Task: Look for space in Uvarovo, Russia from 9th July, 2023 to 16th July, 2023 for 2 adults, 1 child in price range Rs.8000 to Rs.16000. Place can be entire place with 2 bedrooms having 2 beds and 1 bathroom. Property type can be house, flat, guest house. Booking option can be shelf check-in. Required host language is English.
Action: Mouse moved to (568, 473)
Screenshot: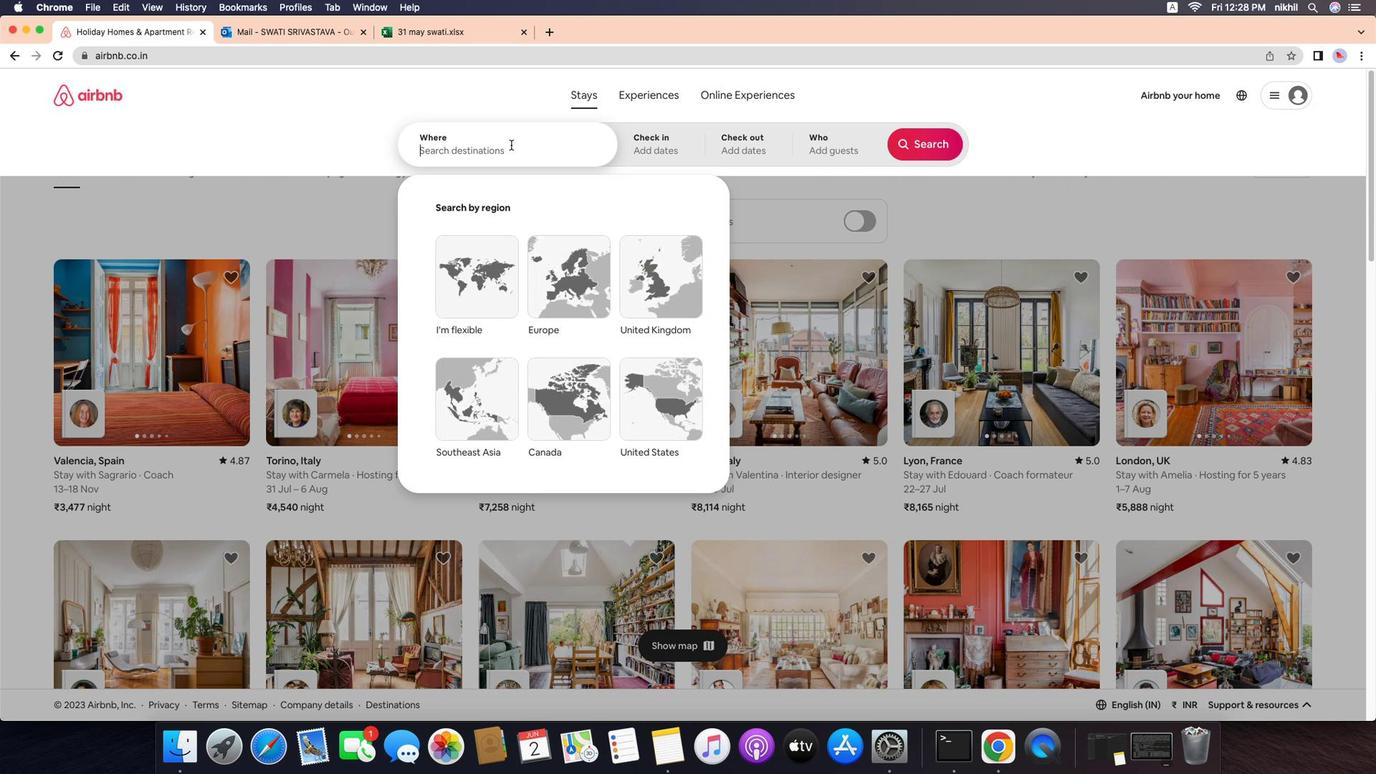 
Action: Mouse pressed left at (568, 473)
Screenshot: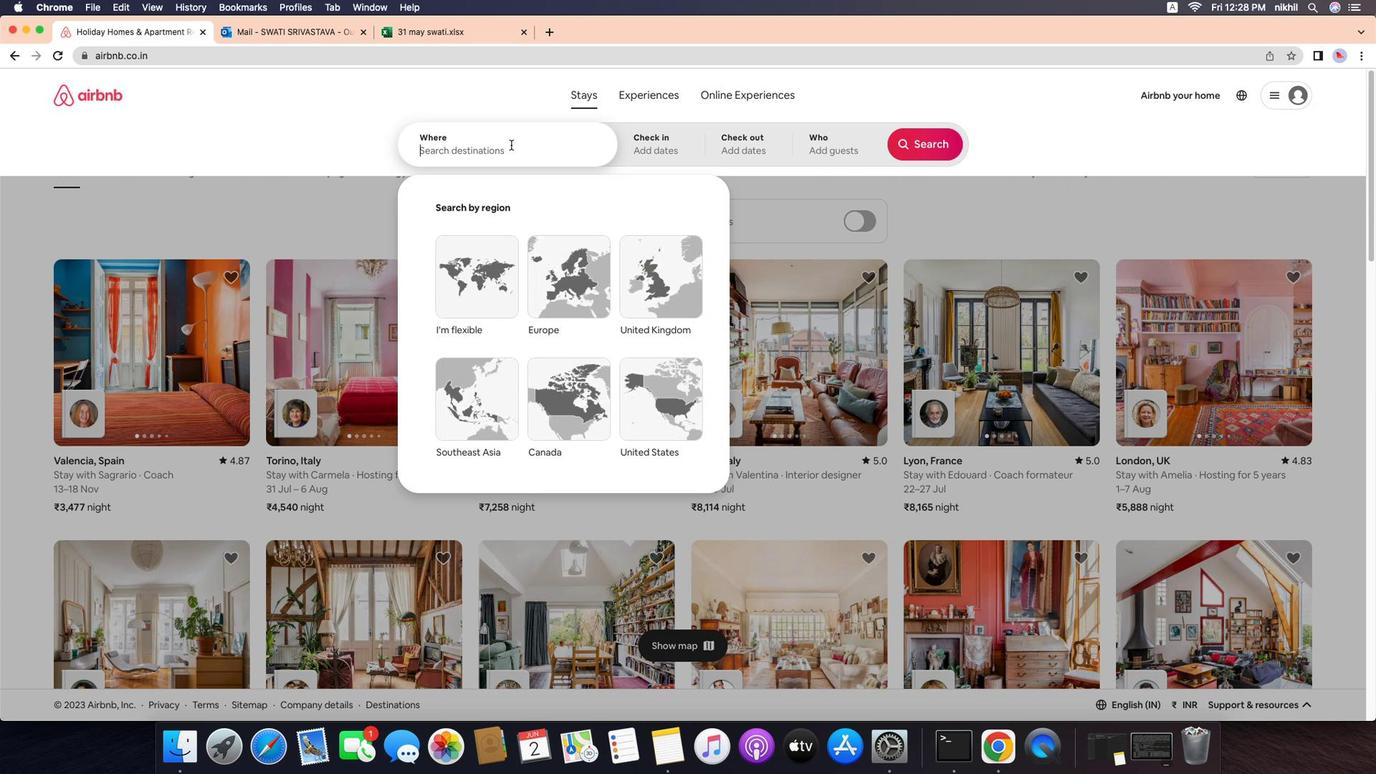 
Action: Mouse moved to (569, 473)
Screenshot: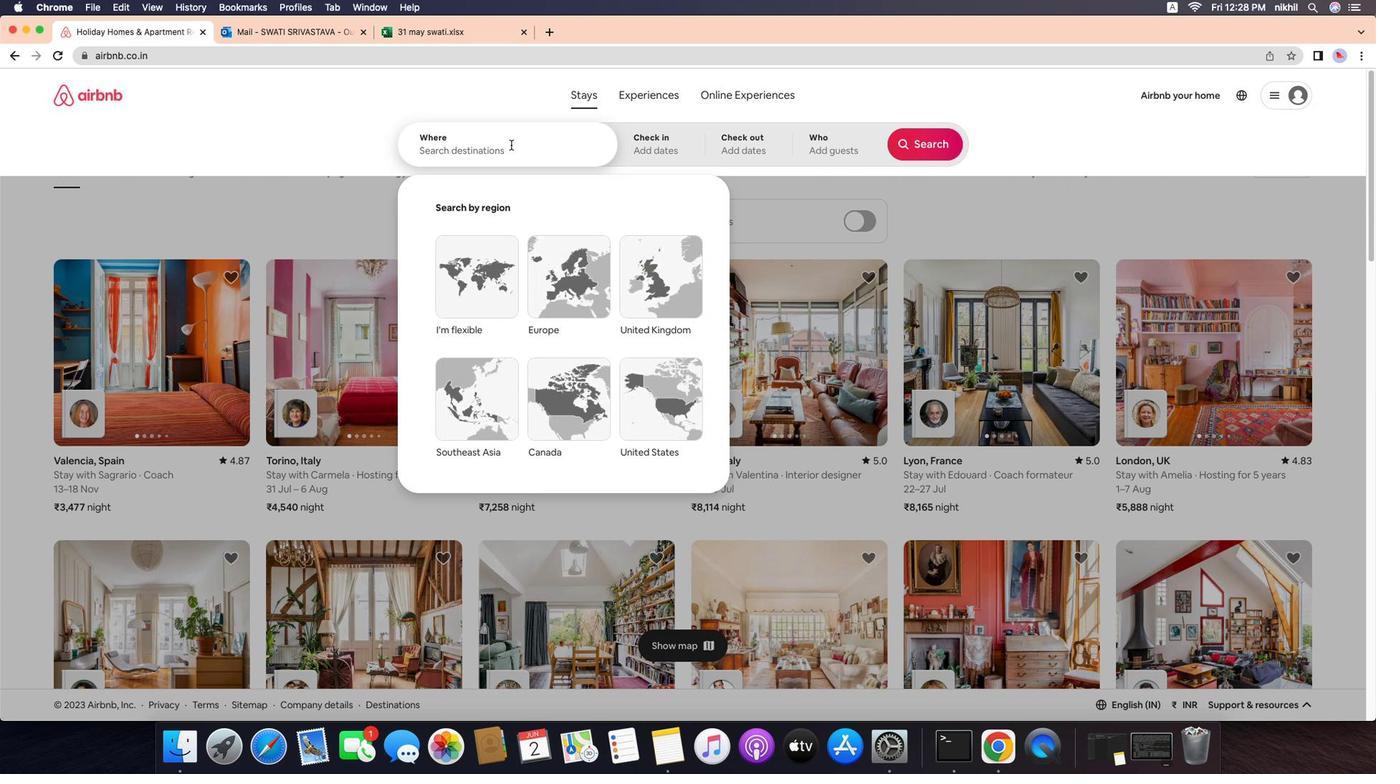 
Action: Mouse pressed left at (569, 473)
Screenshot: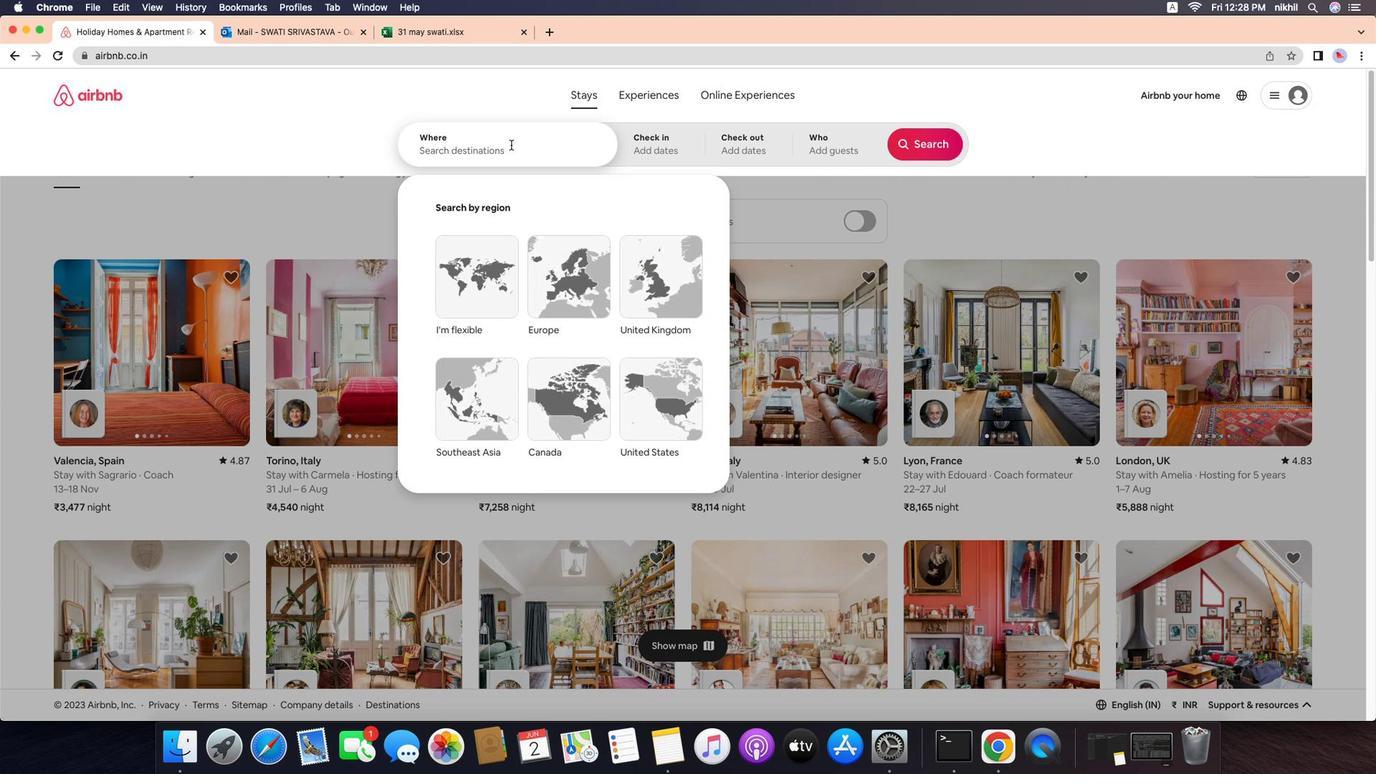 
Action: Mouse moved to (564, 473)
Screenshot: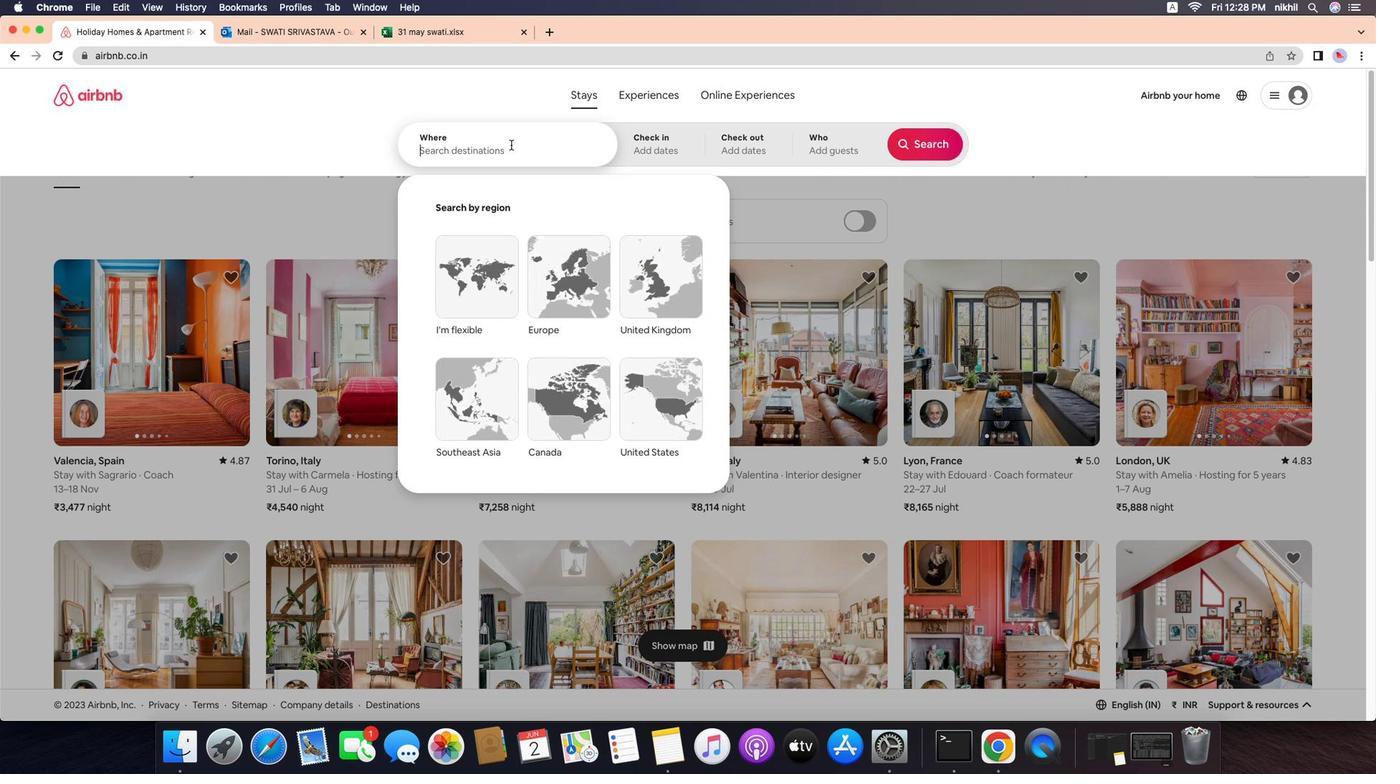 
Action: Mouse pressed left at (564, 473)
Screenshot: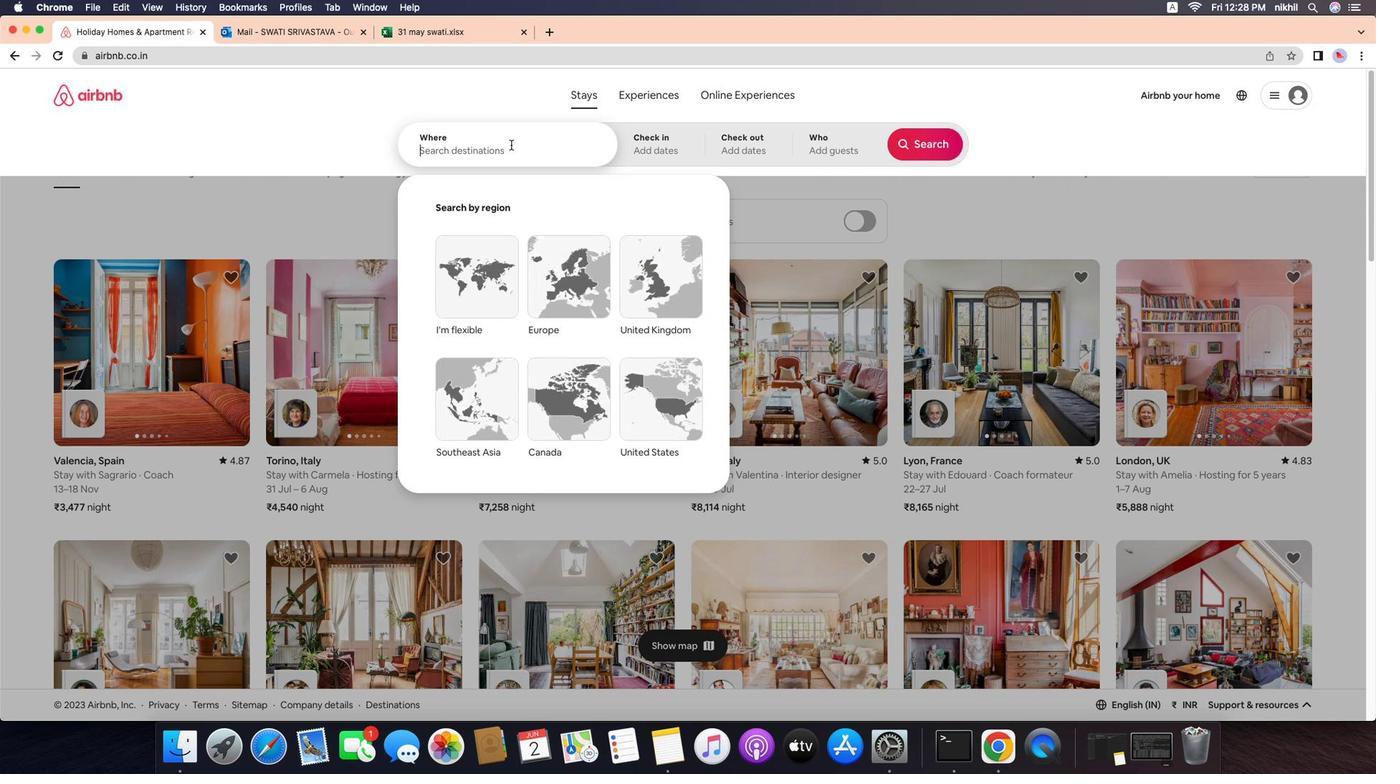 
Action: Mouse moved to (564, 473)
Screenshot: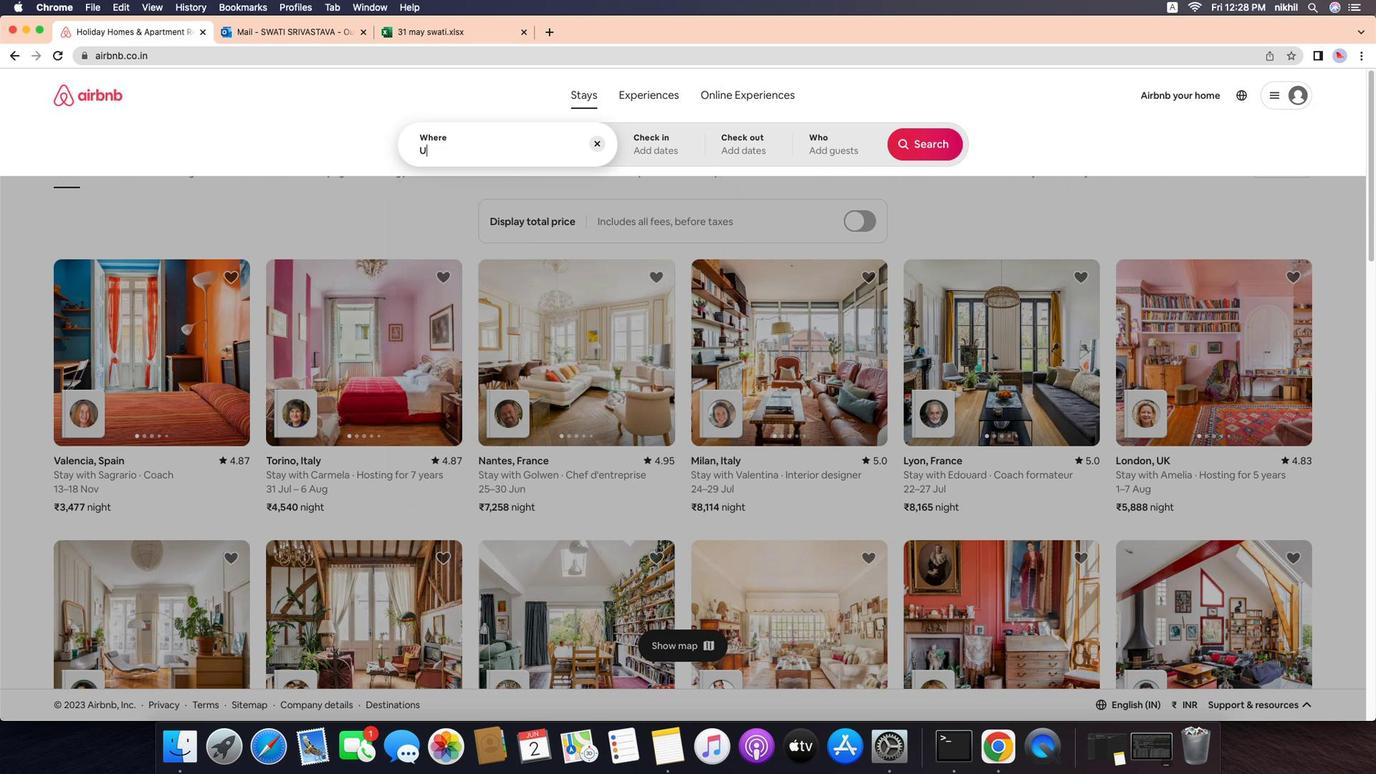 
Action: Key pressed Key.caps_lock'U'Key.caps_lock'v''a''r''o''v''o'','Key.spaceKey.caps_lock'R'Key.caps_lock'u''s''s''i''a'Key.enter
Screenshot: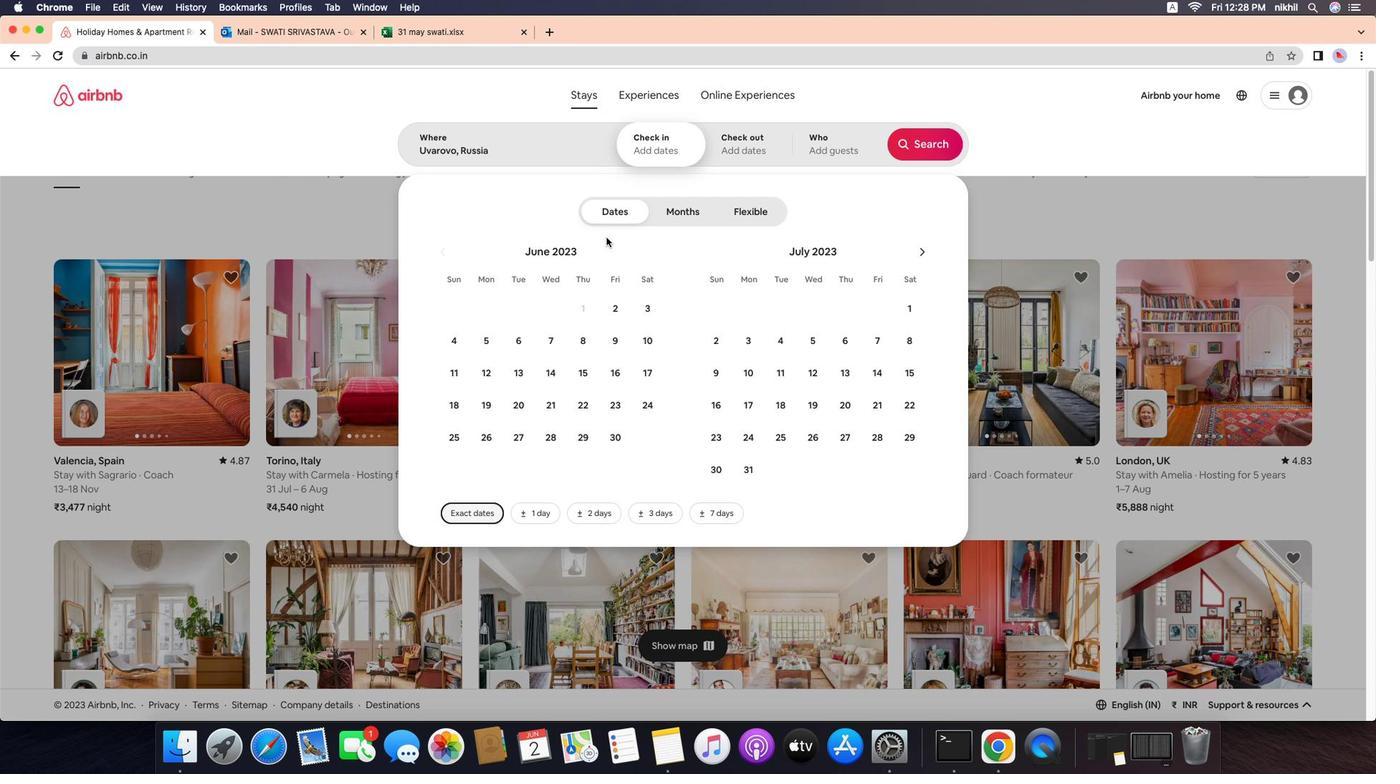 
Action: Mouse moved to (574, 478)
Screenshot: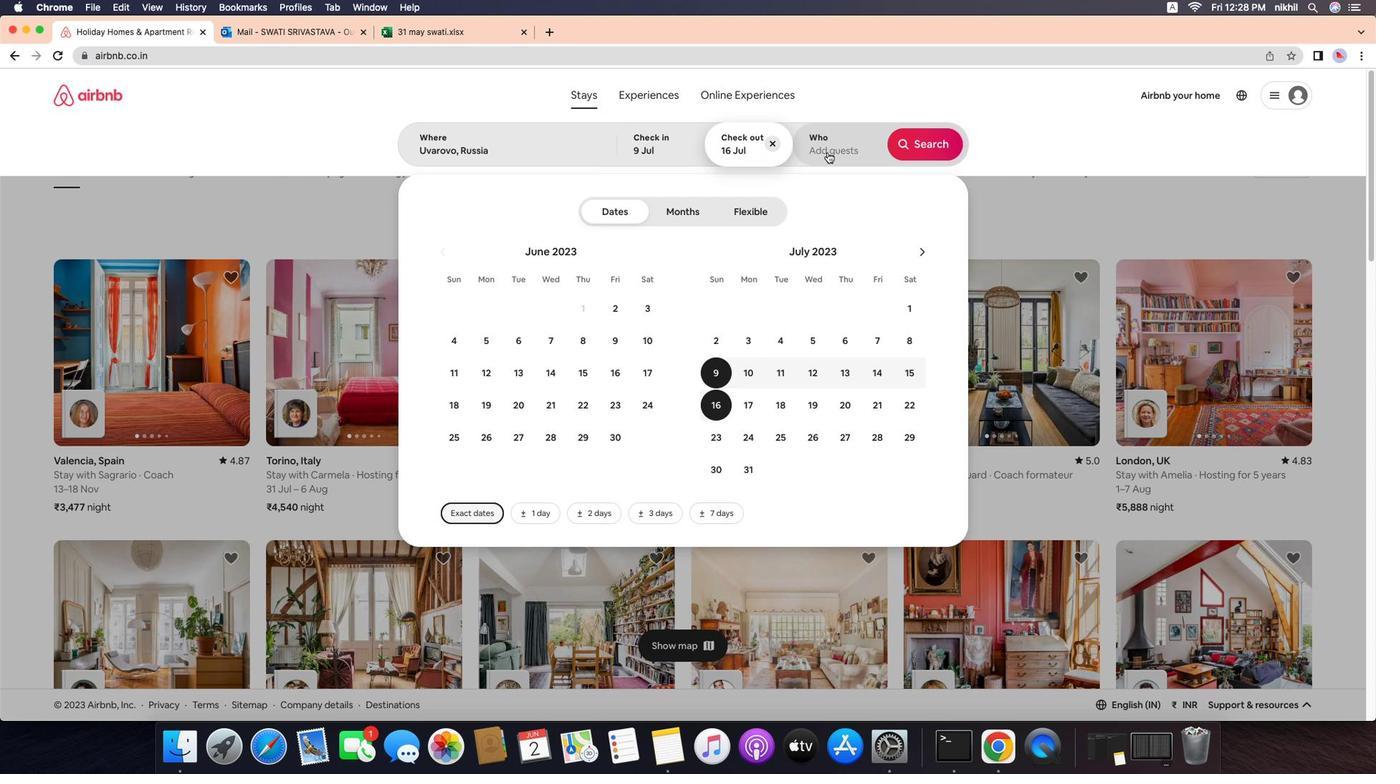 
Action: Mouse pressed left at (574, 478)
Screenshot: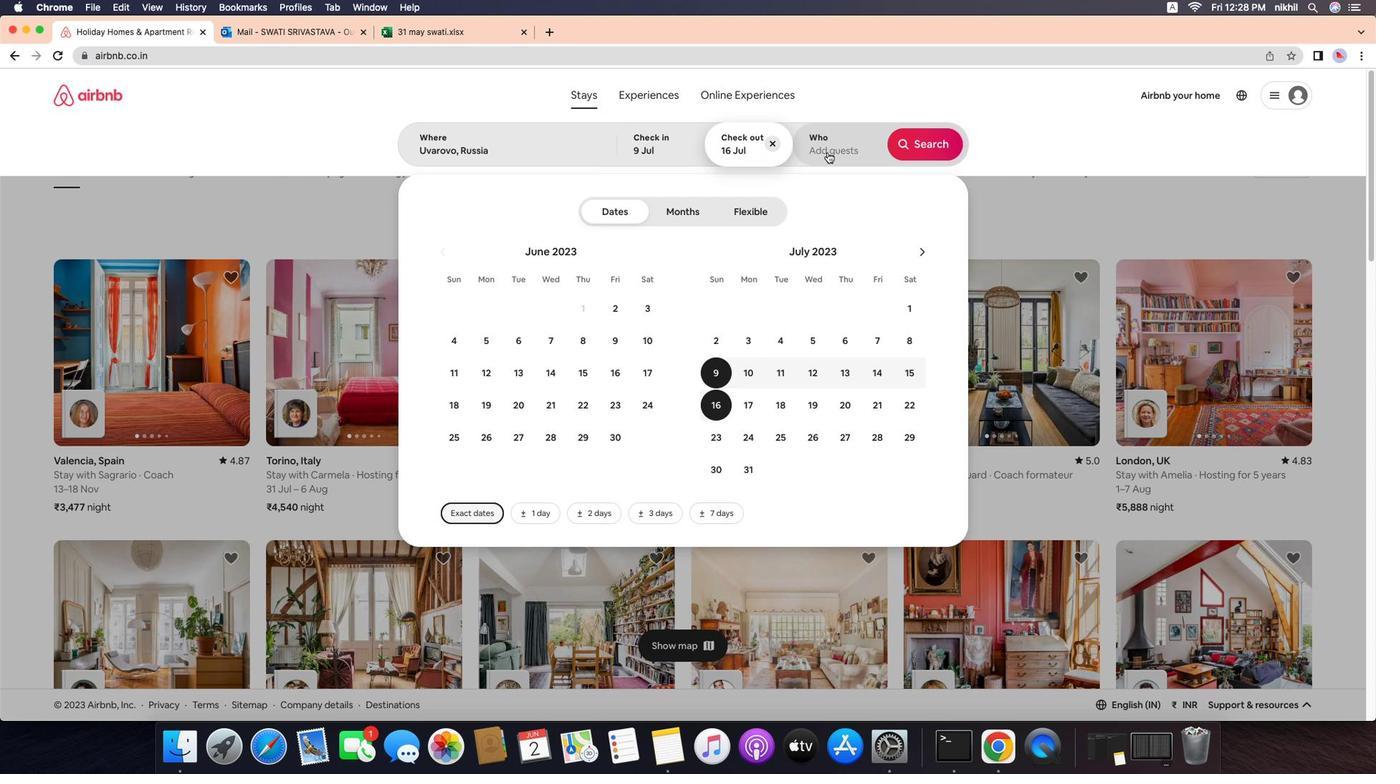 
Action: Mouse moved to (574, 479)
Screenshot: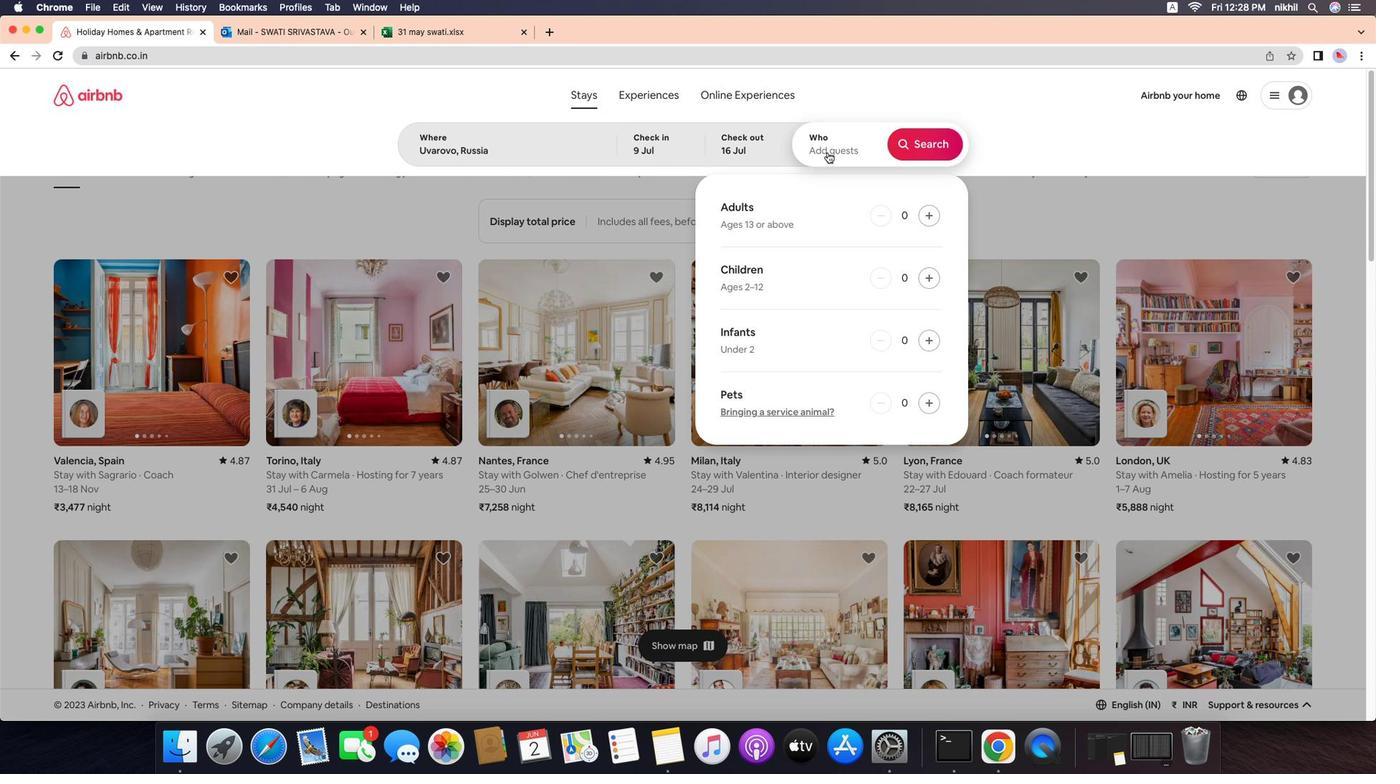 
Action: Mouse pressed left at (574, 479)
Screenshot: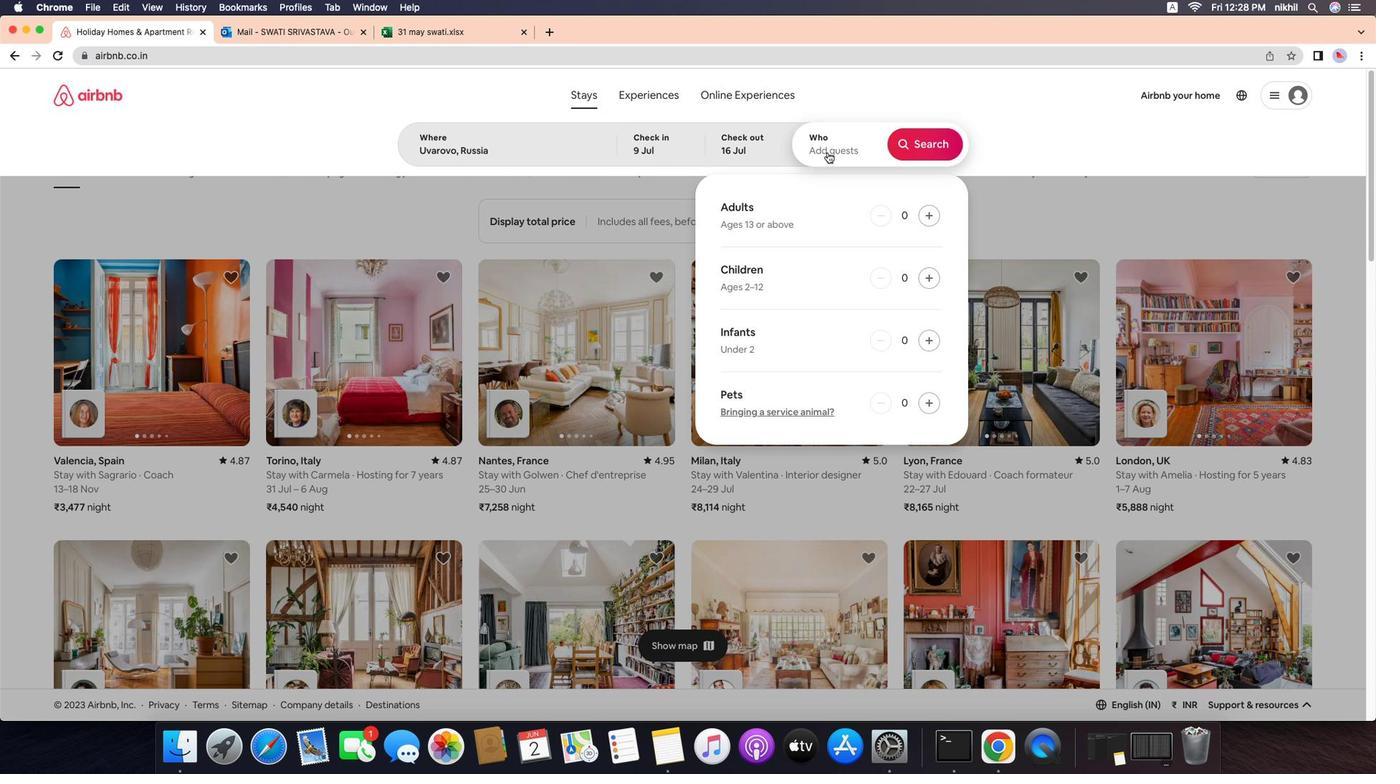 
Action: Mouse moved to (580, 474)
Screenshot: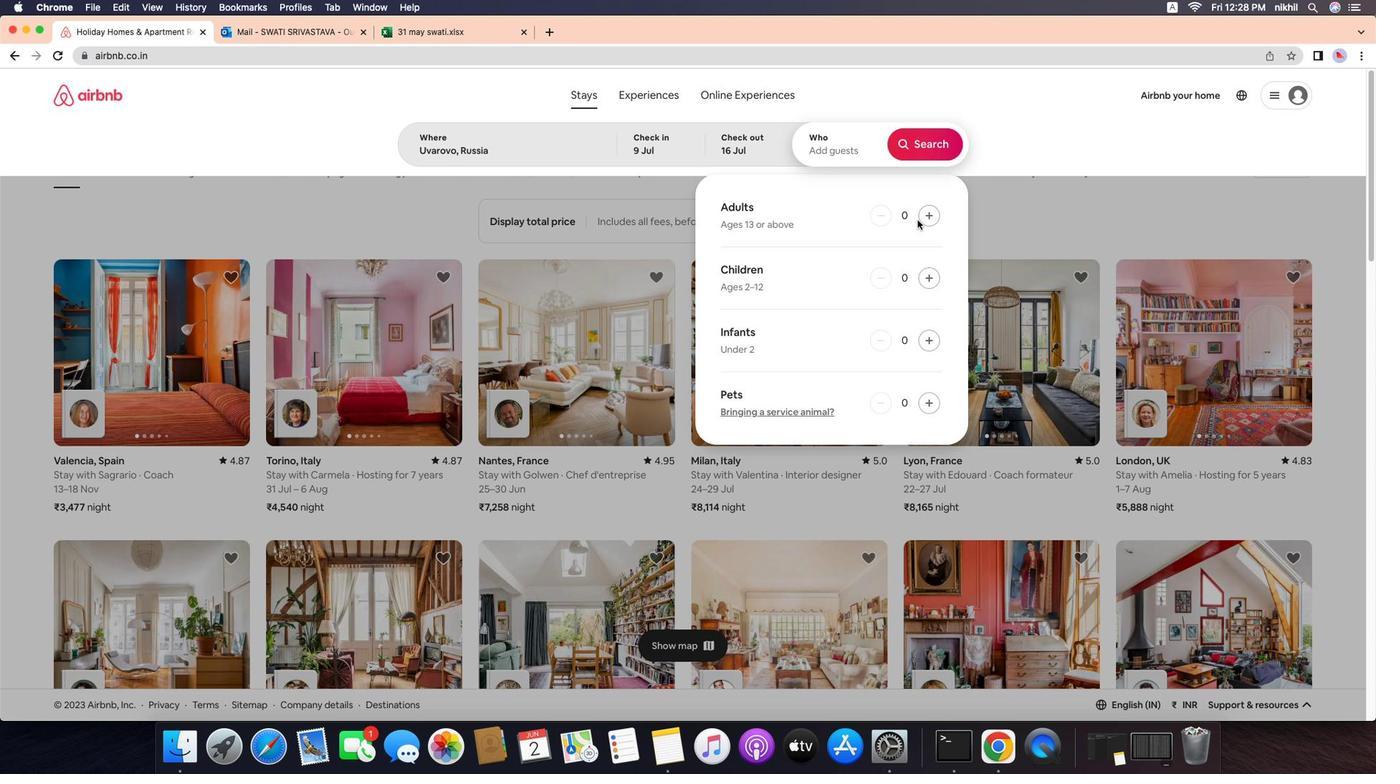 
Action: Mouse pressed left at (580, 474)
Screenshot: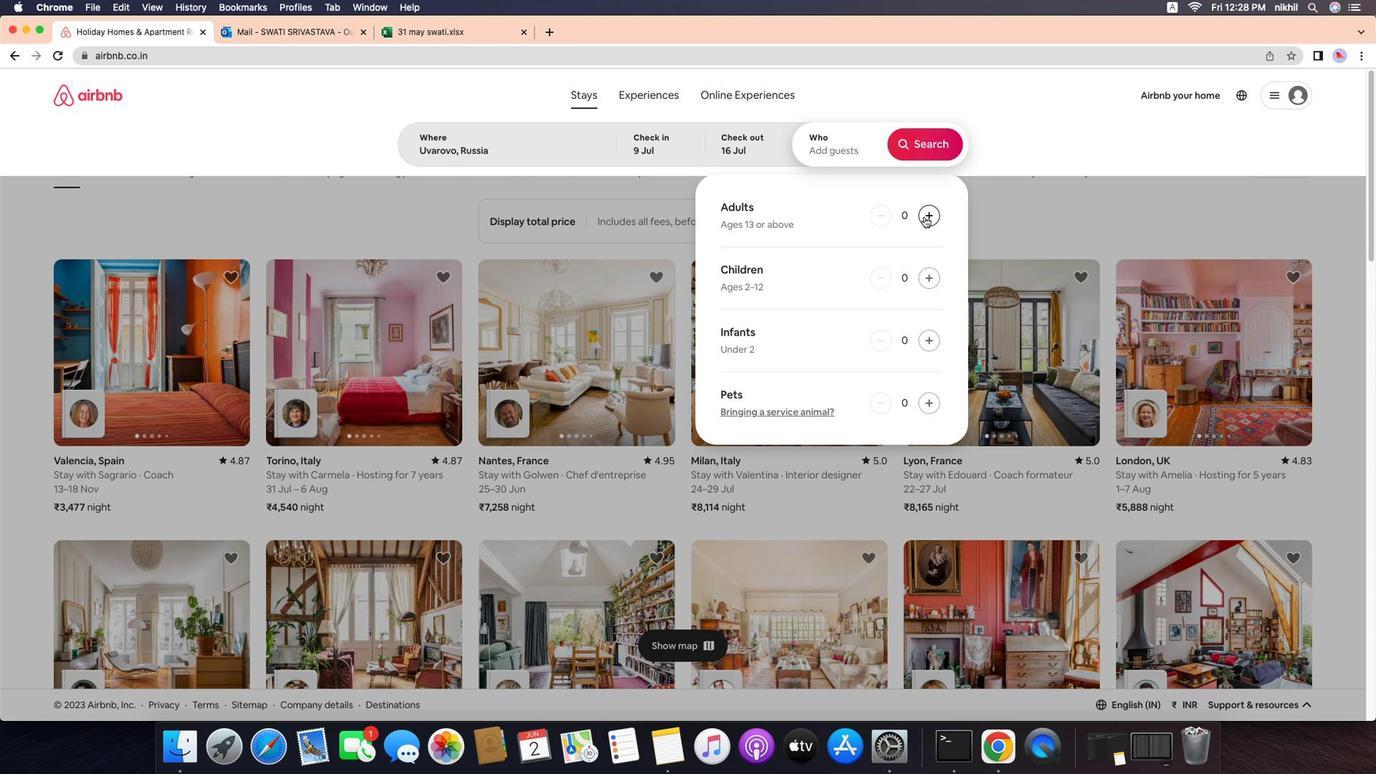 
Action: Mouse moved to (585, 475)
Screenshot: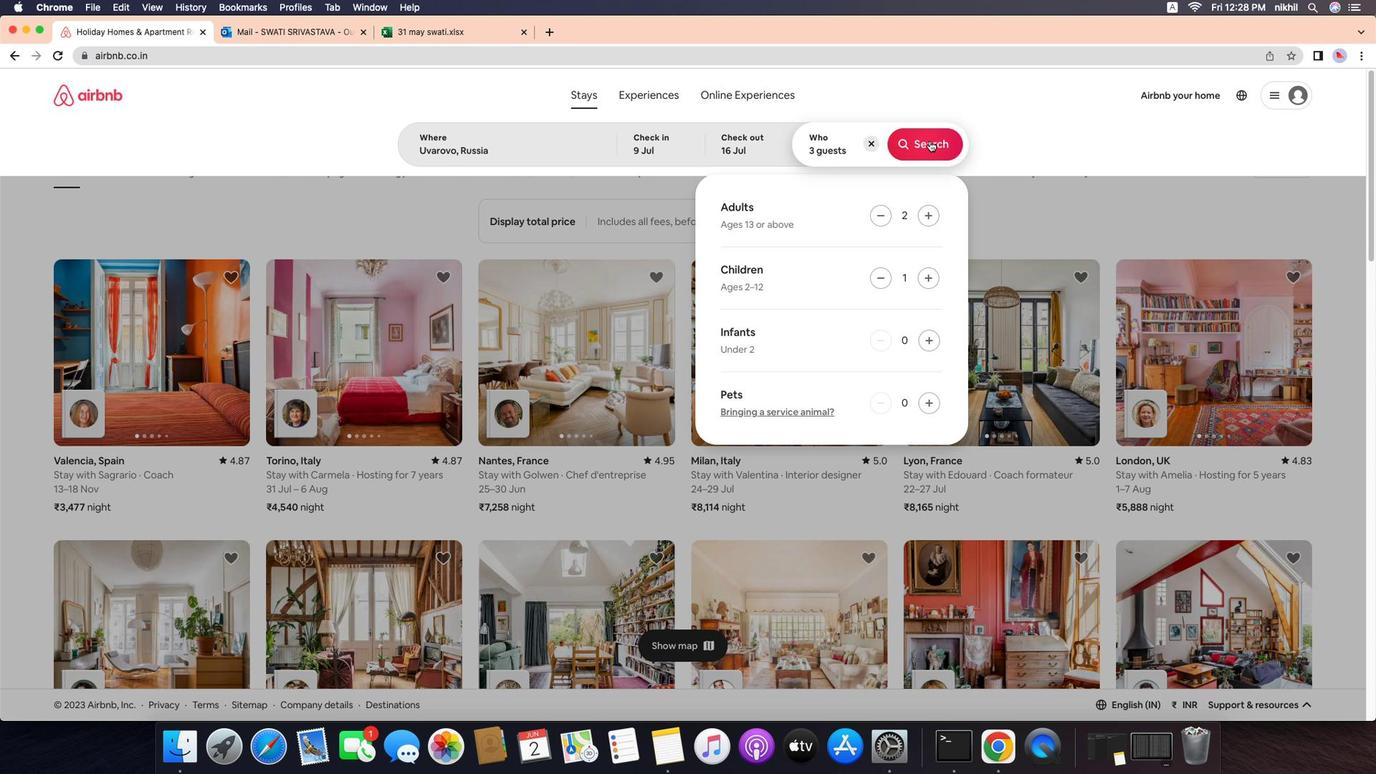 
Action: Mouse pressed left at (585, 475)
Screenshot: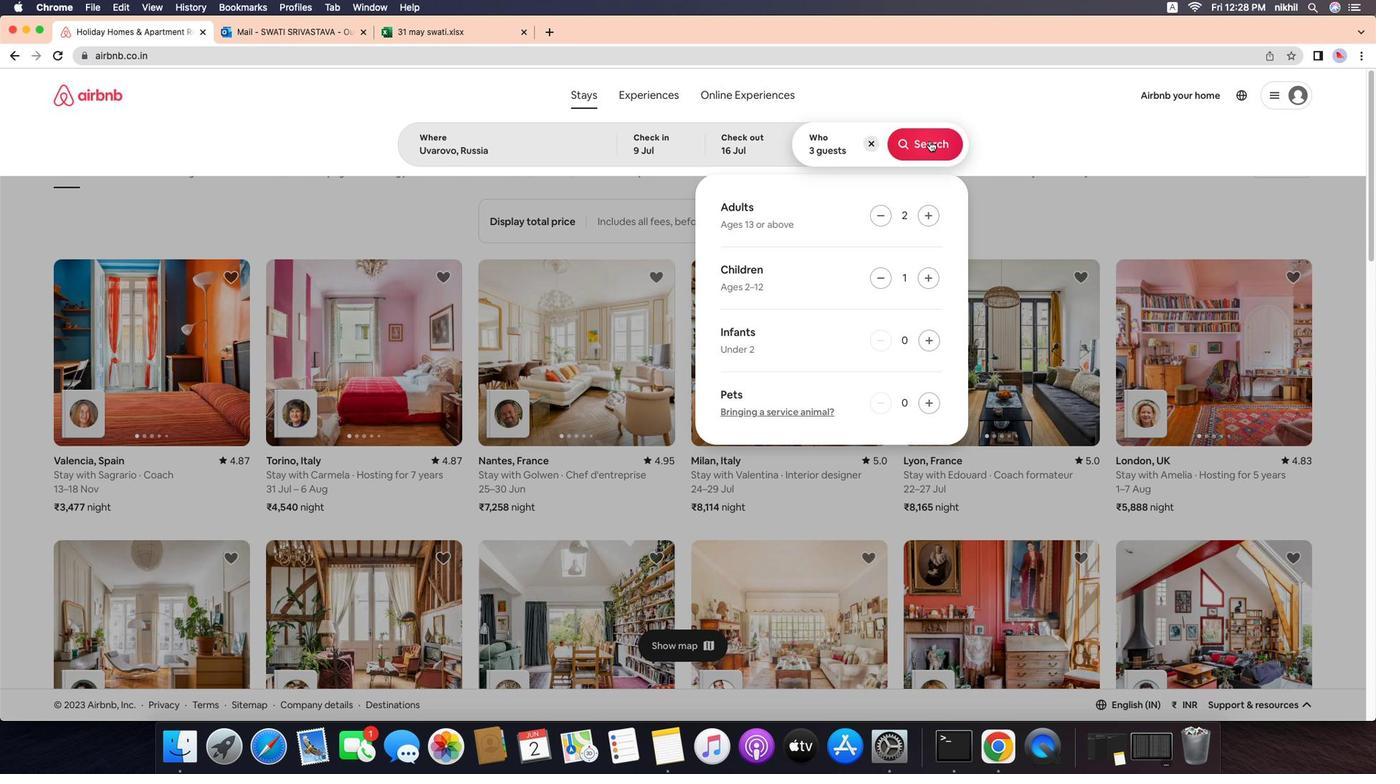 
Action: Mouse pressed left at (585, 475)
Screenshot: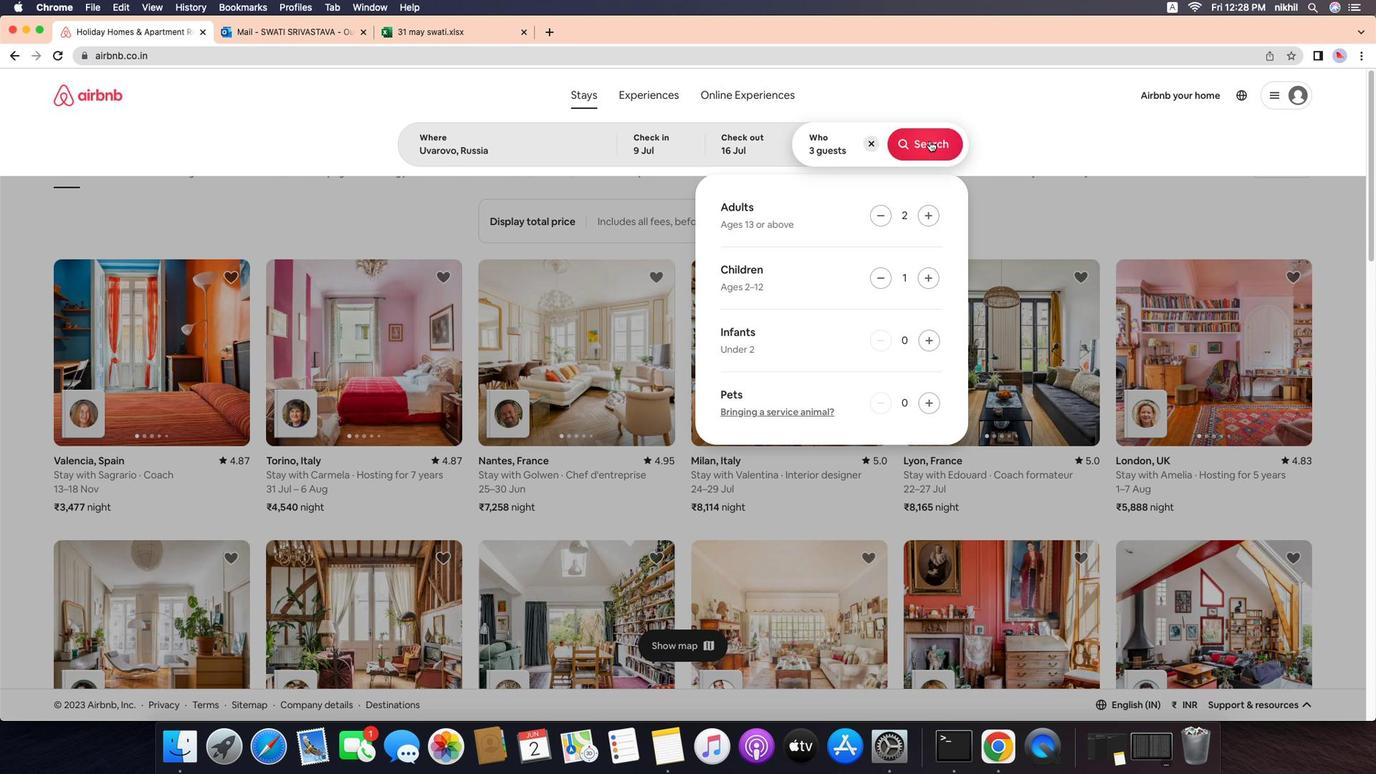 
Action: Mouse moved to (585, 476)
Screenshot: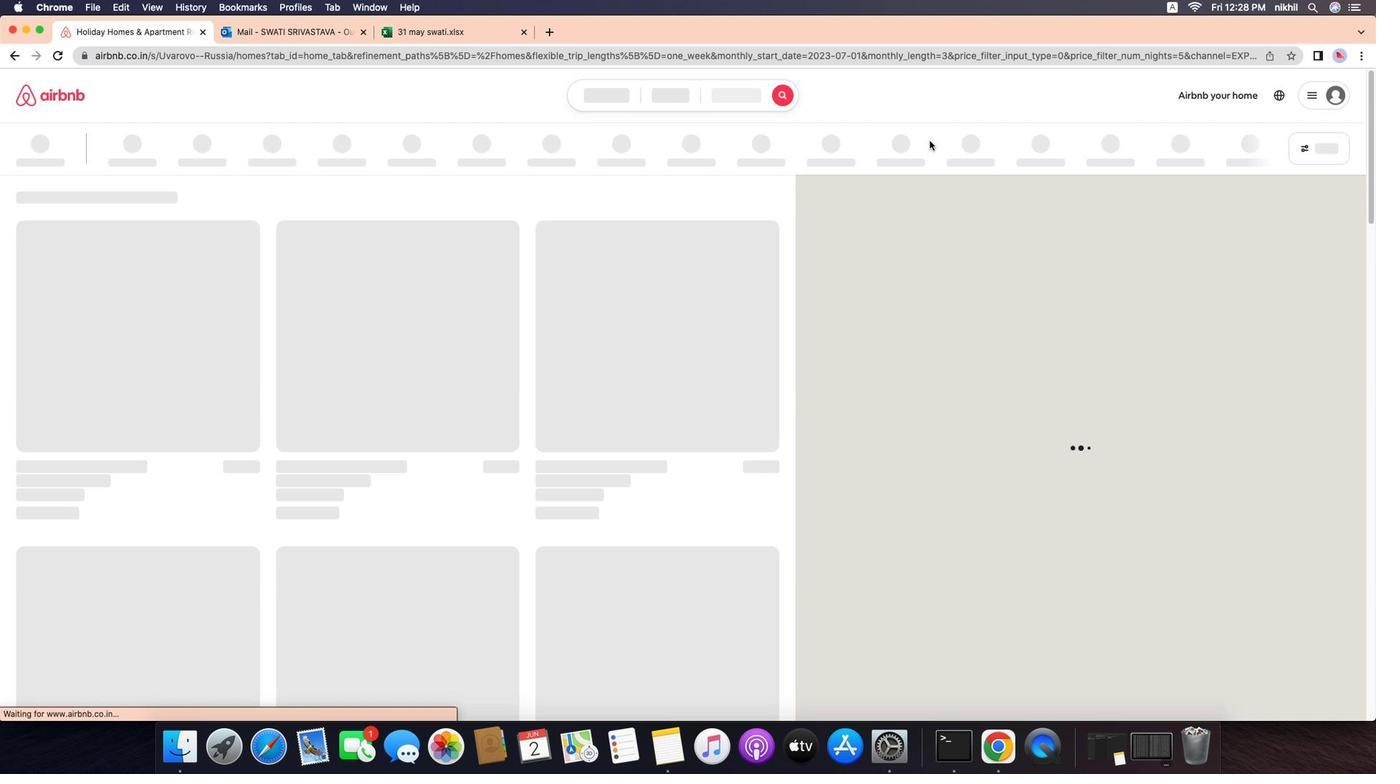 
Action: Mouse pressed left at (585, 476)
Screenshot: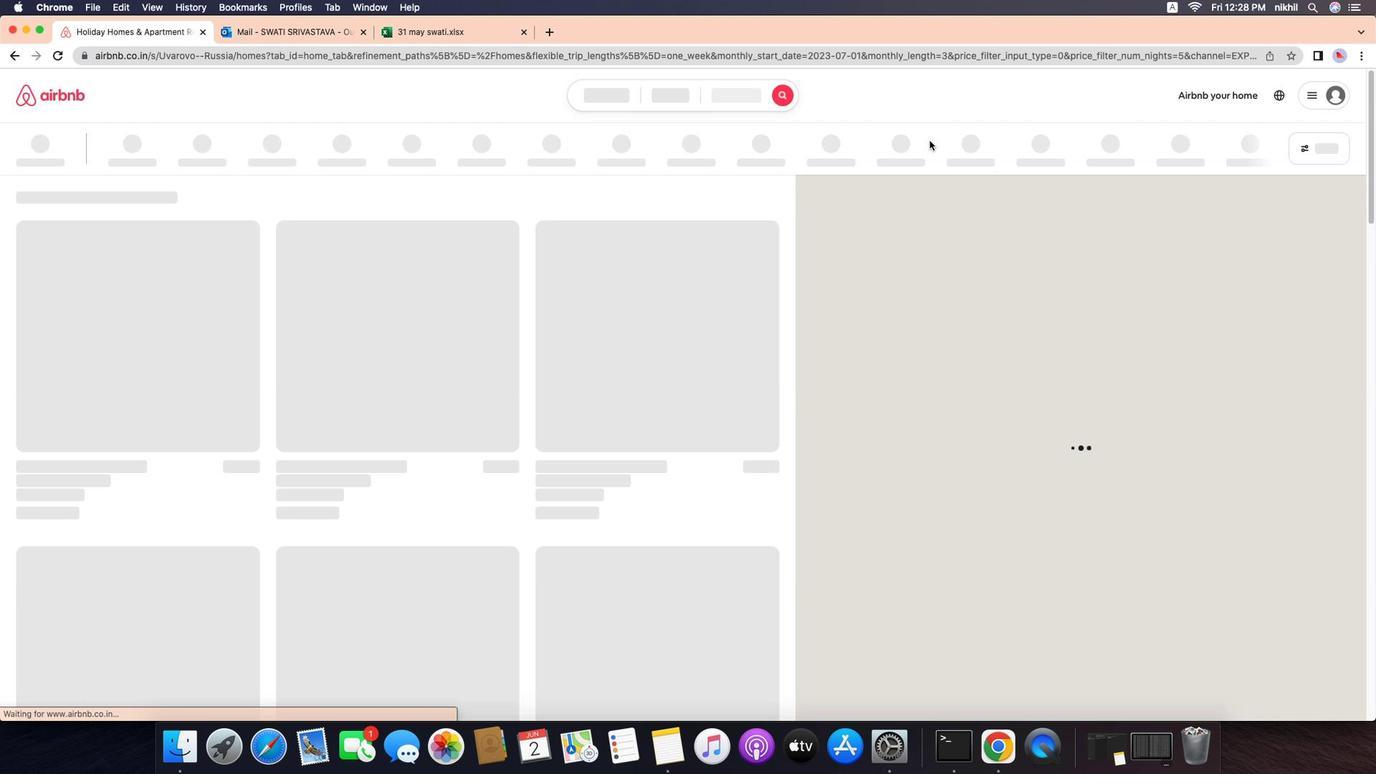 
Action: Mouse moved to (585, 473)
Screenshot: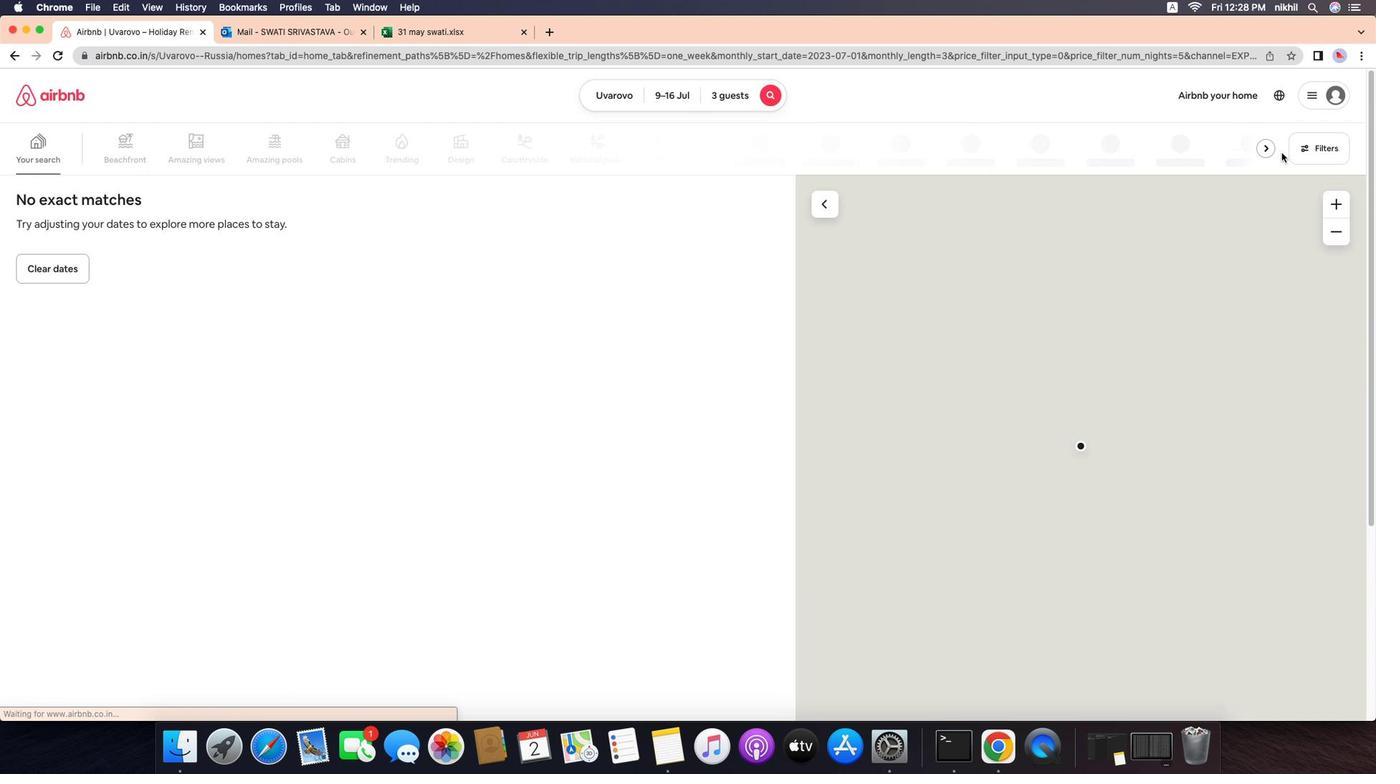 
Action: Mouse pressed left at (585, 473)
Screenshot: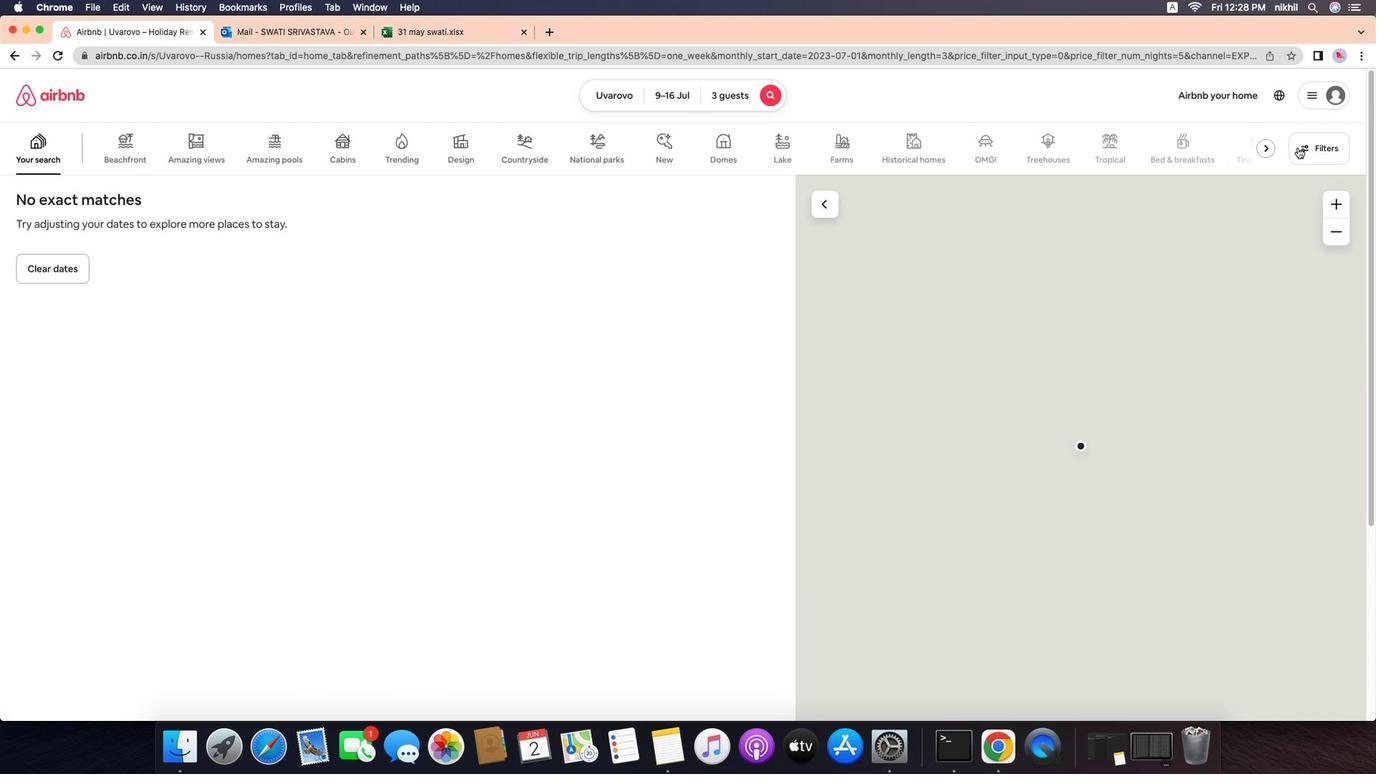 
Action: Mouse moved to (602, 473)
Screenshot: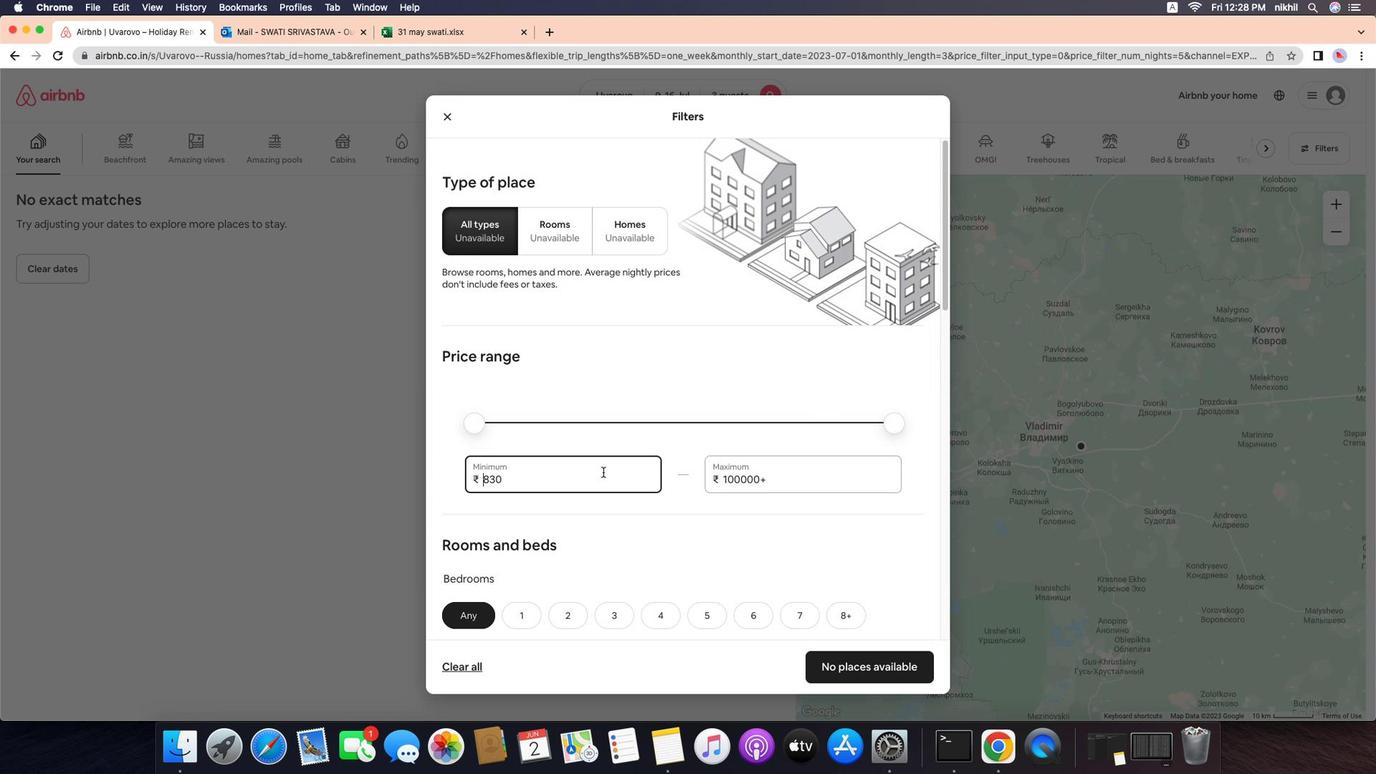
Action: Mouse pressed left at (602, 473)
Screenshot: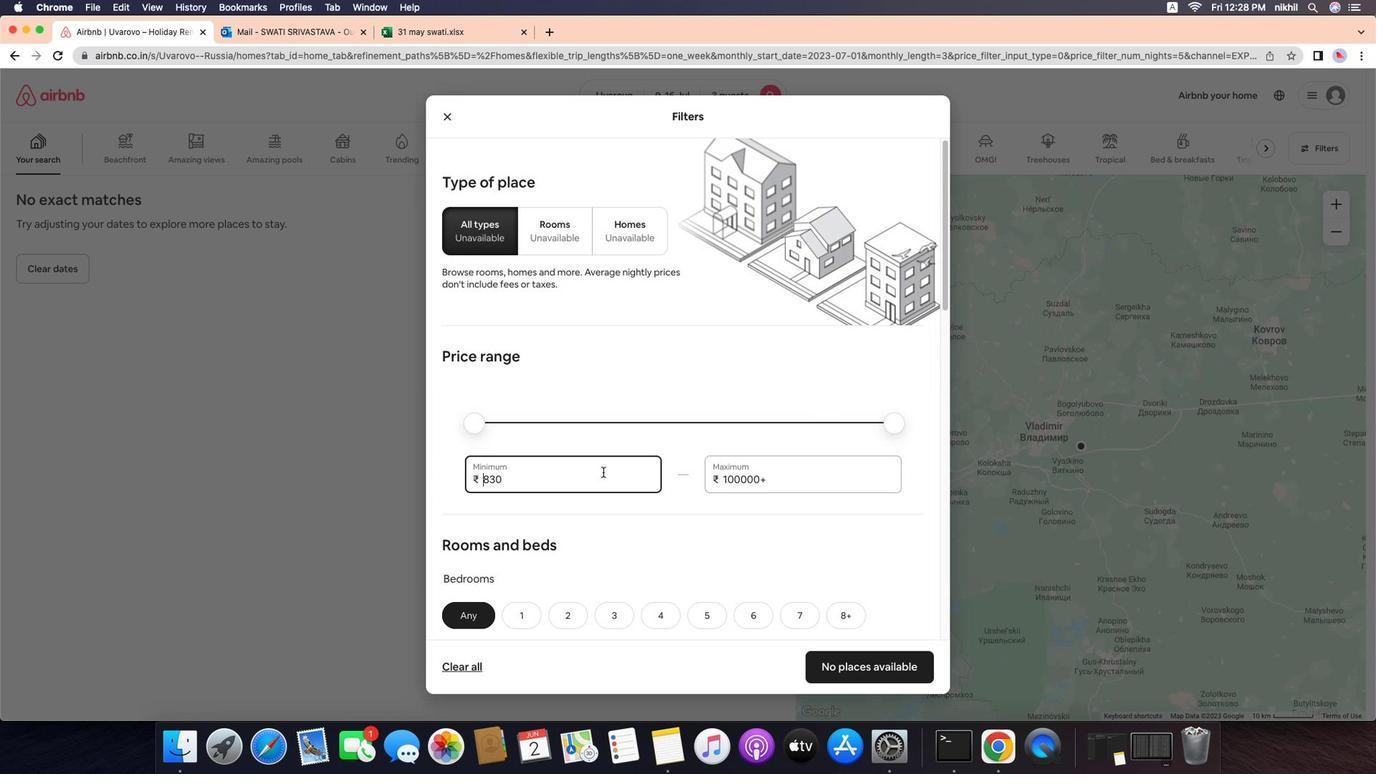 
Action: Mouse moved to (569, 481)
Screenshot: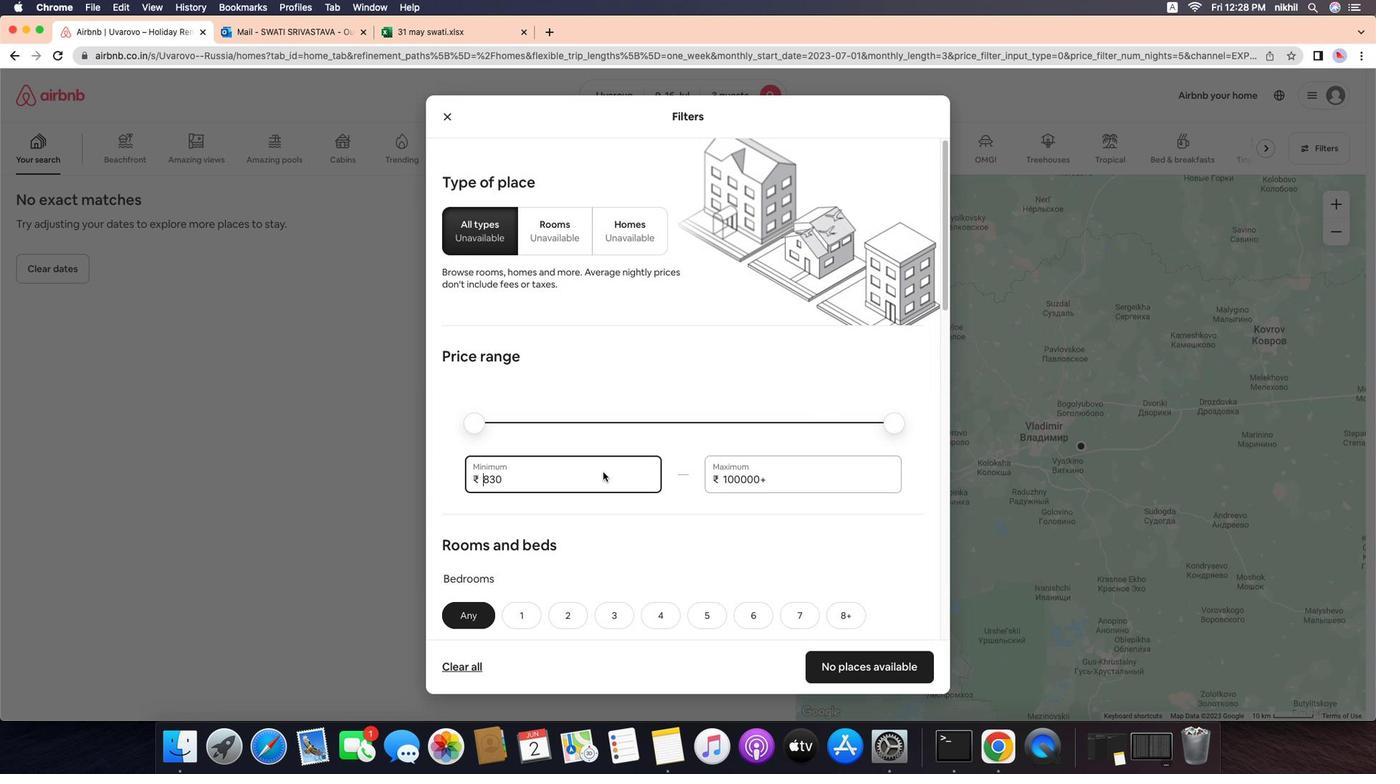 
Action: Mouse pressed left at (569, 481)
Screenshot: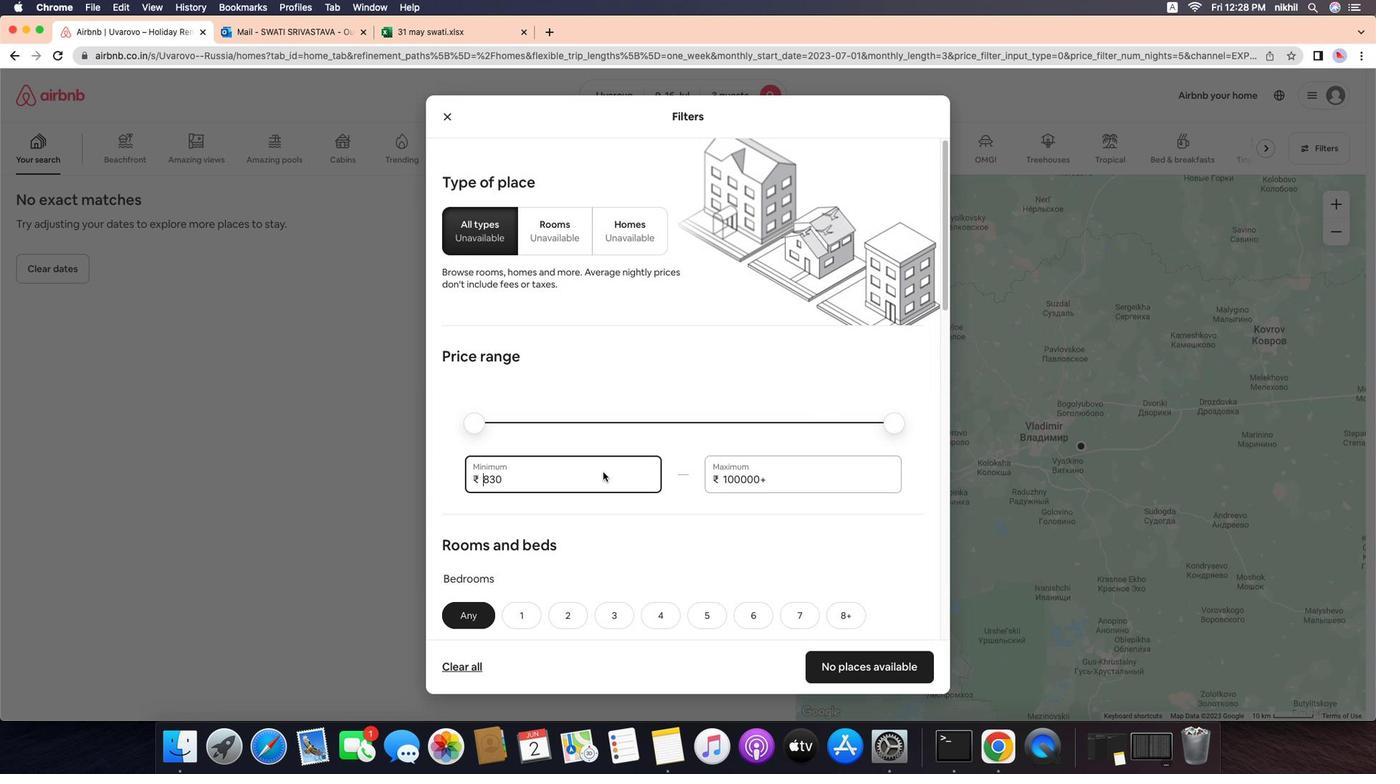 
Action: Mouse moved to (569, 481)
Screenshot: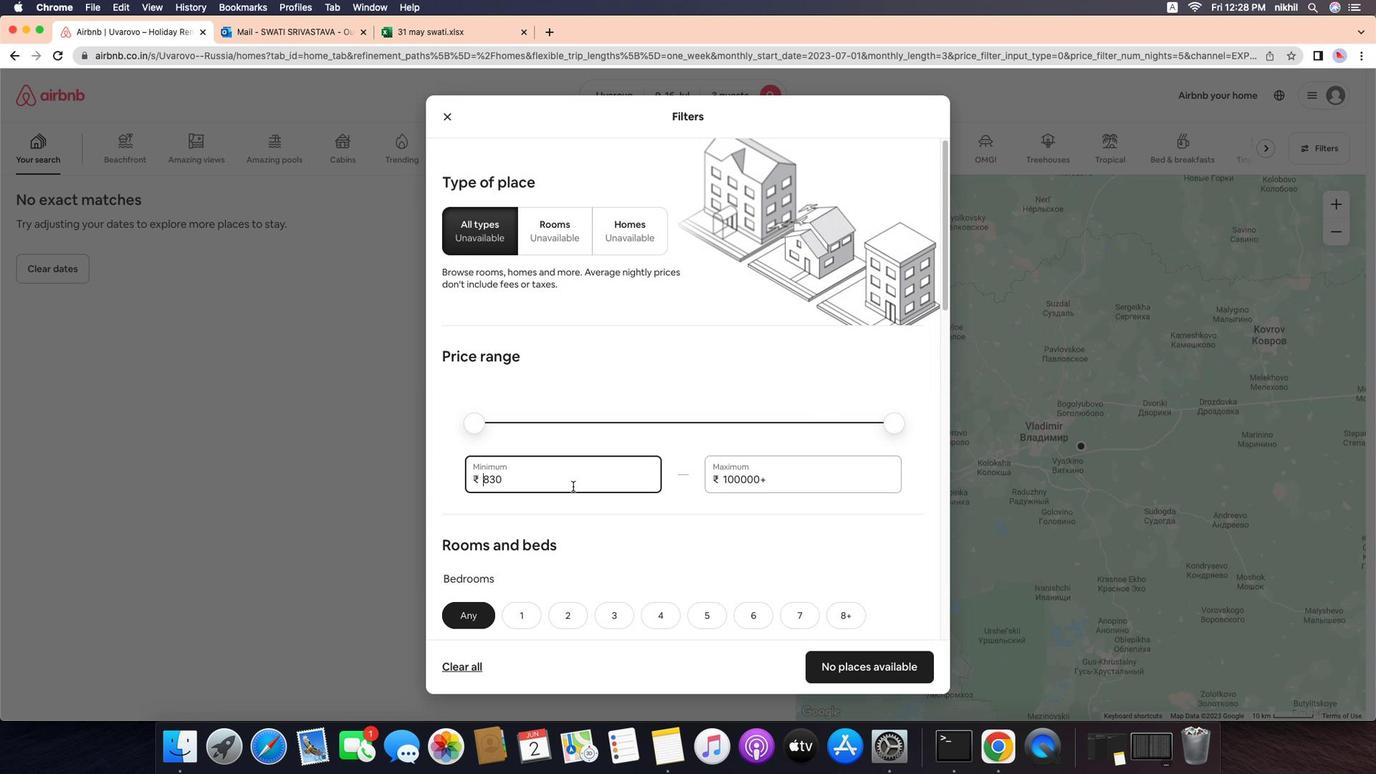 
Action: Mouse pressed left at (569, 481)
Screenshot: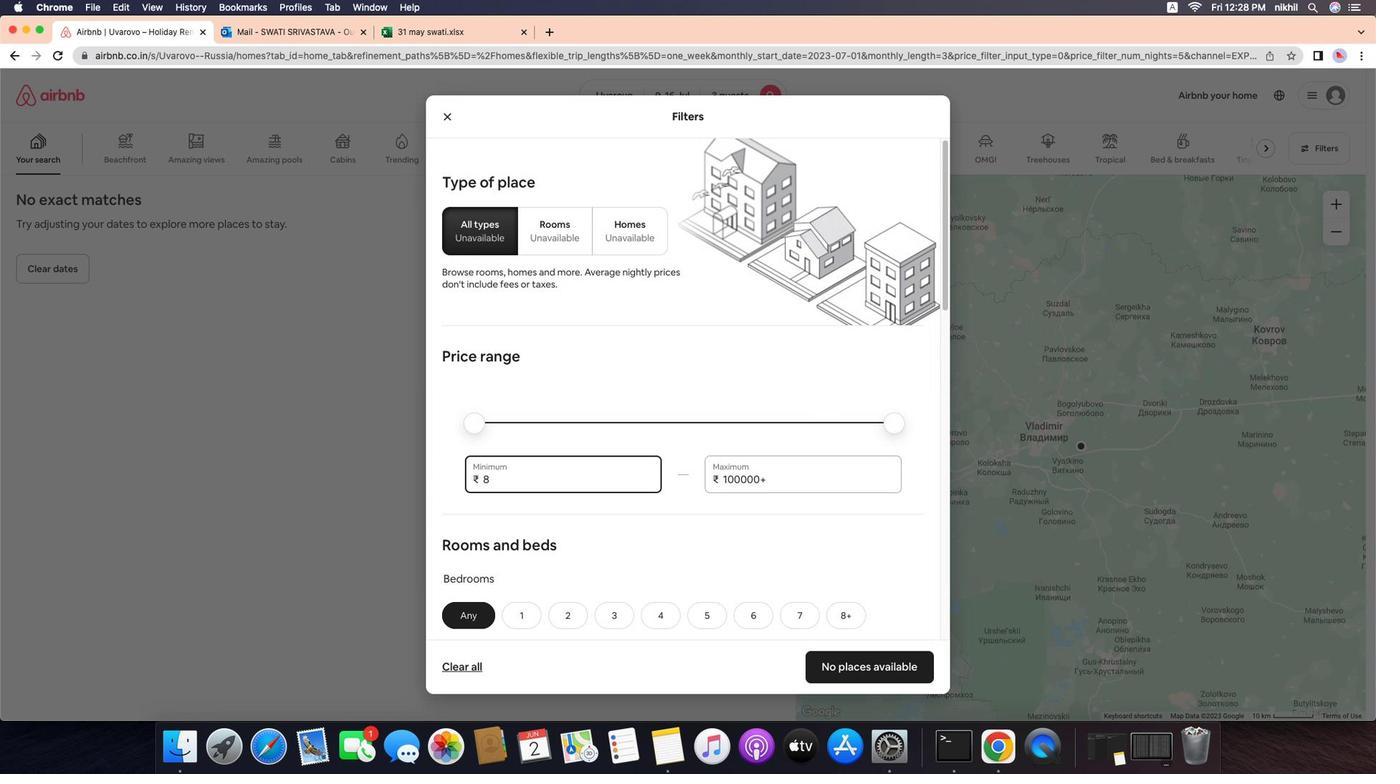 
Action: Mouse moved to (567, 481)
Screenshot: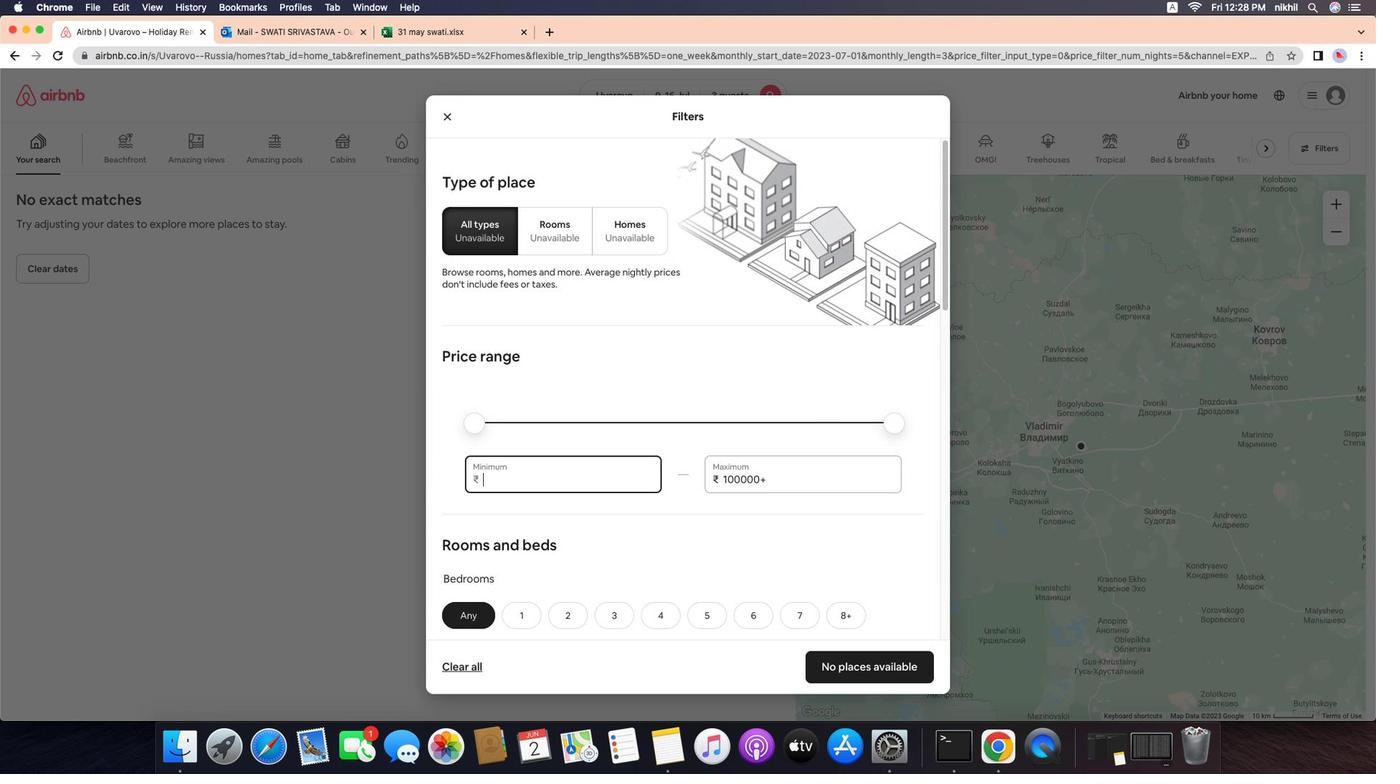 
Action: Mouse pressed left at (567, 481)
Screenshot: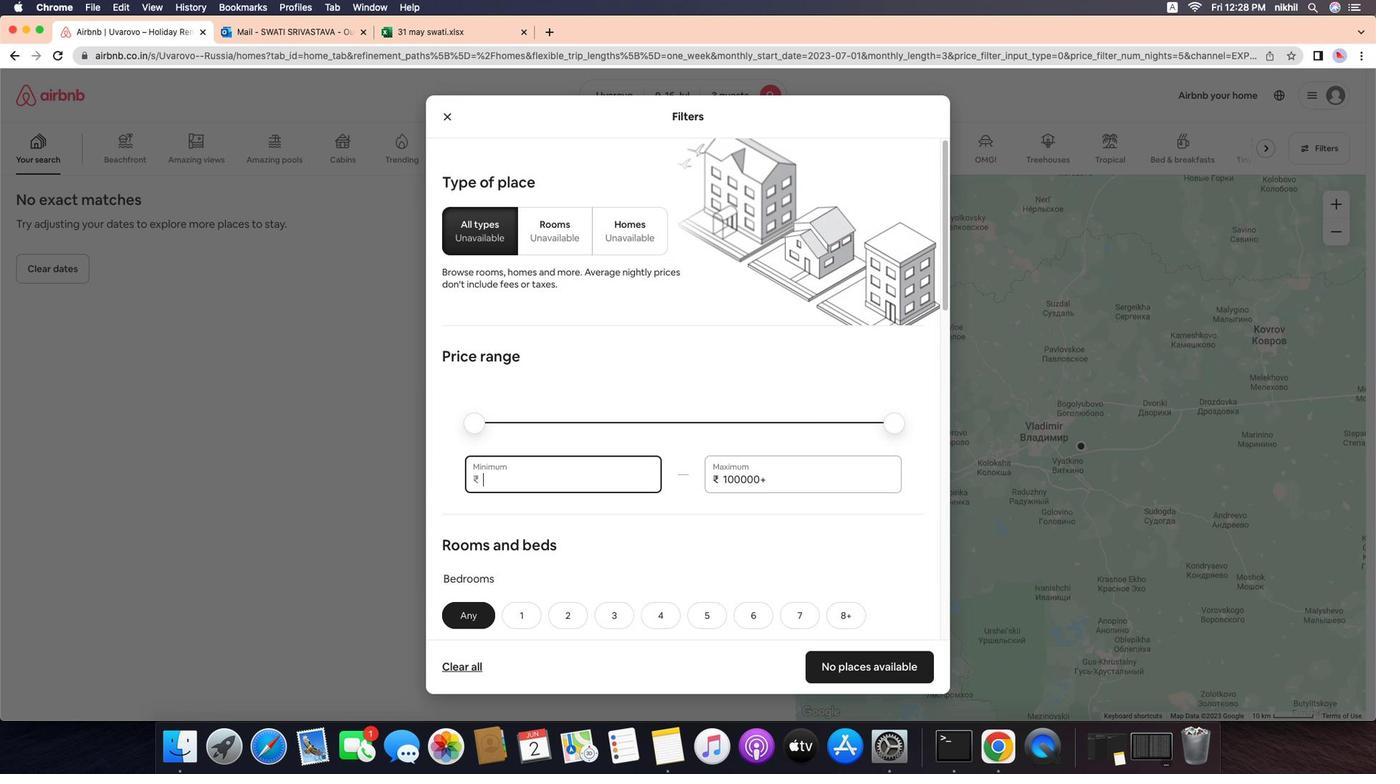 
Action: Key pressed Key.backspaceKey.backspaceKey.backspaceKey.backspace'8''0''0''0'
Screenshot: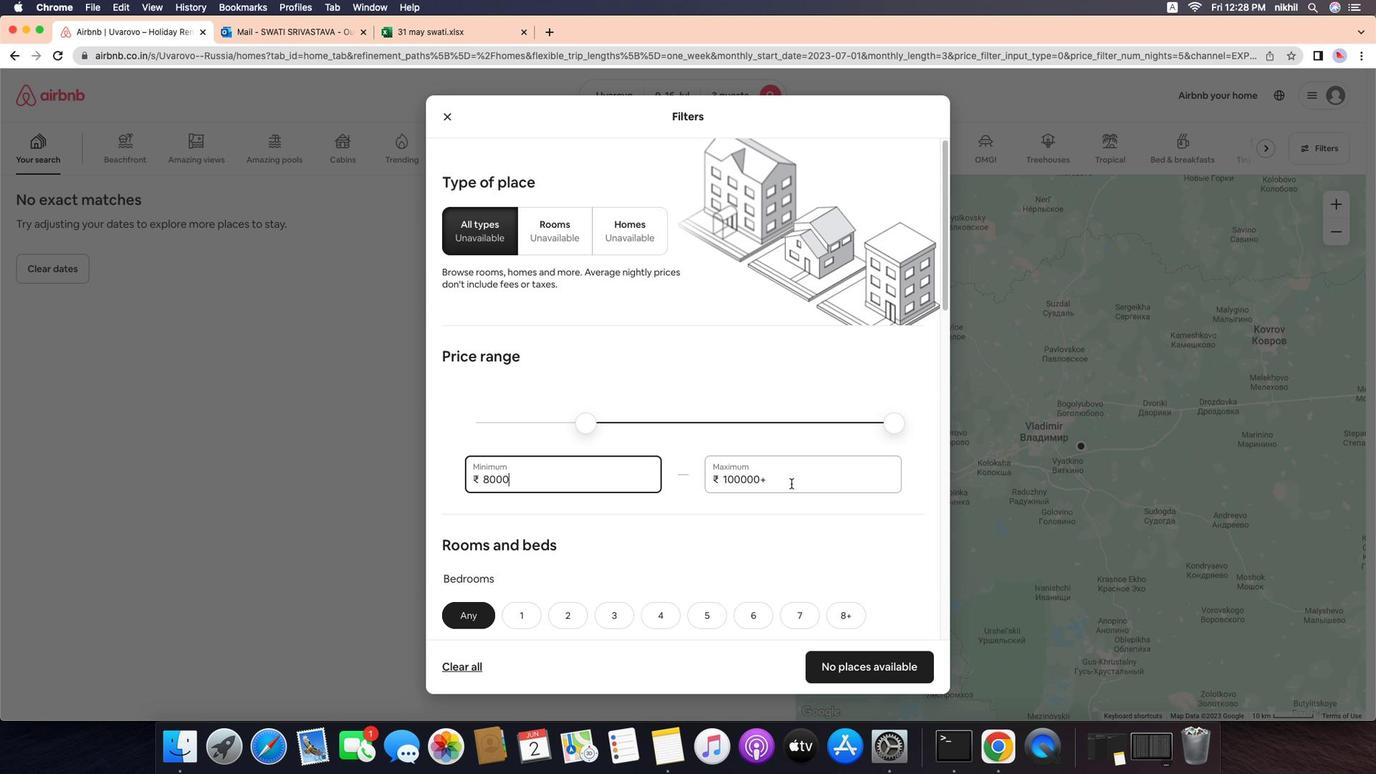 
Action: Mouse moved to (578, 481)
Screenshot: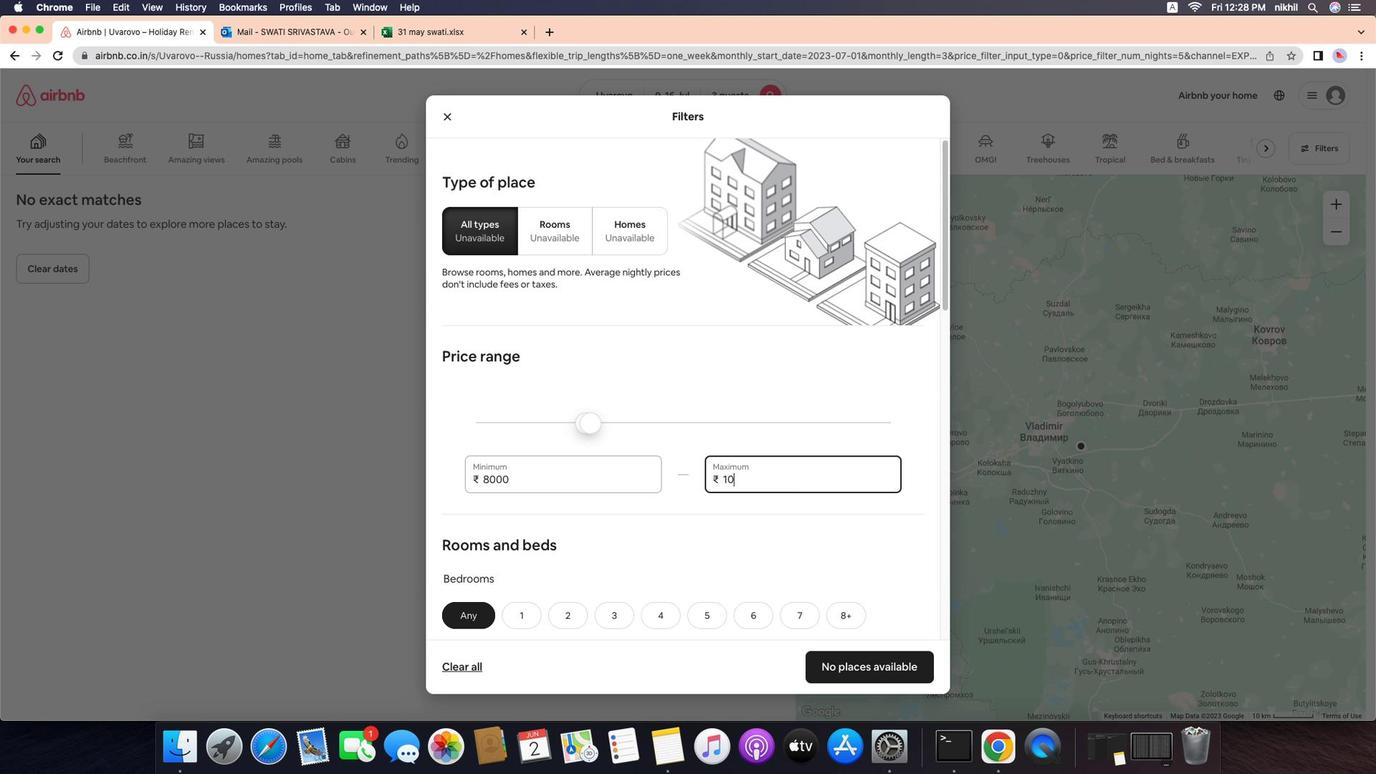 
Action: Mouse pressed left at (578, 481)
Screenshot: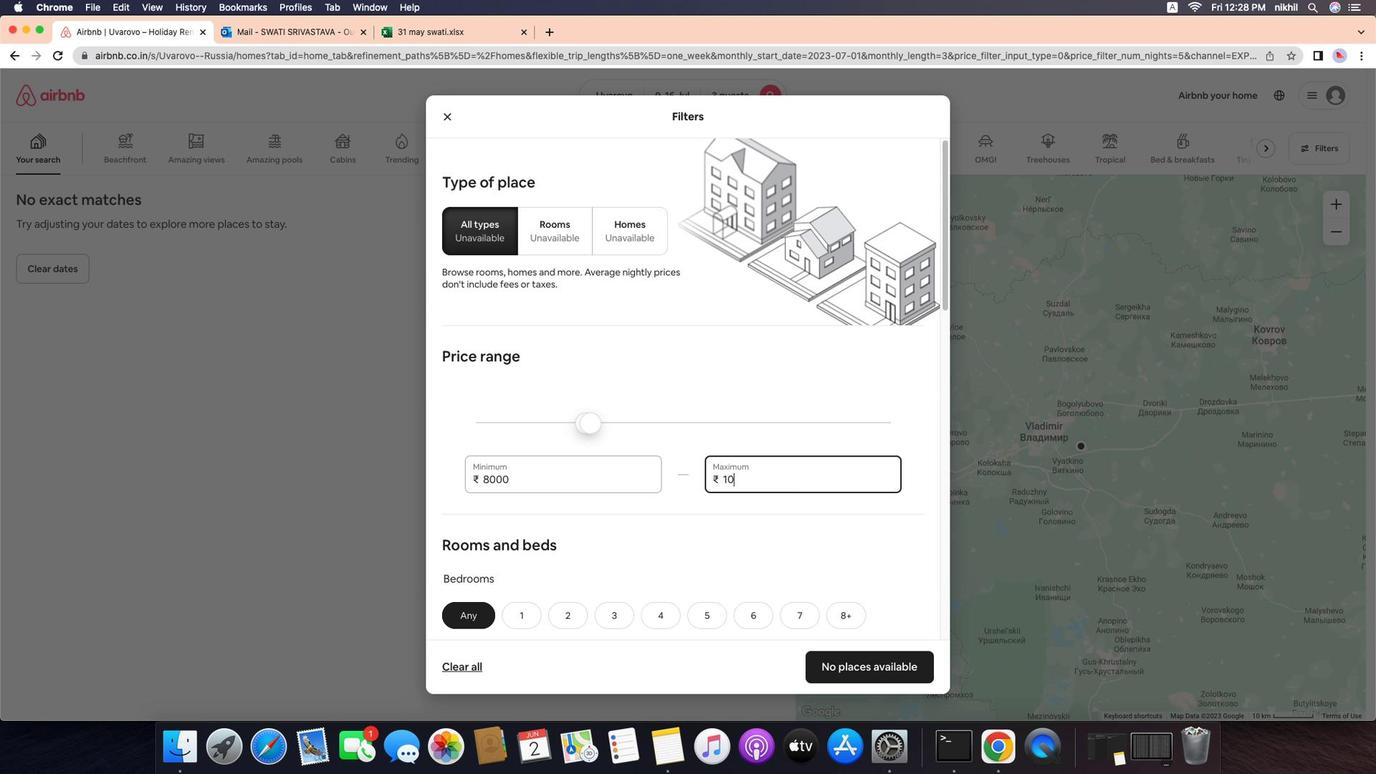 
Action: Mouse moved to (578, 481)
Screenshot: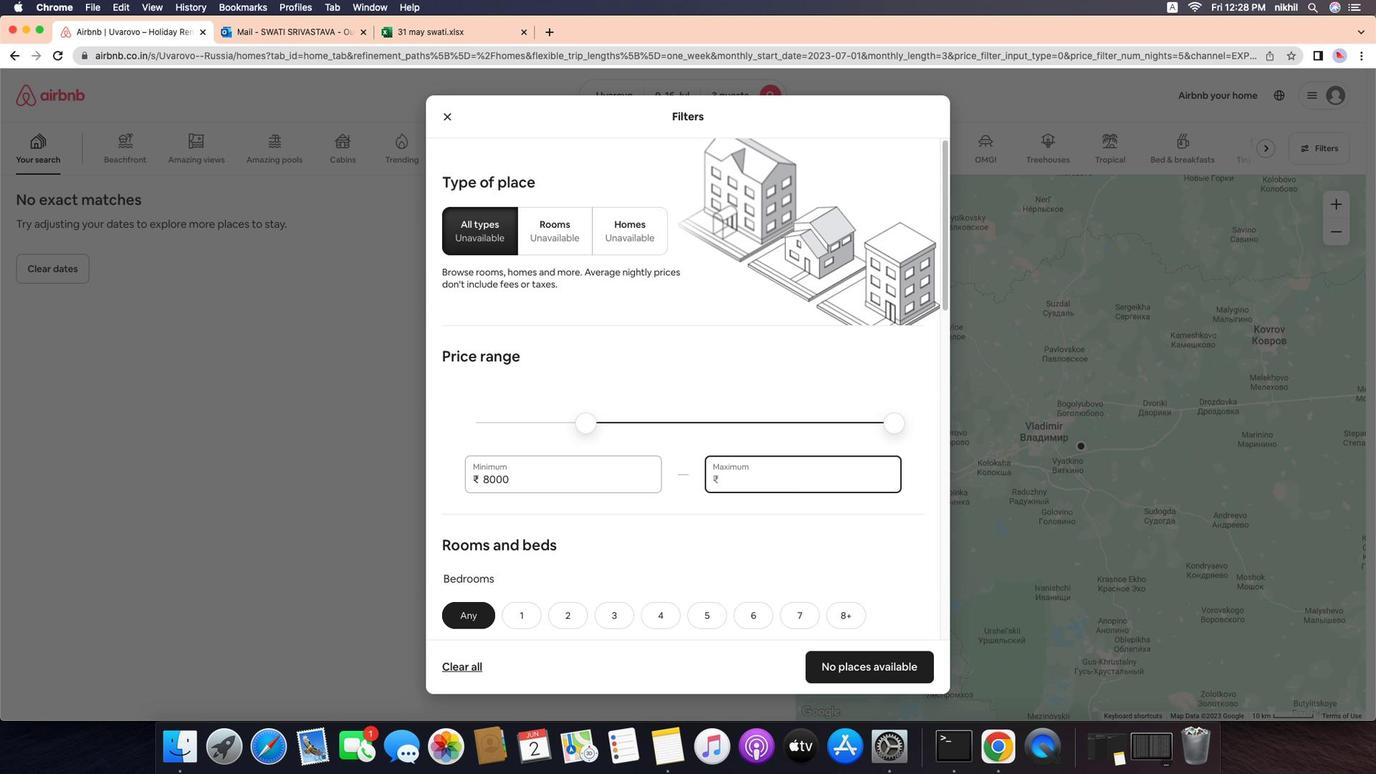
Action: Key pressed Key.backspaceKey.backspaceKey.backspaceKey.backspaceKey.backspaceKey.backspaceKey.backspace'1''6''0''0''0'
Screenshot: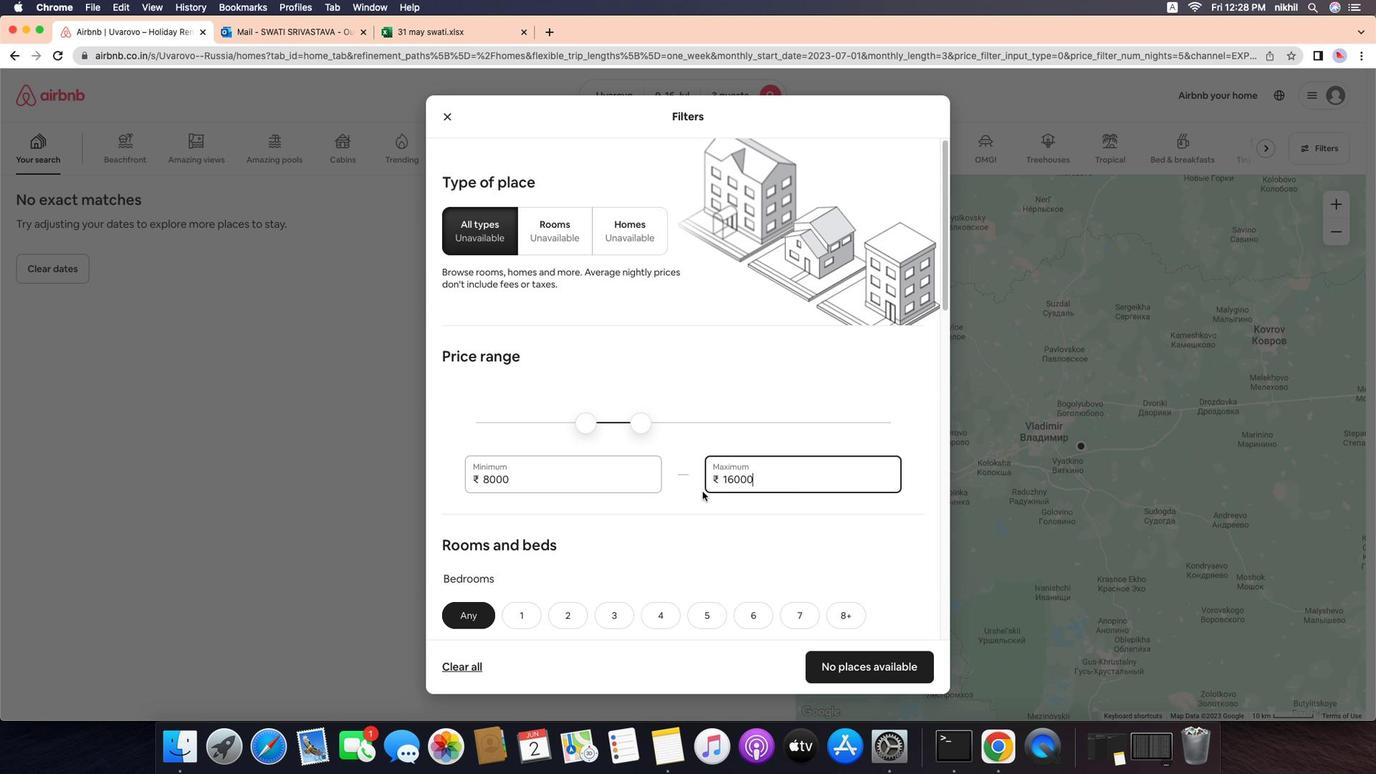 
Action: Mouse moved to (574, 482)
Screenshot: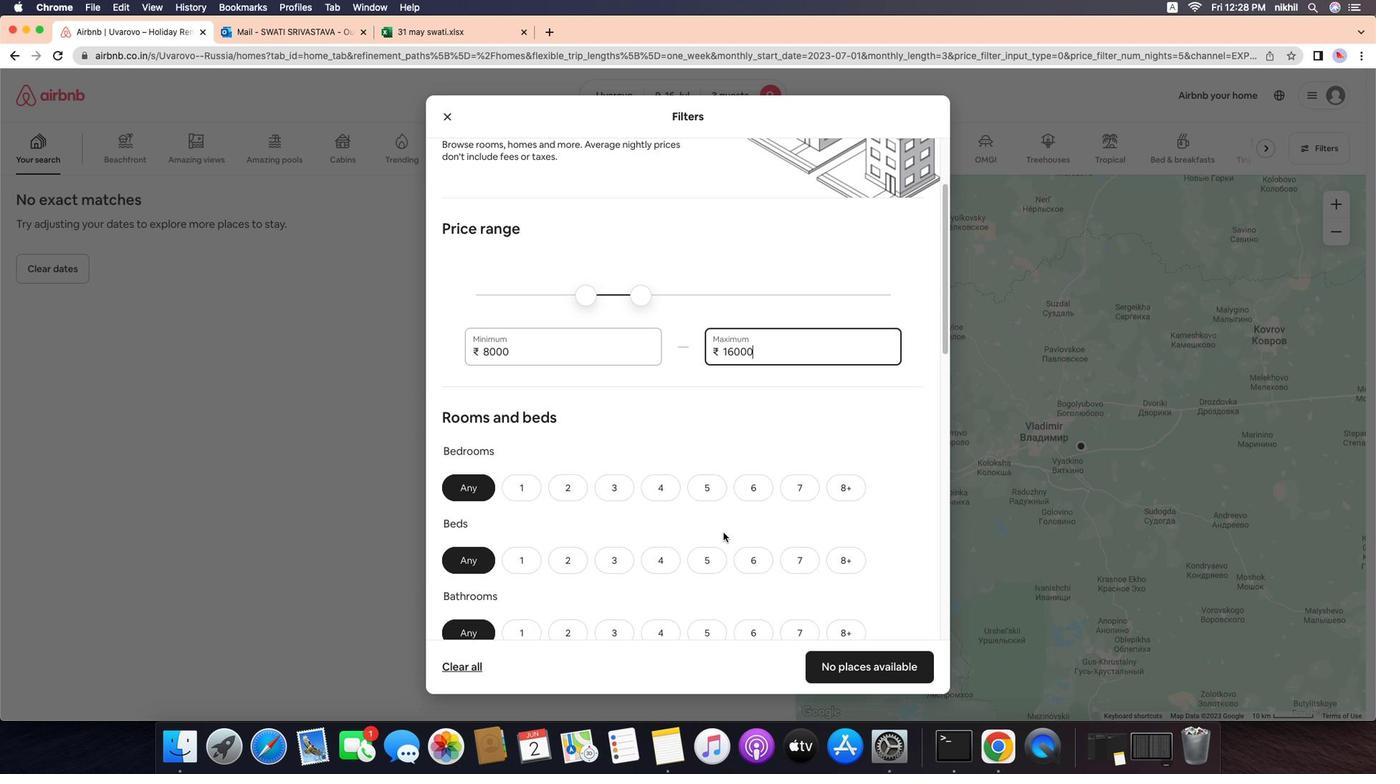 
Action: Mouse scrolled (574, 482) with delta (539, 471)
Screenshot: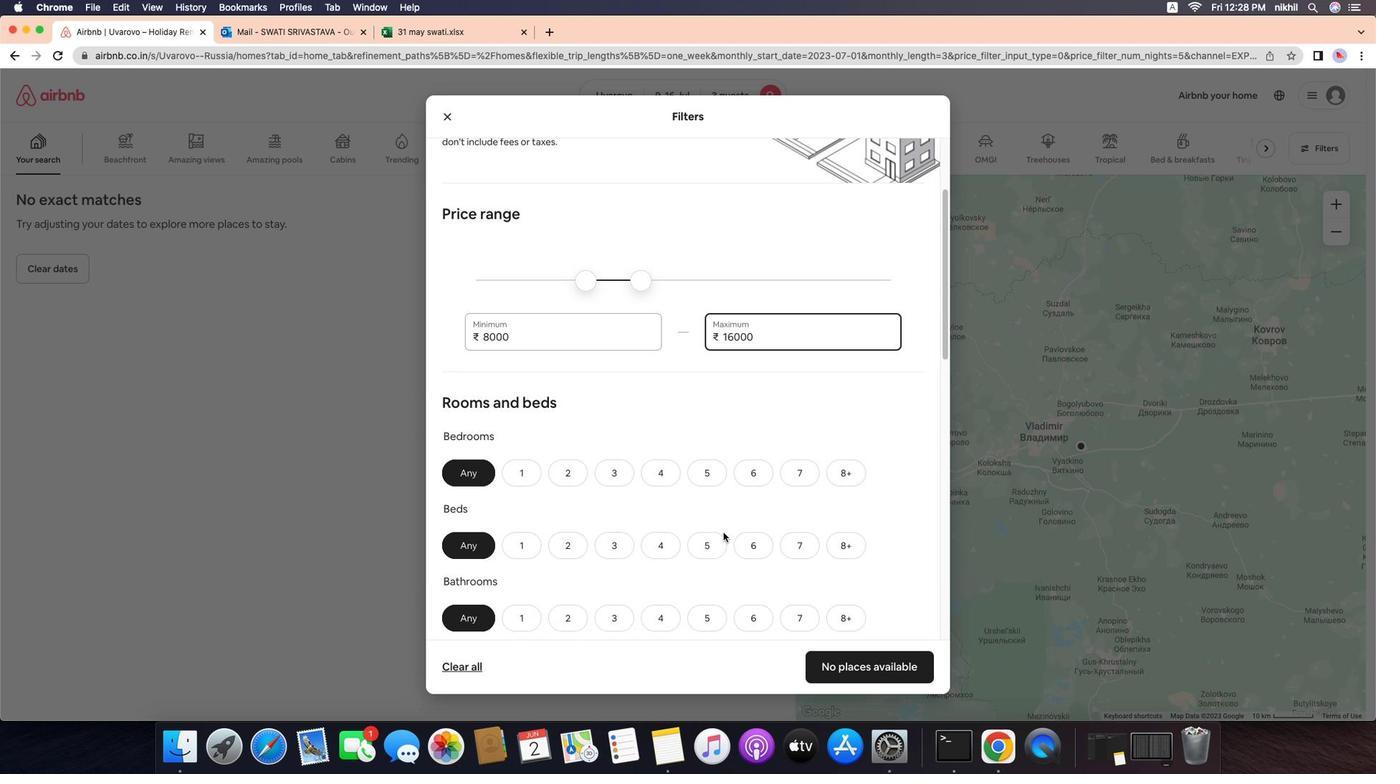 
Action: Mouse scrolled (574, 482) with delta (539, 471)
Screenshot: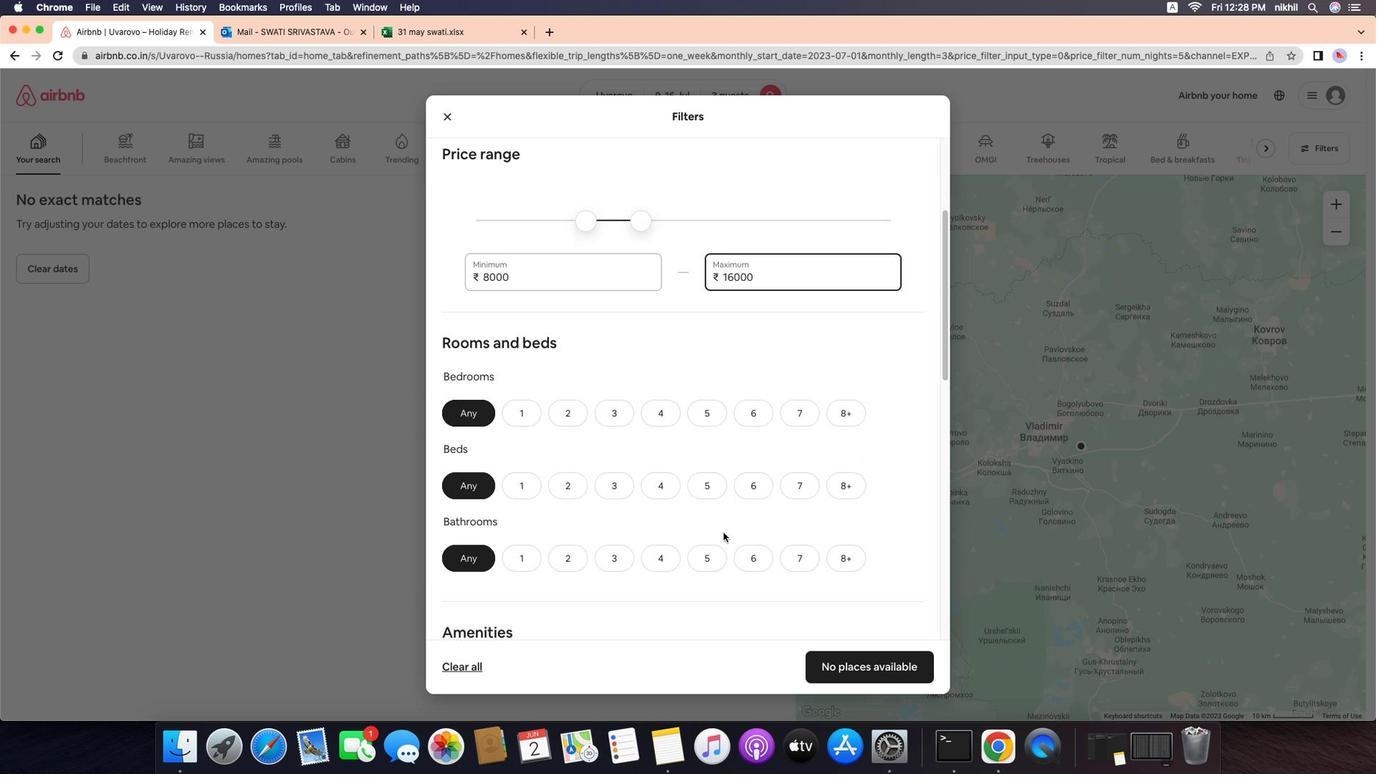 
Action: Mouse scrolled (574, 482) with delta (539, 471)
Screenshot: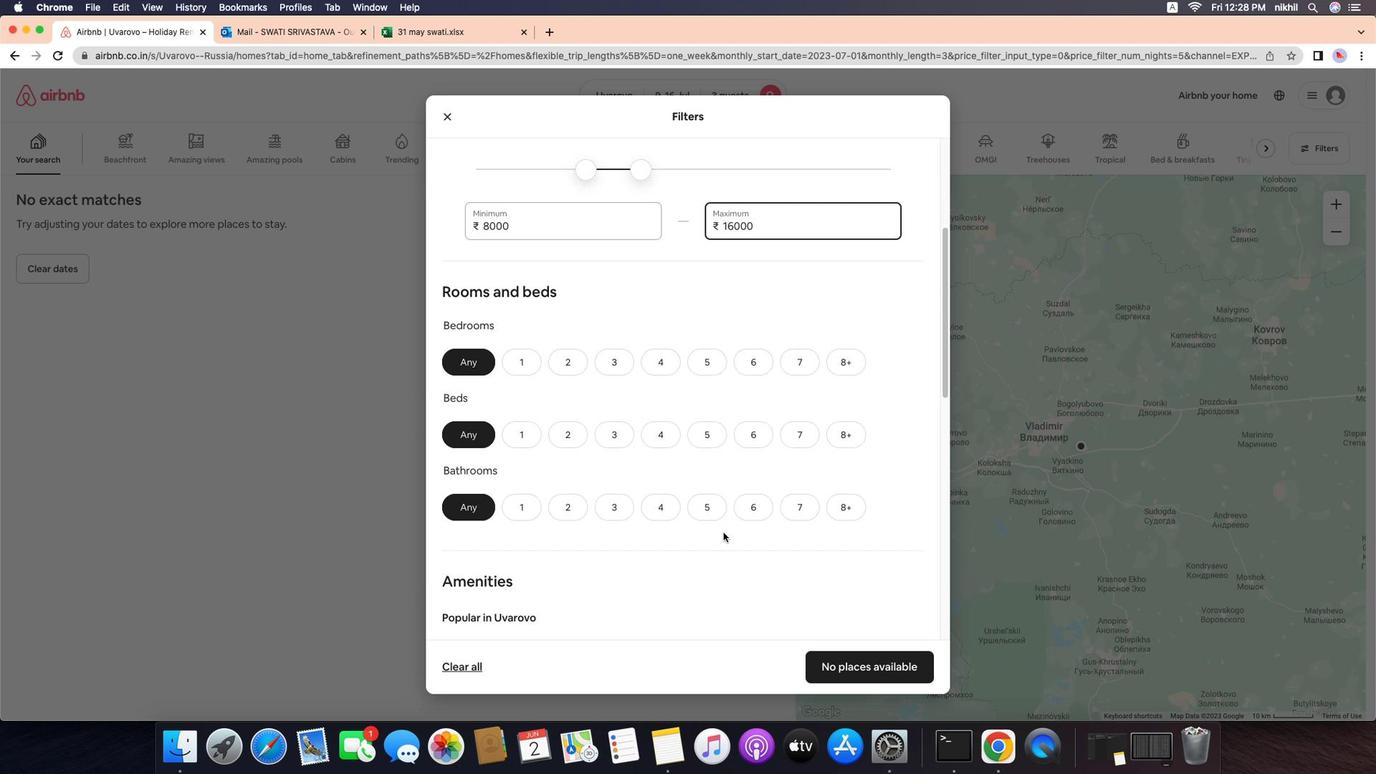 
Action: Mouse scrolled (574, 482) with delta (539, 471)
Screenshot: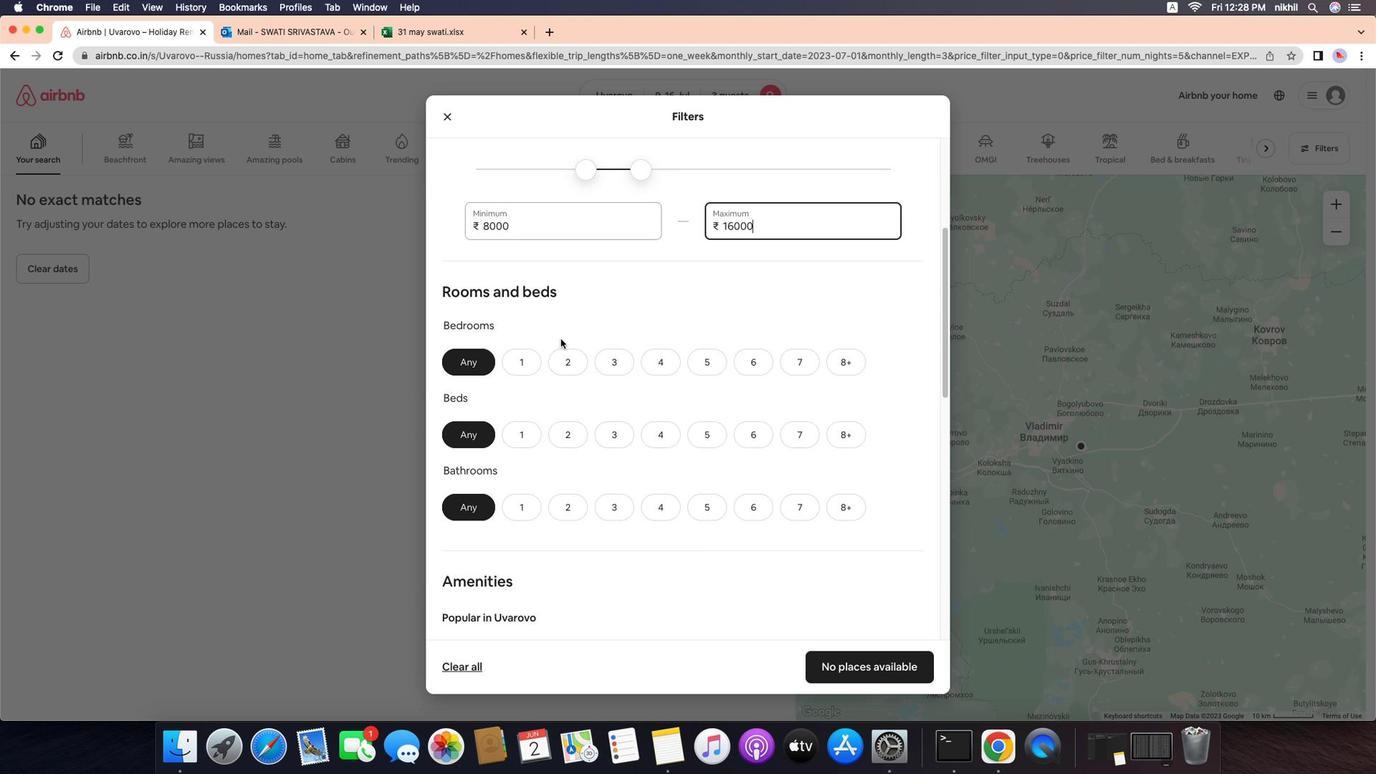 
Action: Mouse scrolled (574, 482) with delta (539, 471)
Screenshot: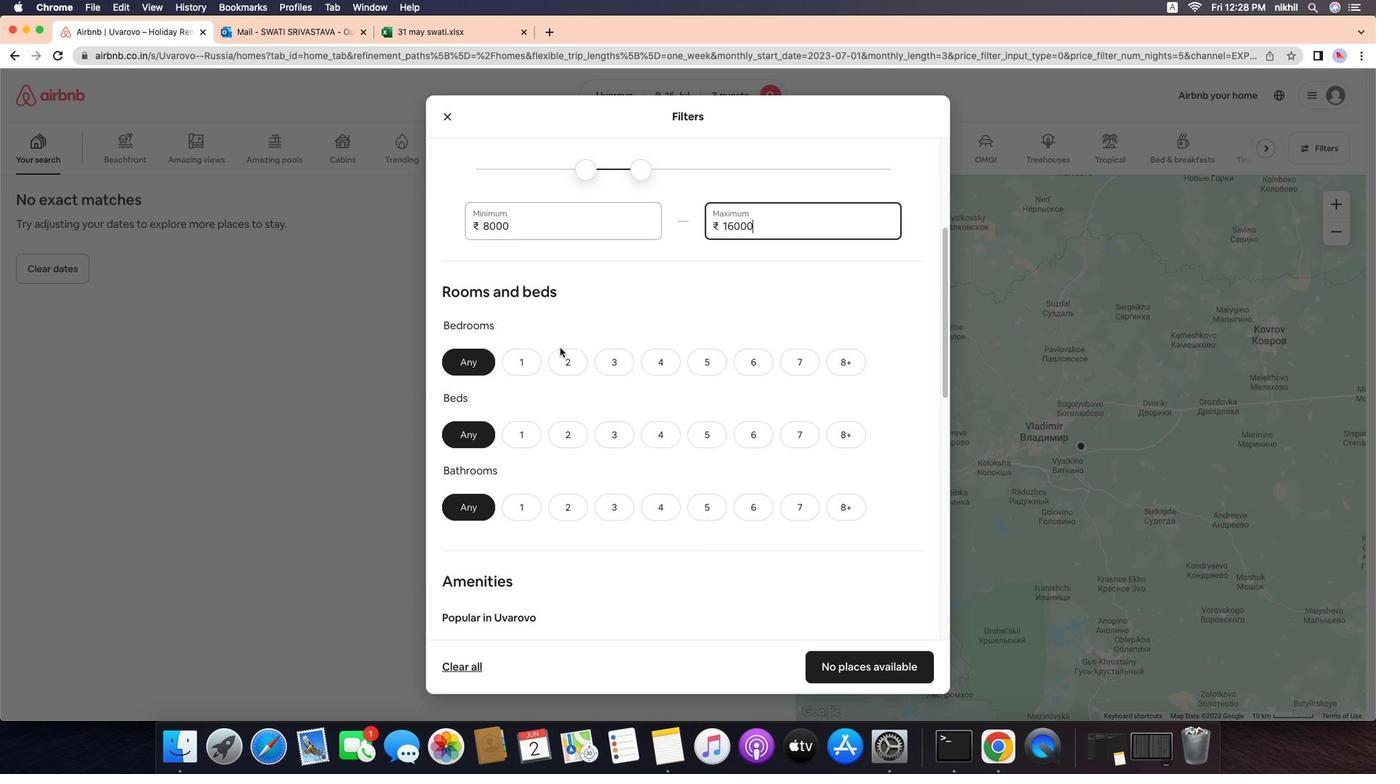 
Action: Mouse scrolled (574, 482) with delta (539, 471)
Screenshot: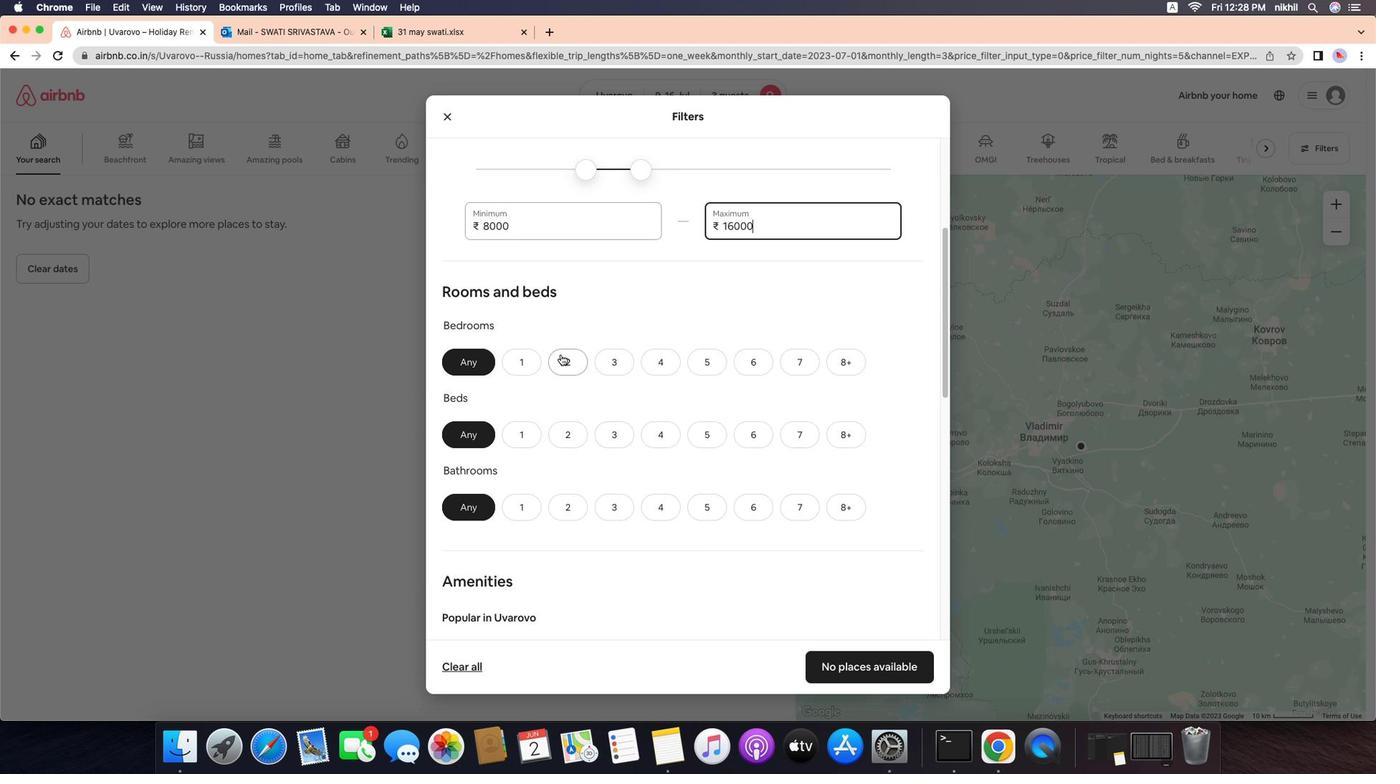 
Action: Mouse scrolled (574, 482) with delta (539, 471)
Screenshot: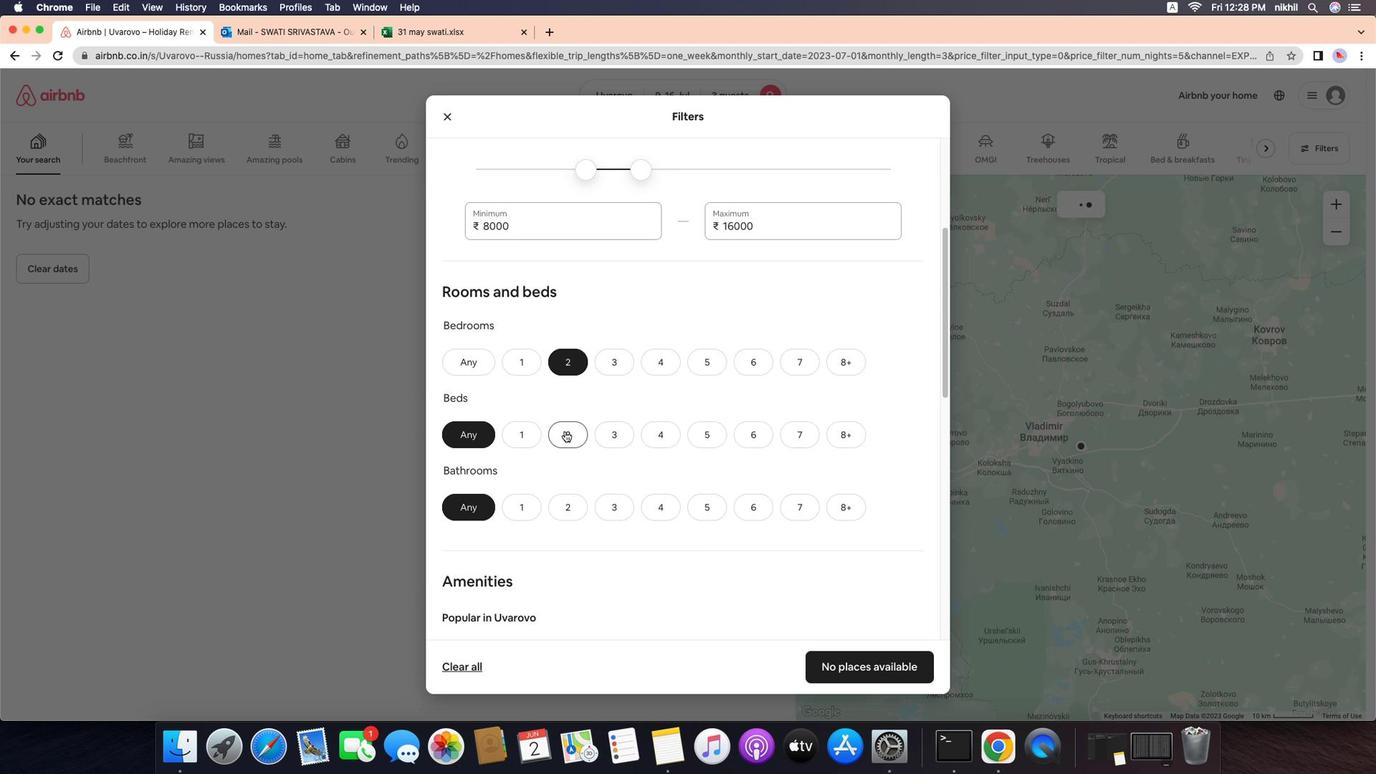 
Action: Mouse scrolled (574, 482) with delta (539, 471)
Screenshot: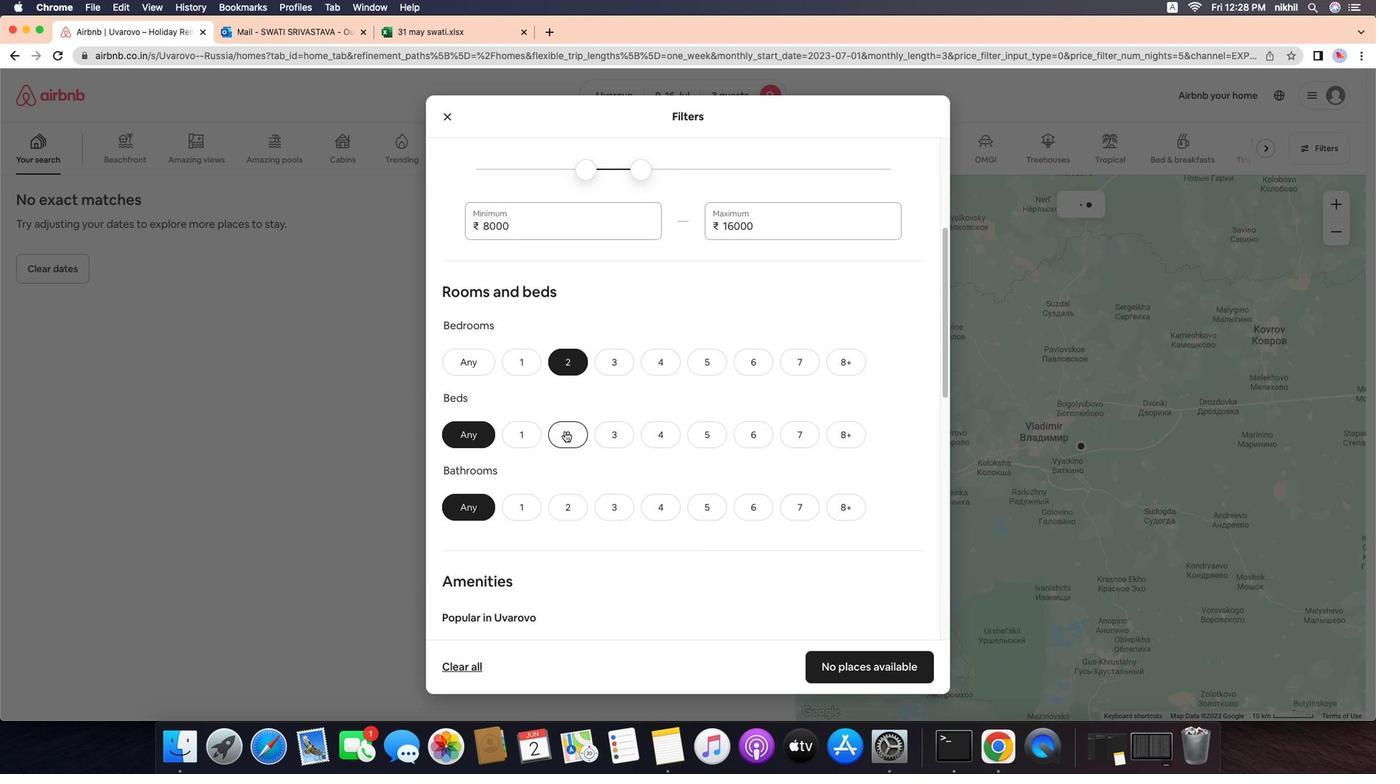 
Action: Mouse scrolled (574, 482) with delta (539, 471)
Screenshot: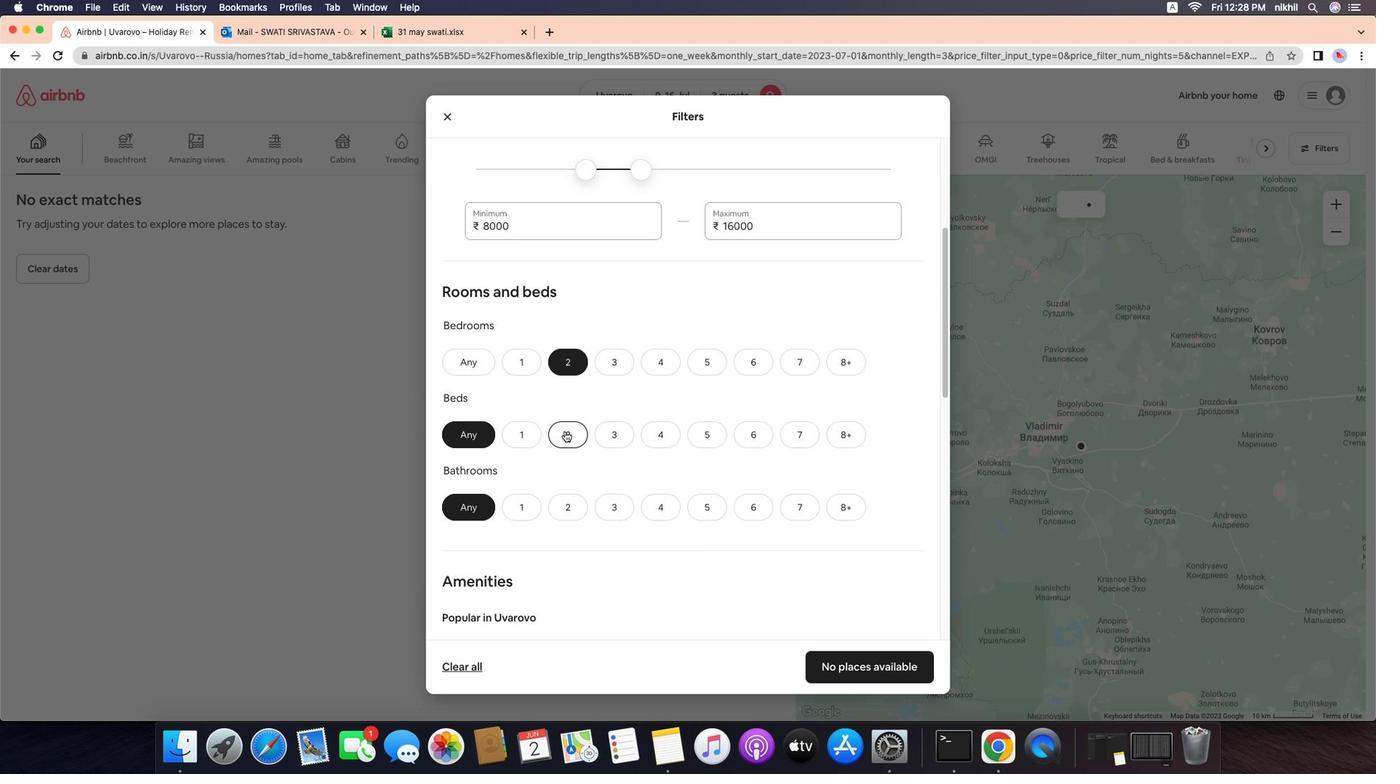 
Action: Mouse moved to (567, 478)
Screenshot: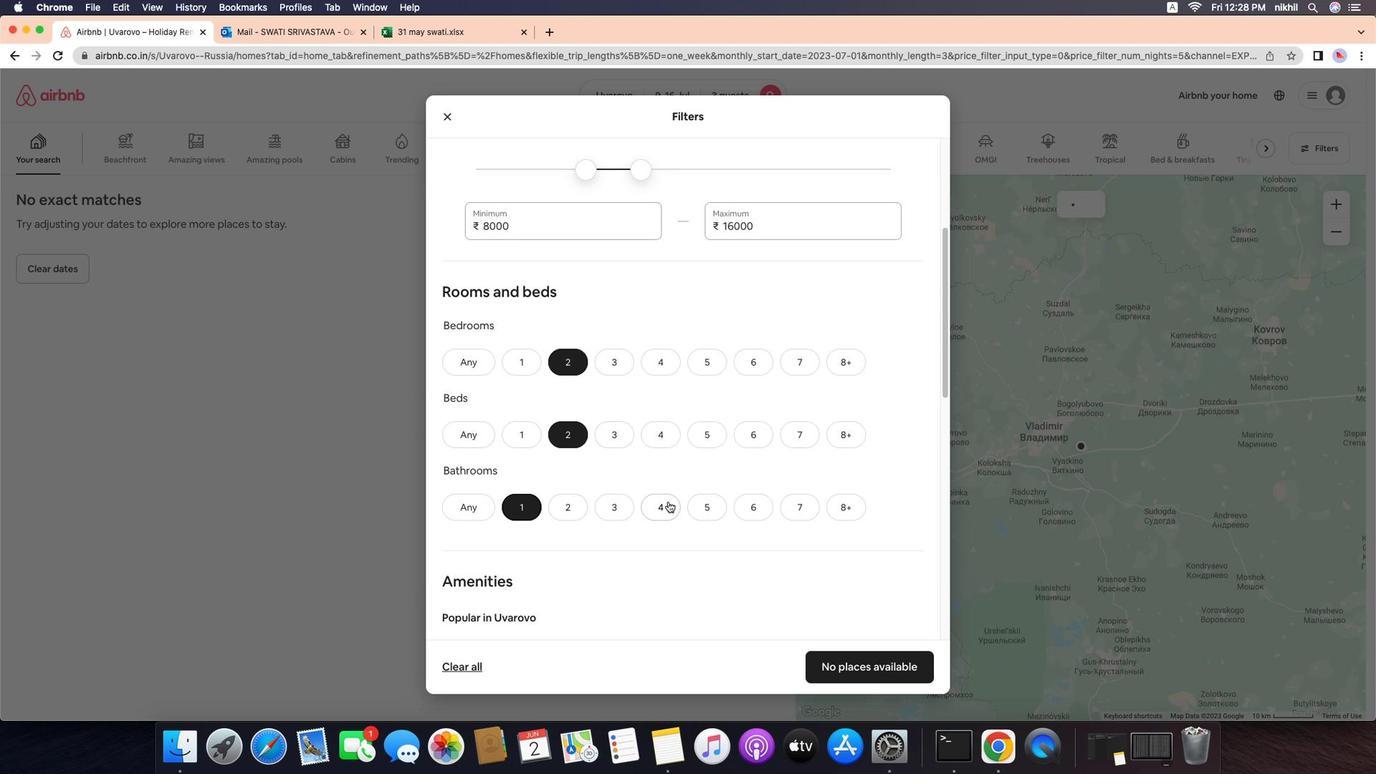 
Action: Mouse pressed left at (567, 478)
Screenshot: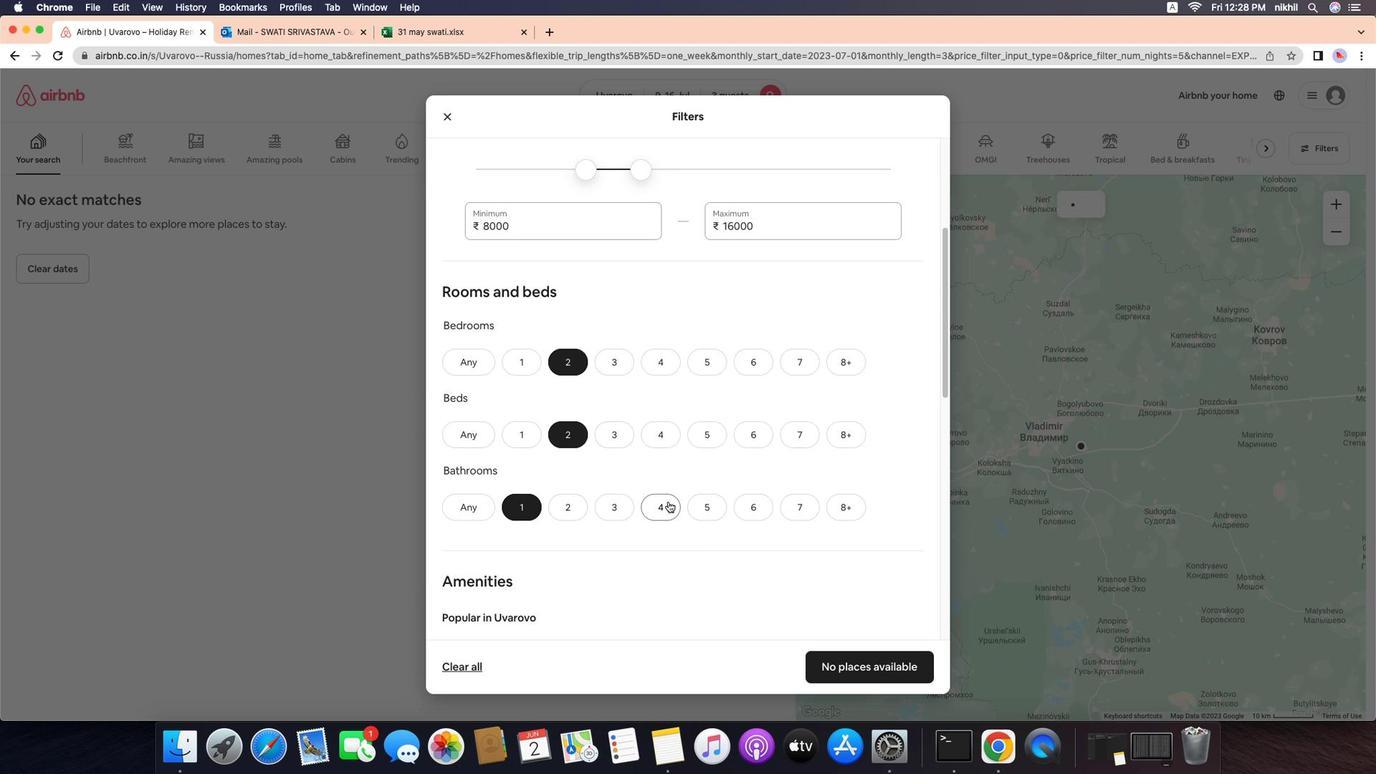 
Action: Mouse moved to (567, 480)
Screenshot: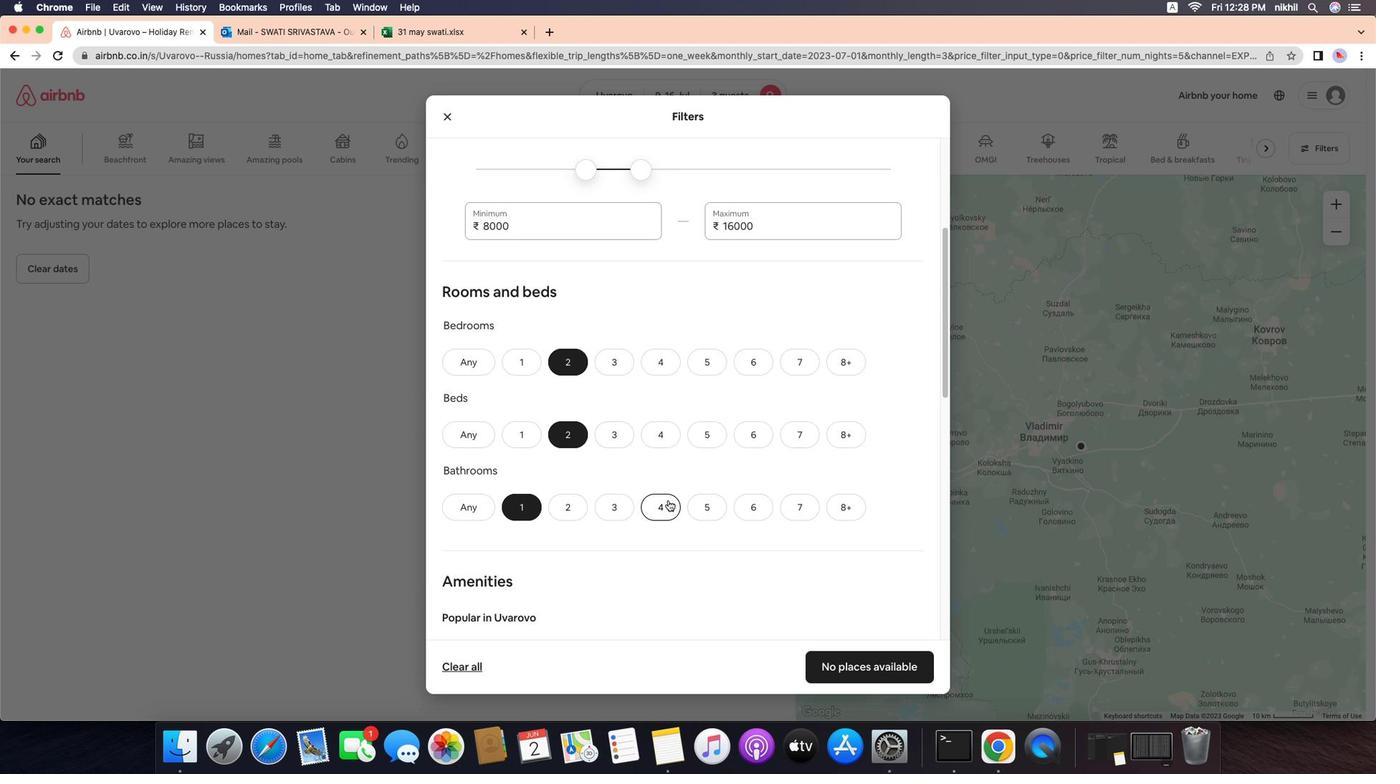 
Action: Mouse pressed left at (567, 480)
Screenshot: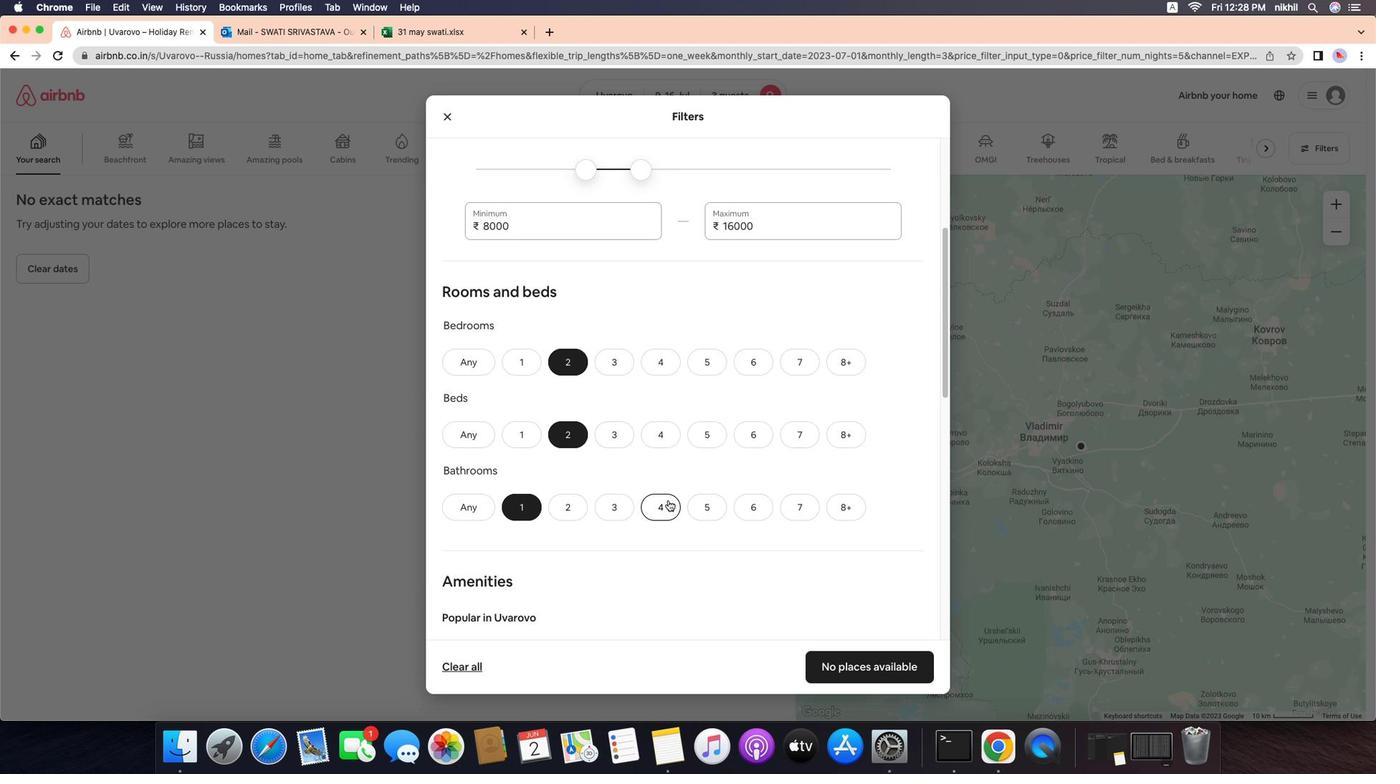 
Action: Mouse moved to (564, 481)
Screenshot: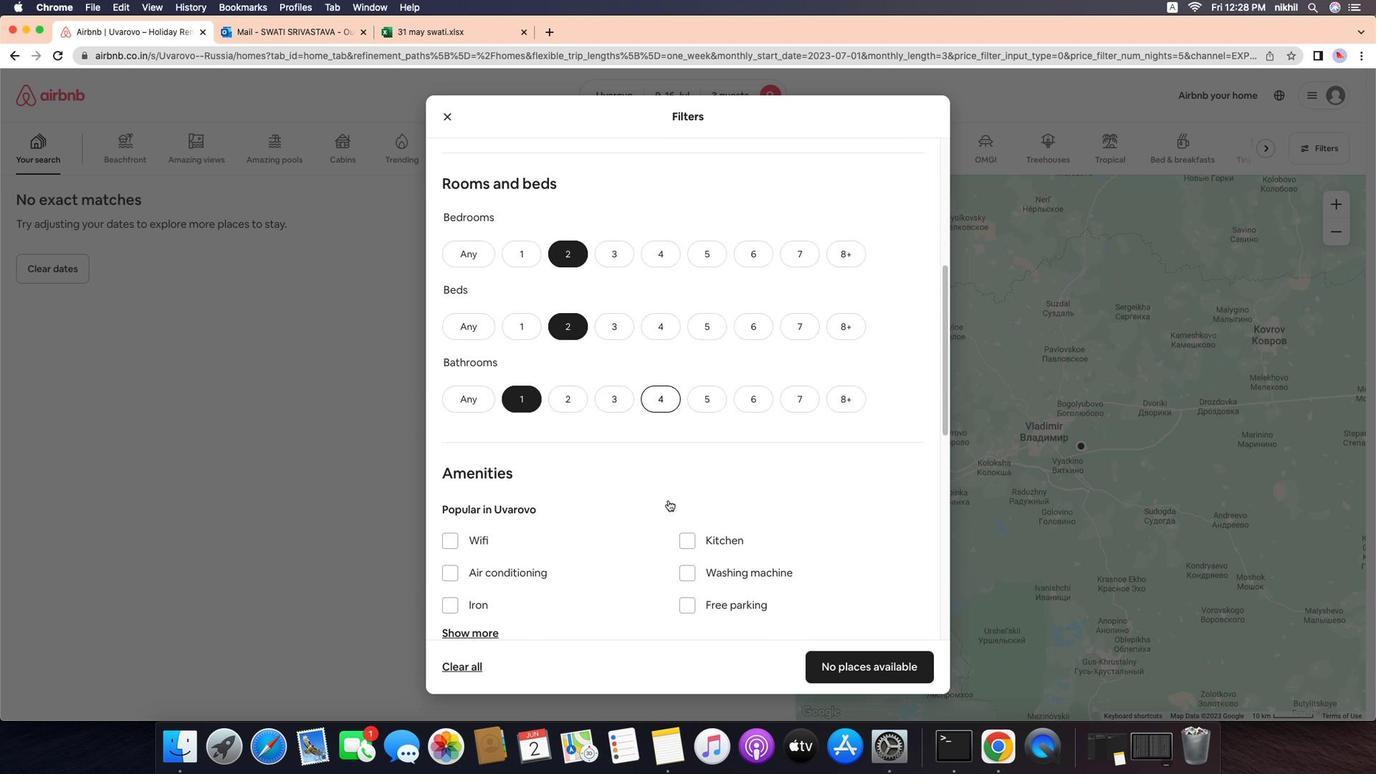 
Action: Mouse pressed left at (564, 481)
Screenshot: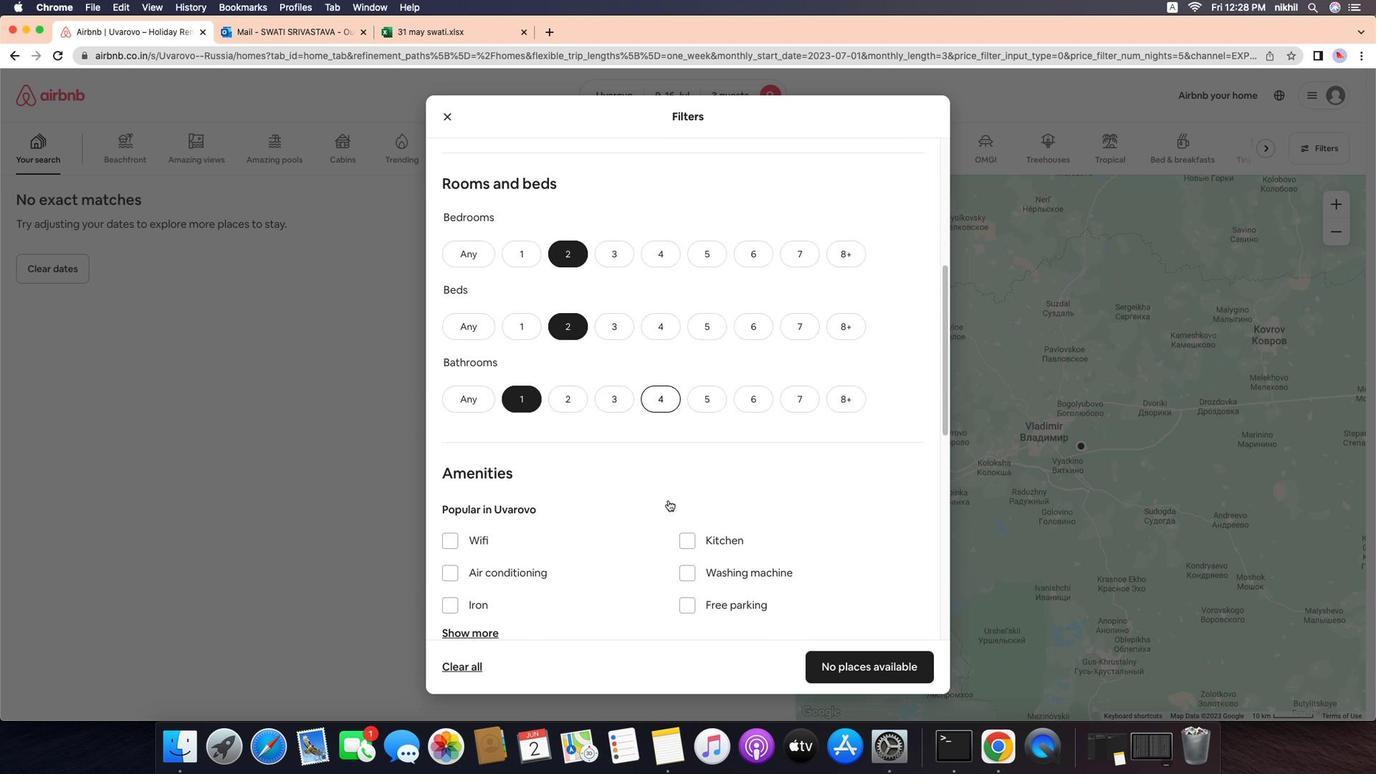 
Action: Mouse moved to (572, 481)
Screenshot: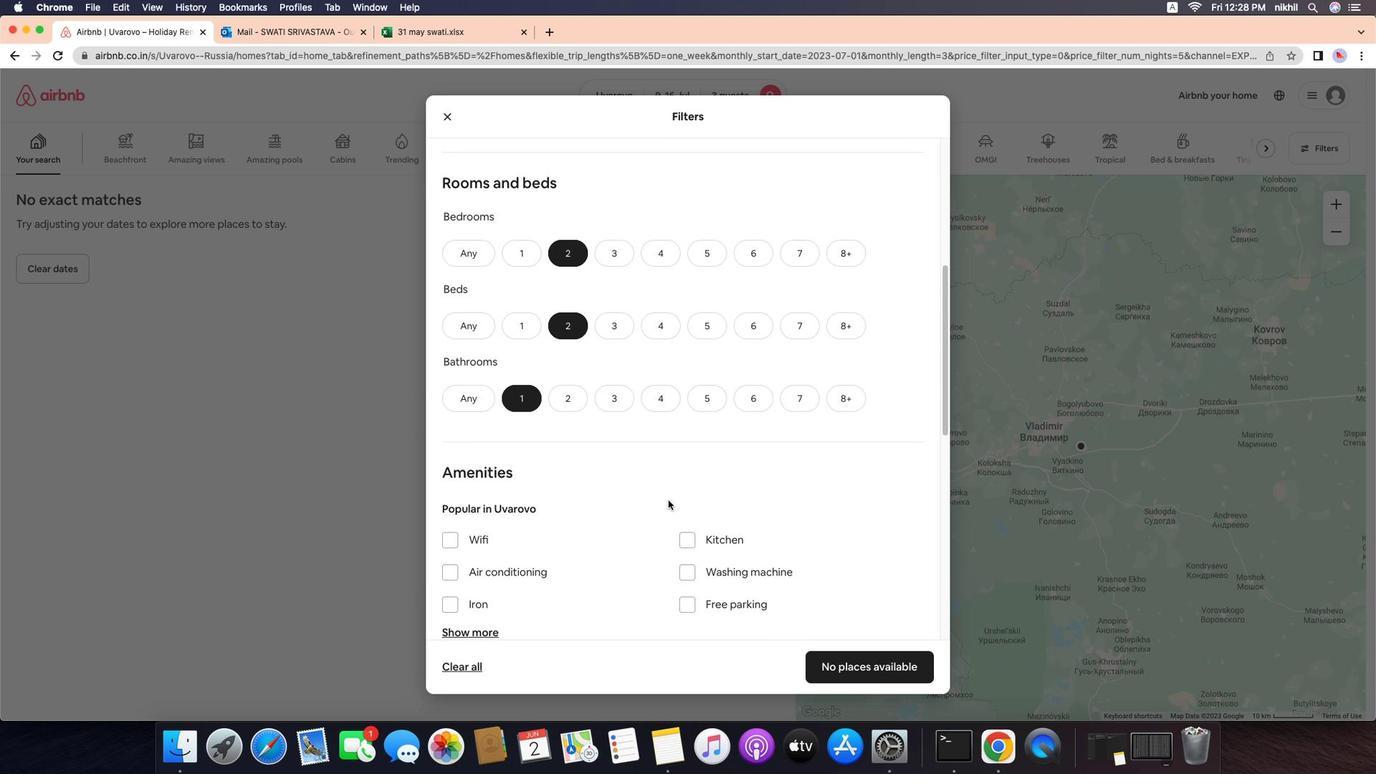 
Action: Mouse scrolled (572, 481) with delta (539, 471)
Screenshot: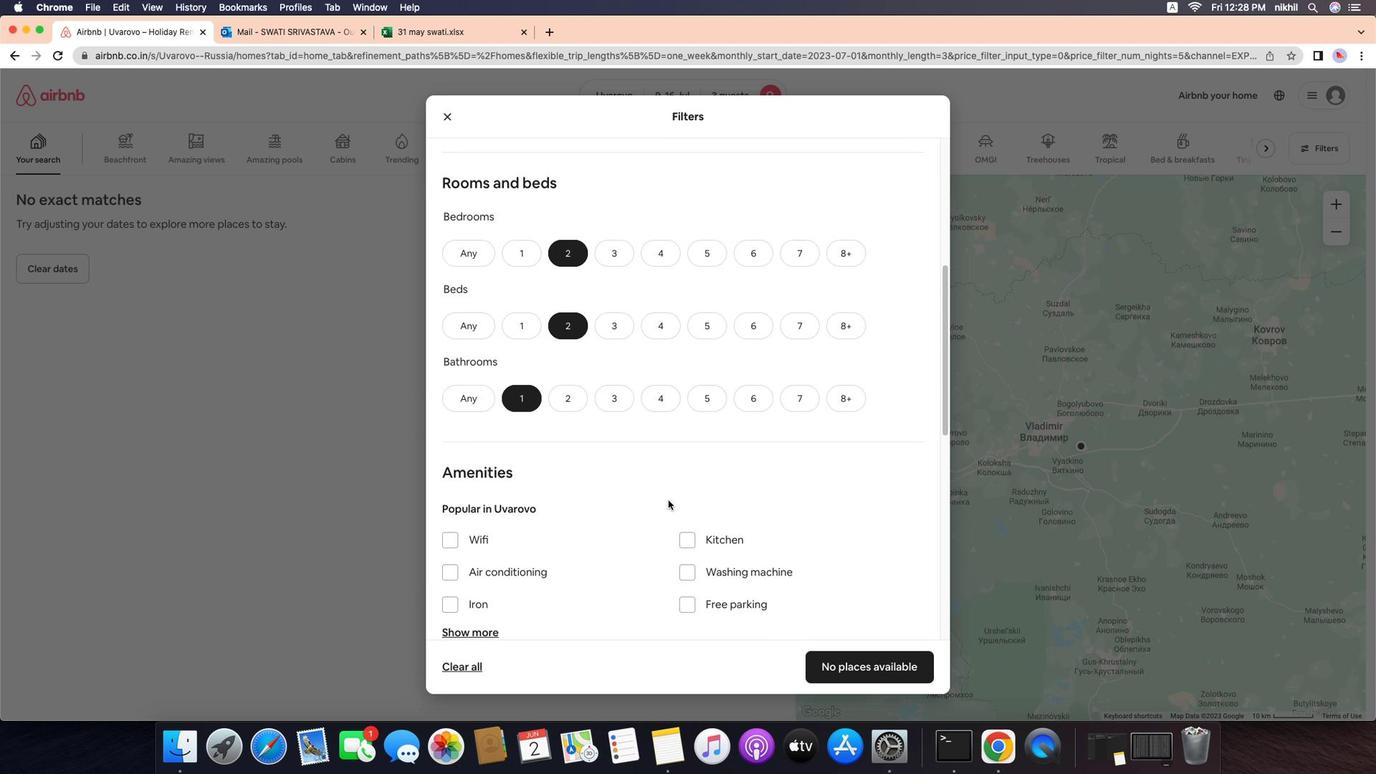 
Action: Mouse scrolled (572, 481) with delta (539, 471)
Screenshot: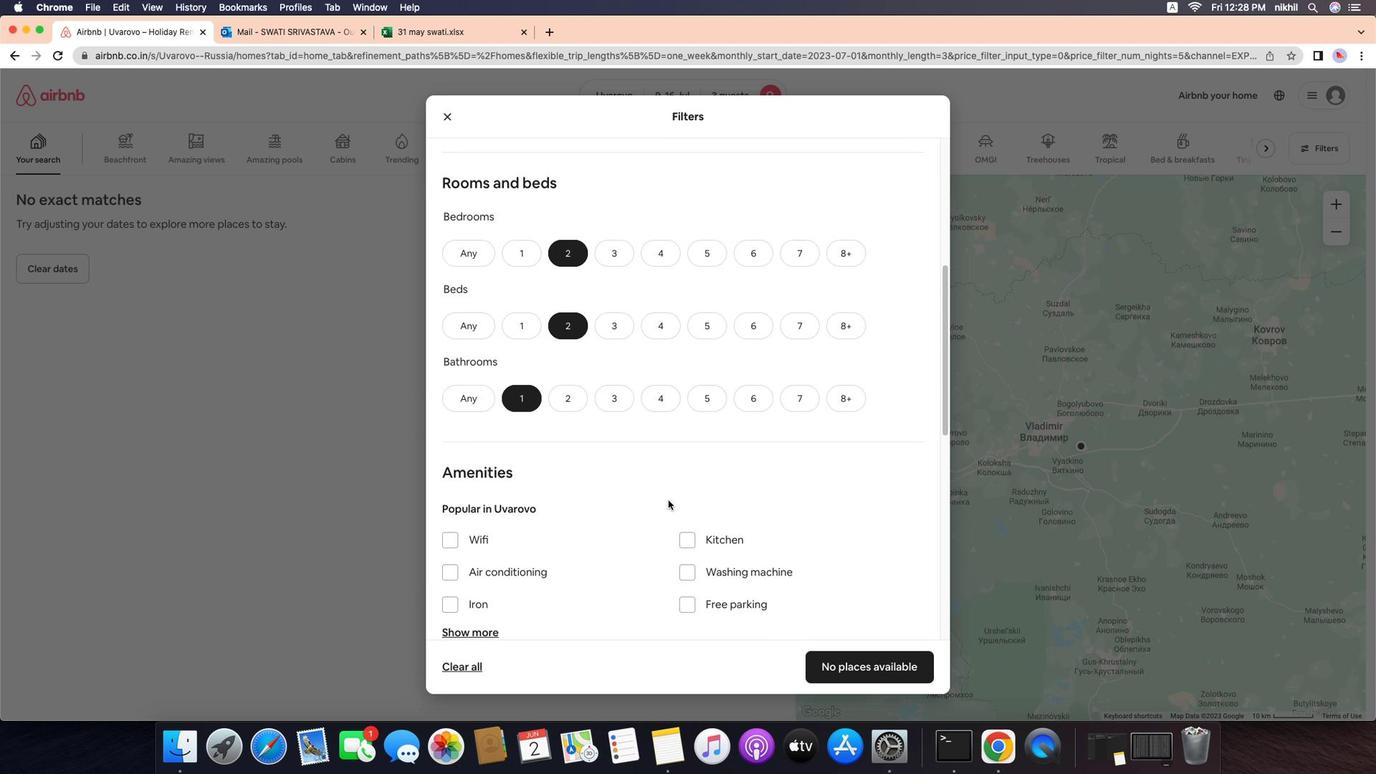 
Action: Mouse scrolled (572, 481) with delta (539, 471)
Screenshot: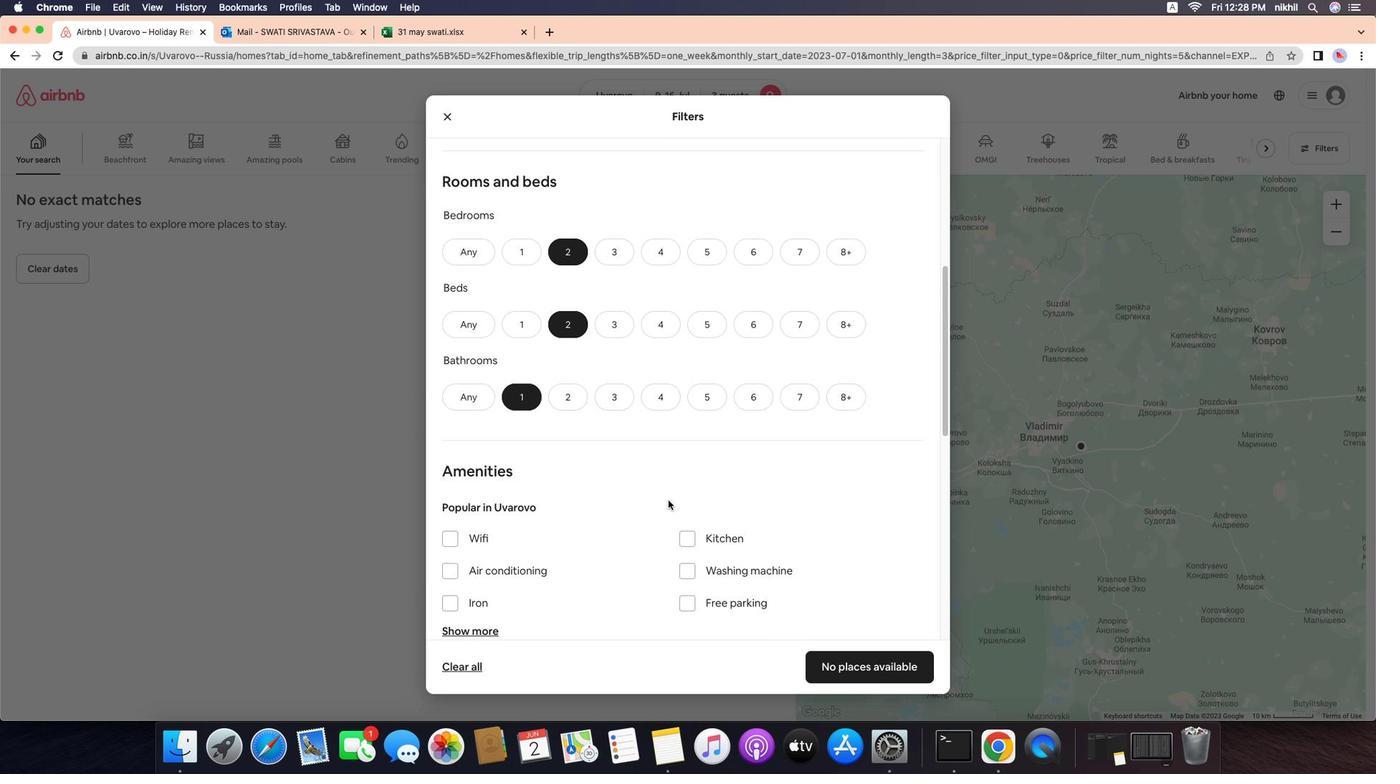 
Action: Mouse scrolled (572, 481) with delta (539, 471)
Screenshot: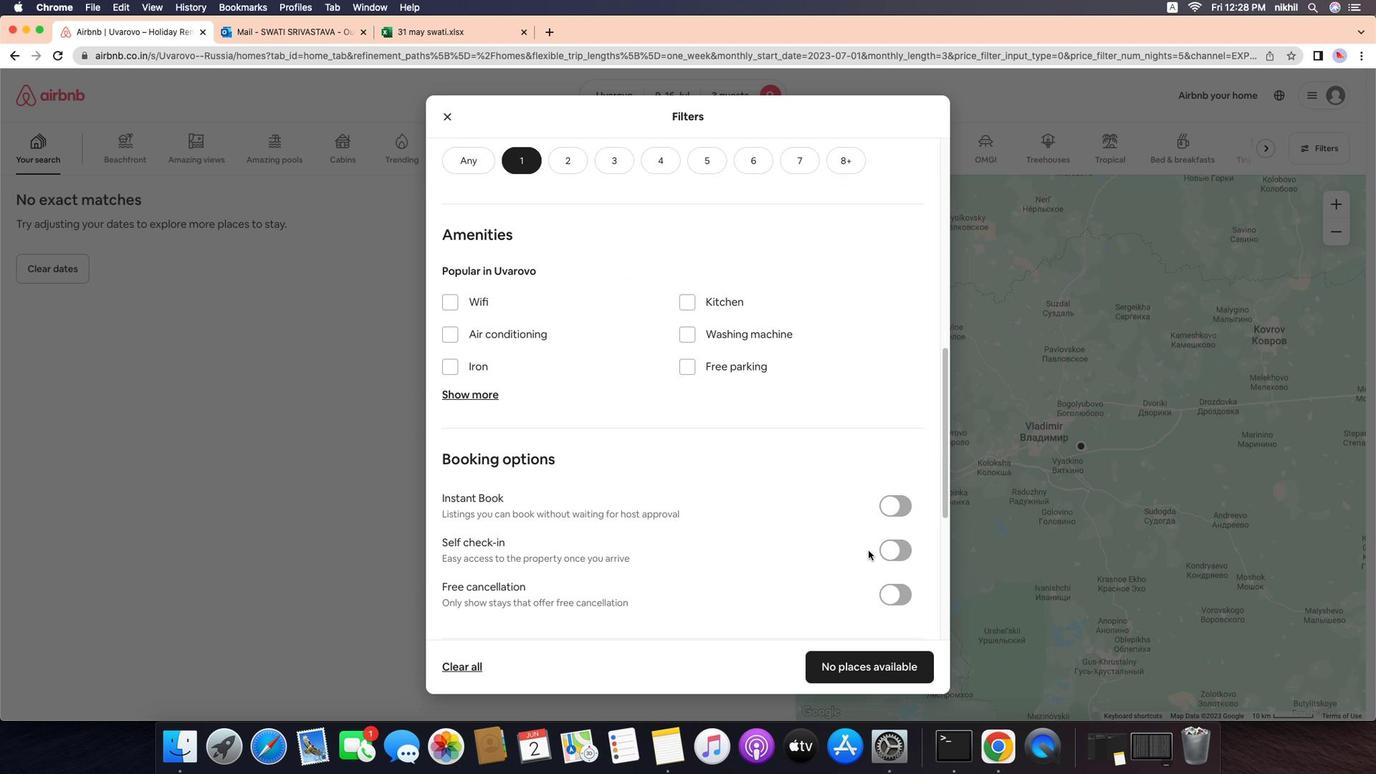 
Action: Mouse scrolled (572, 481) with delta (539, 471)
Screenshot: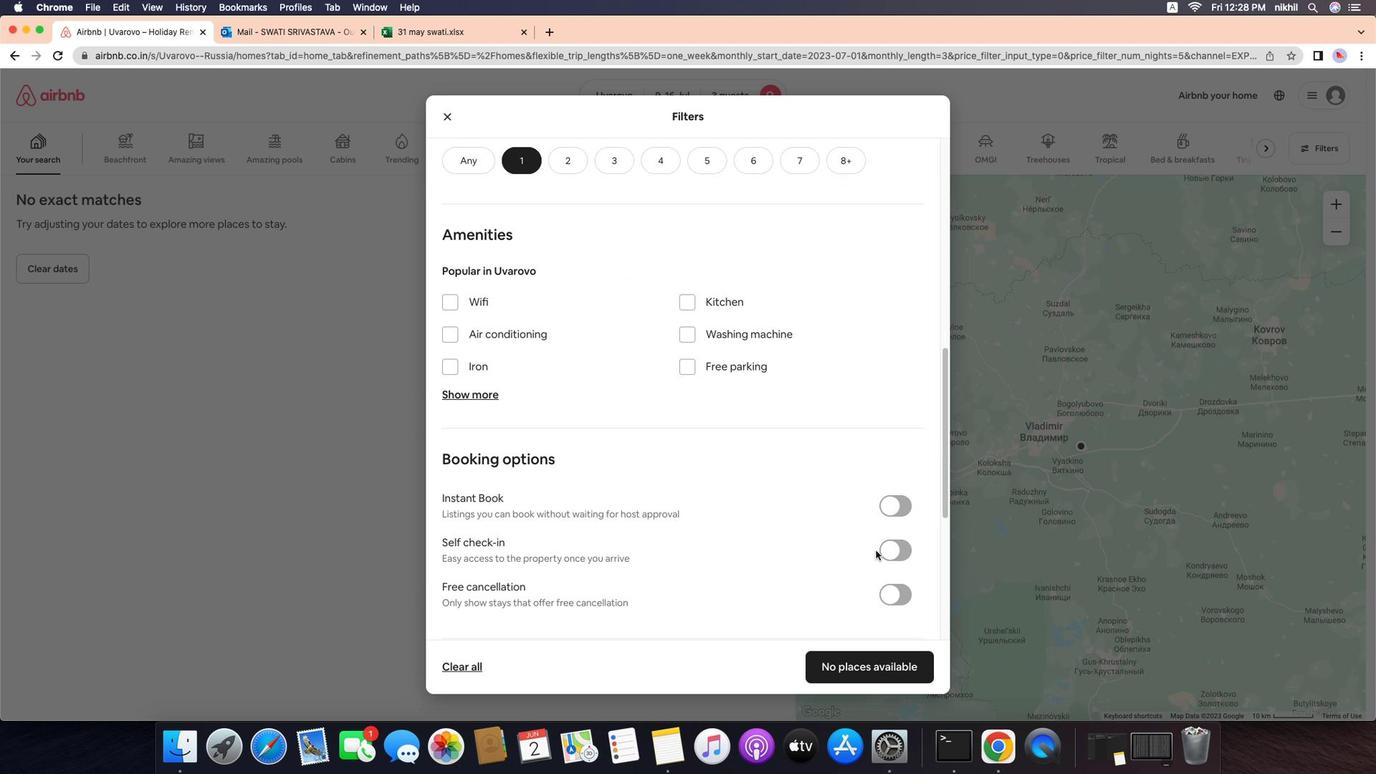 
Action: Mouse scrolled (572, 481) with delta (539, 471)
Screenshot: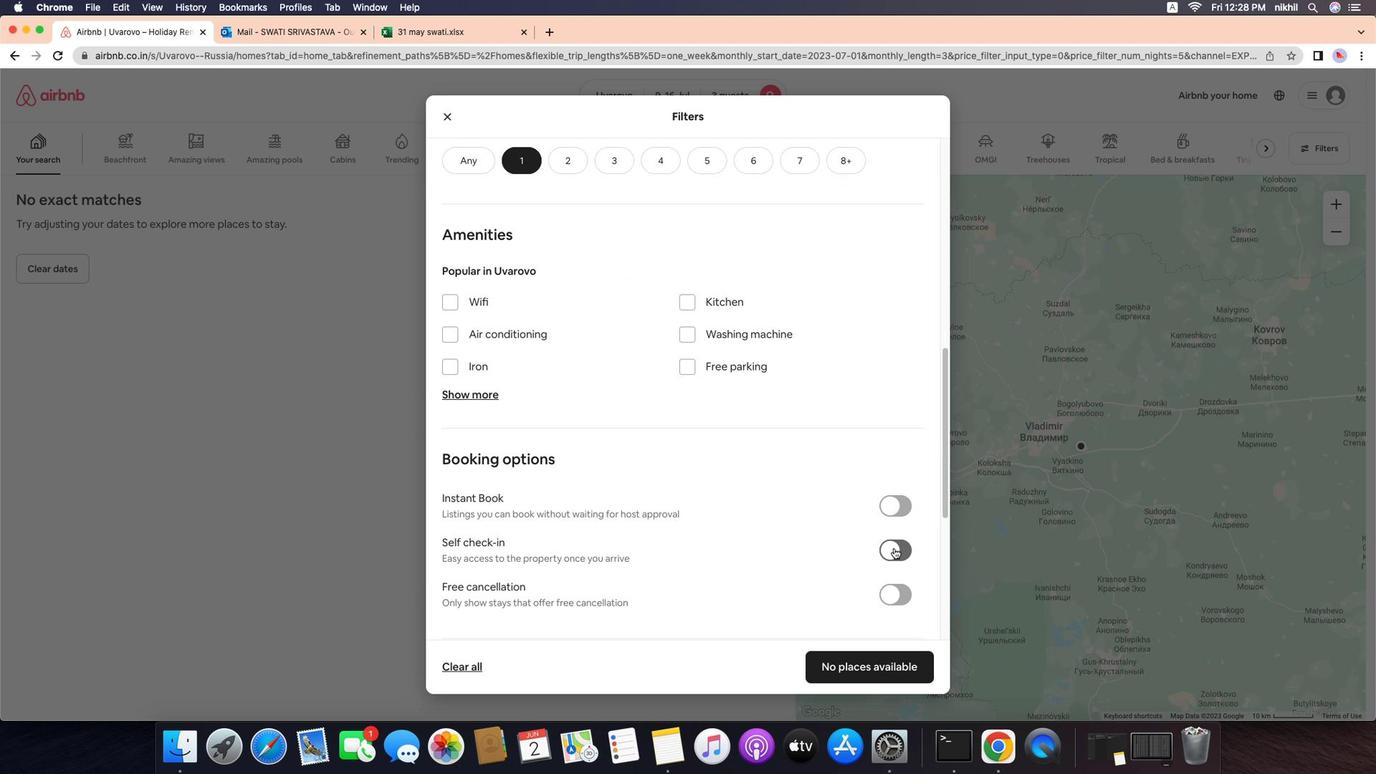 
Action: Mouse scrolled (572, 481) with delta (539, 471)
Screenshot: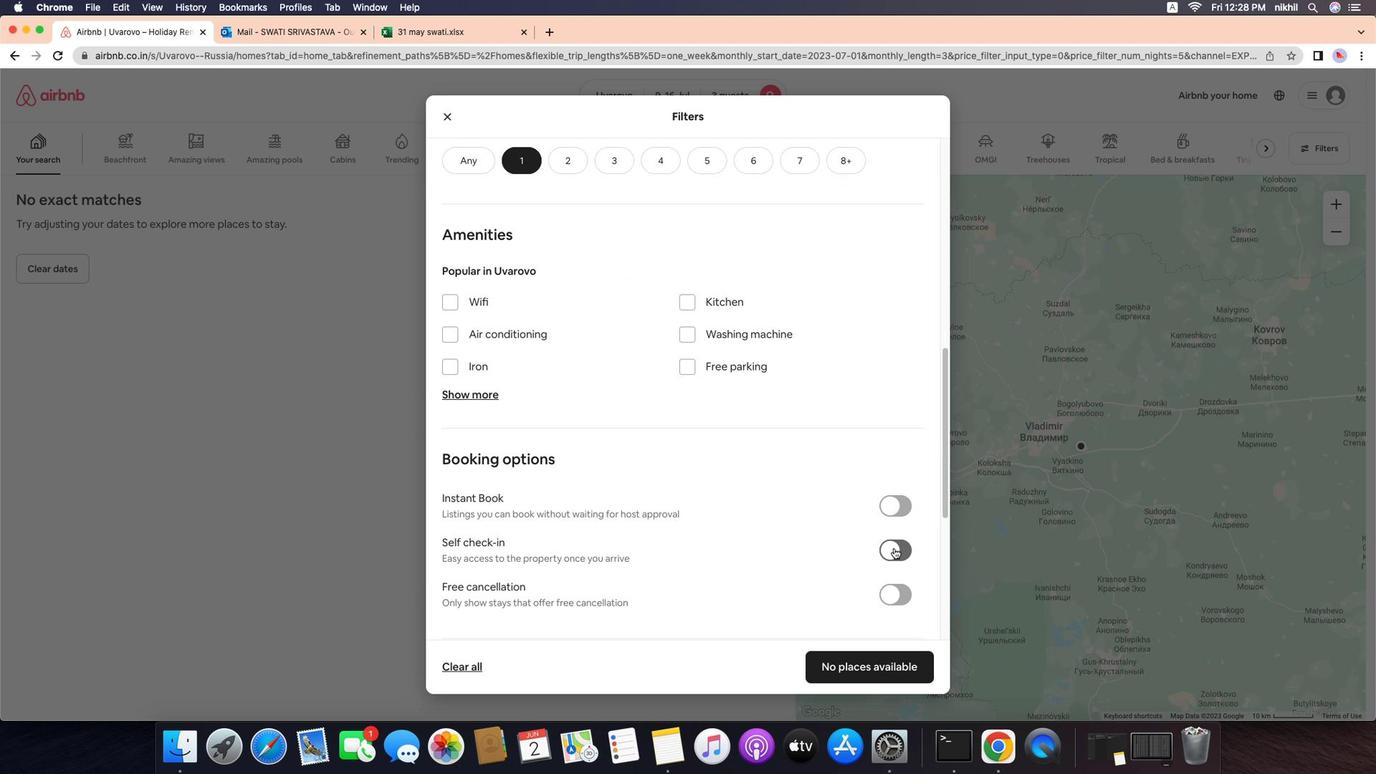 
Action: Mouse scrolled (572, 481) with delta (539, 471)
Screenshot: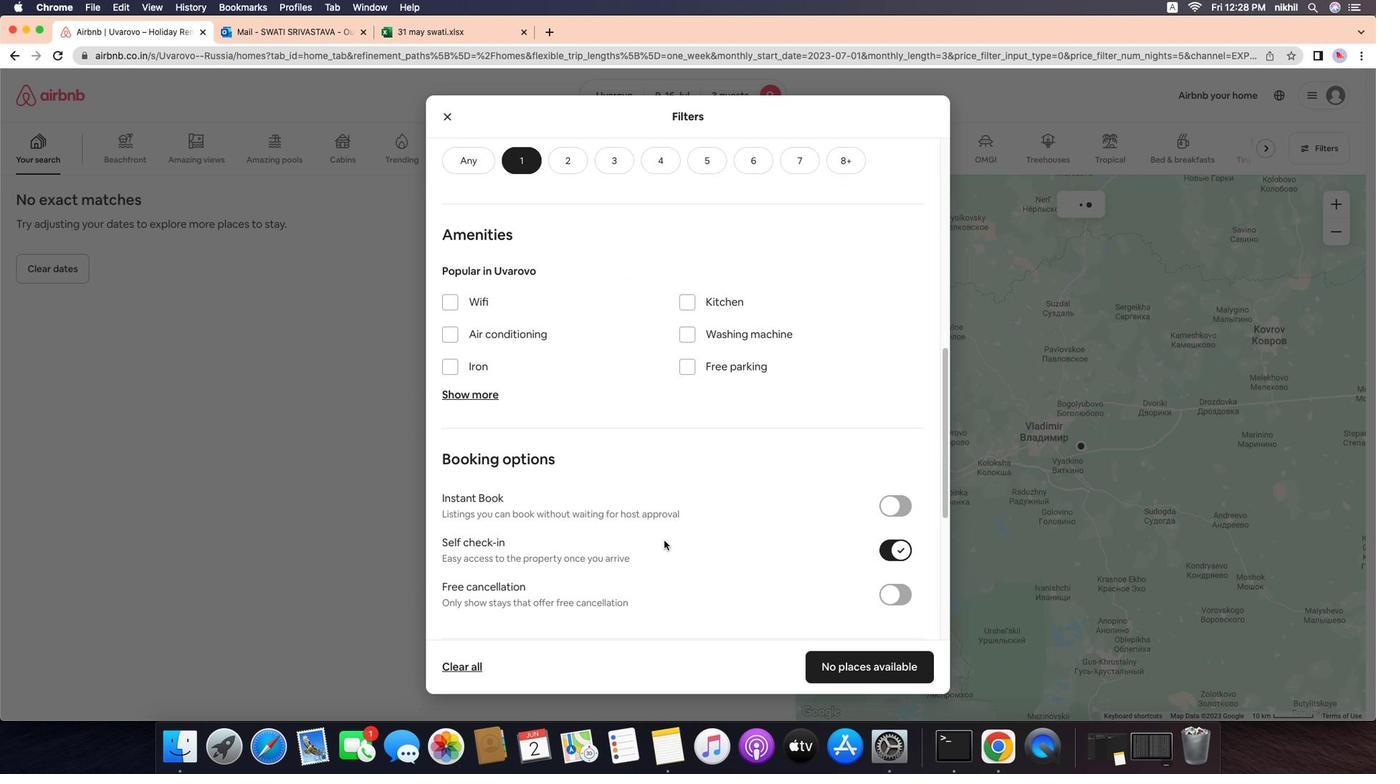 
Action: Mouse scrolled (572, 481) with delta (539, 471)
Screenshot: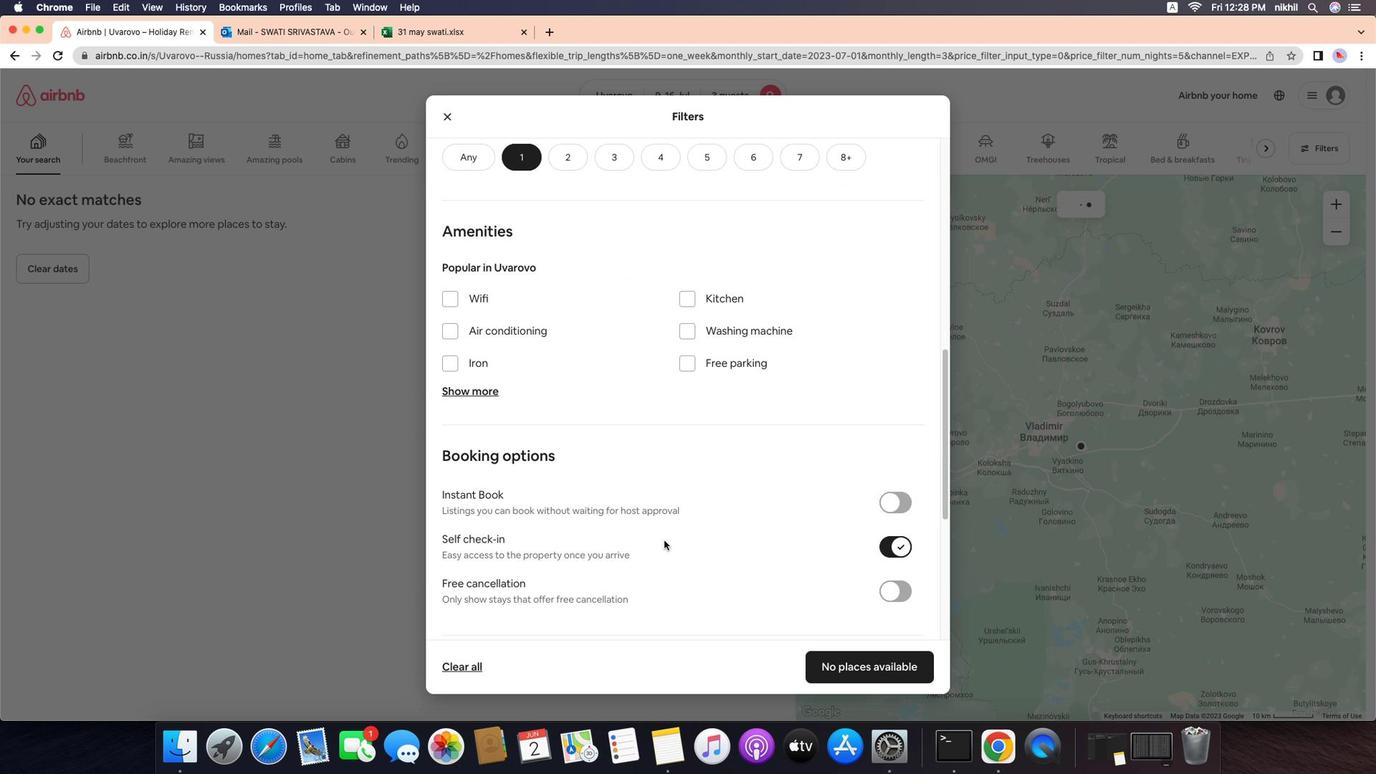 
Action: Mouse scrolled (572, 481) with delta (539, 471)
Screenshot: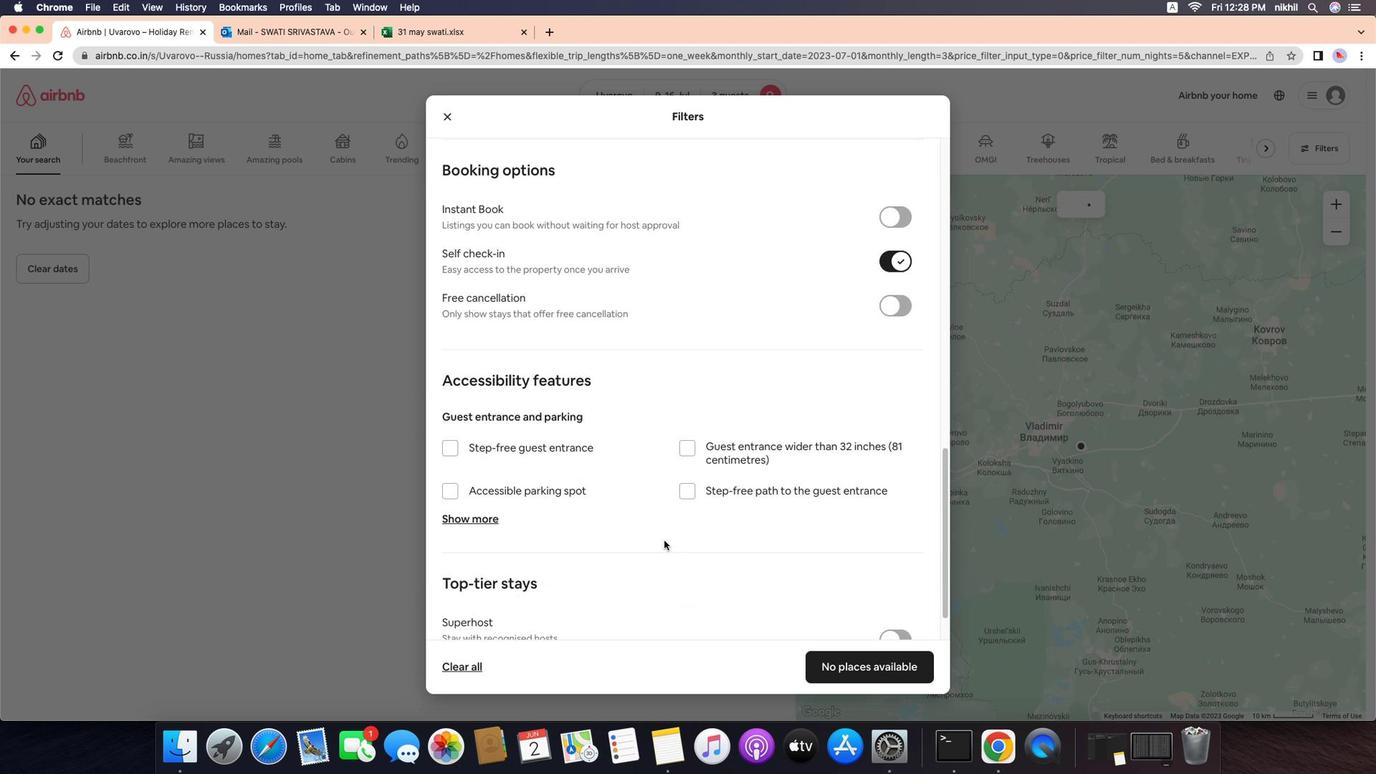 
Action: Mouse scrolled (572, 481) with delta (539, 471)
Screenshot: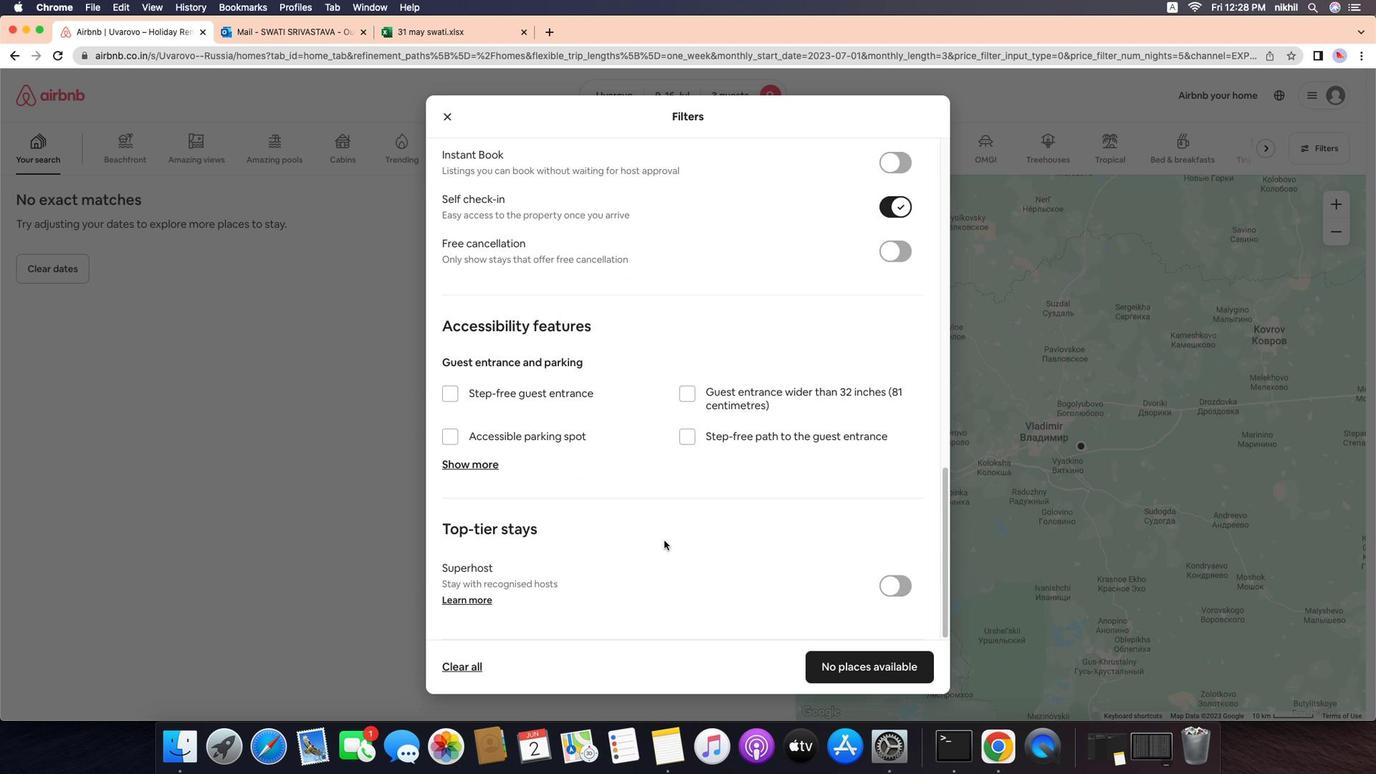 
Action: Mouse moved to (583, 482)
Screenshot: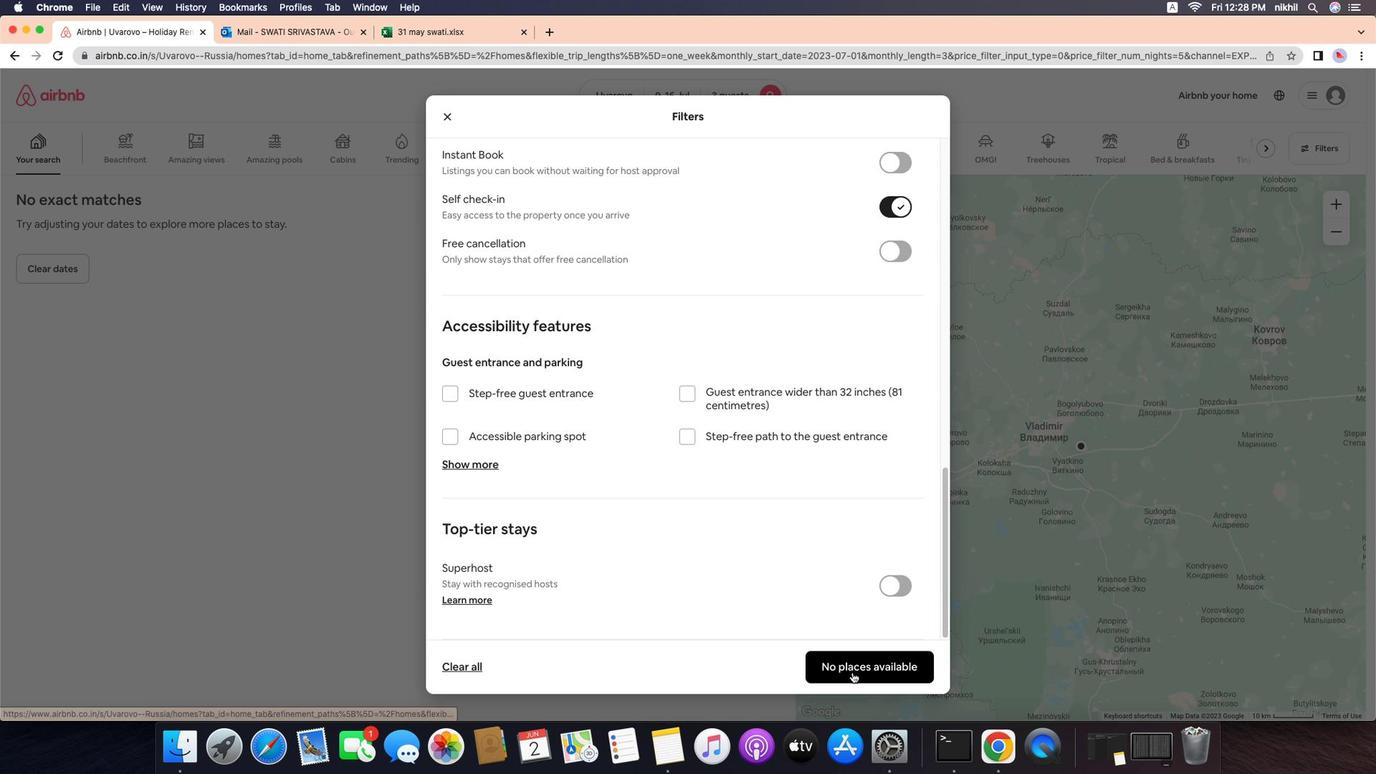 
Action: Mouse pressed left at (583, 482)
Screenshot: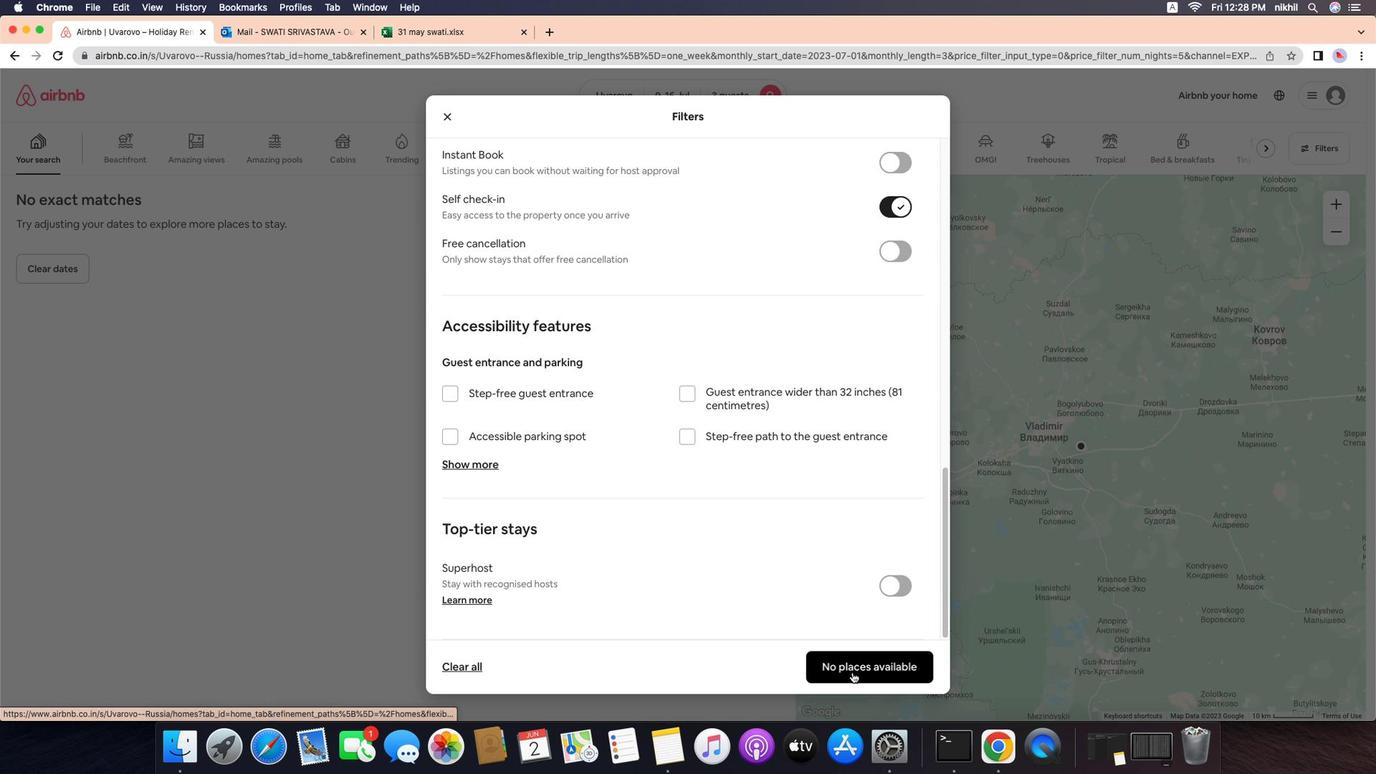 
Action: Mouse moved to (572, 482)
Screenshot: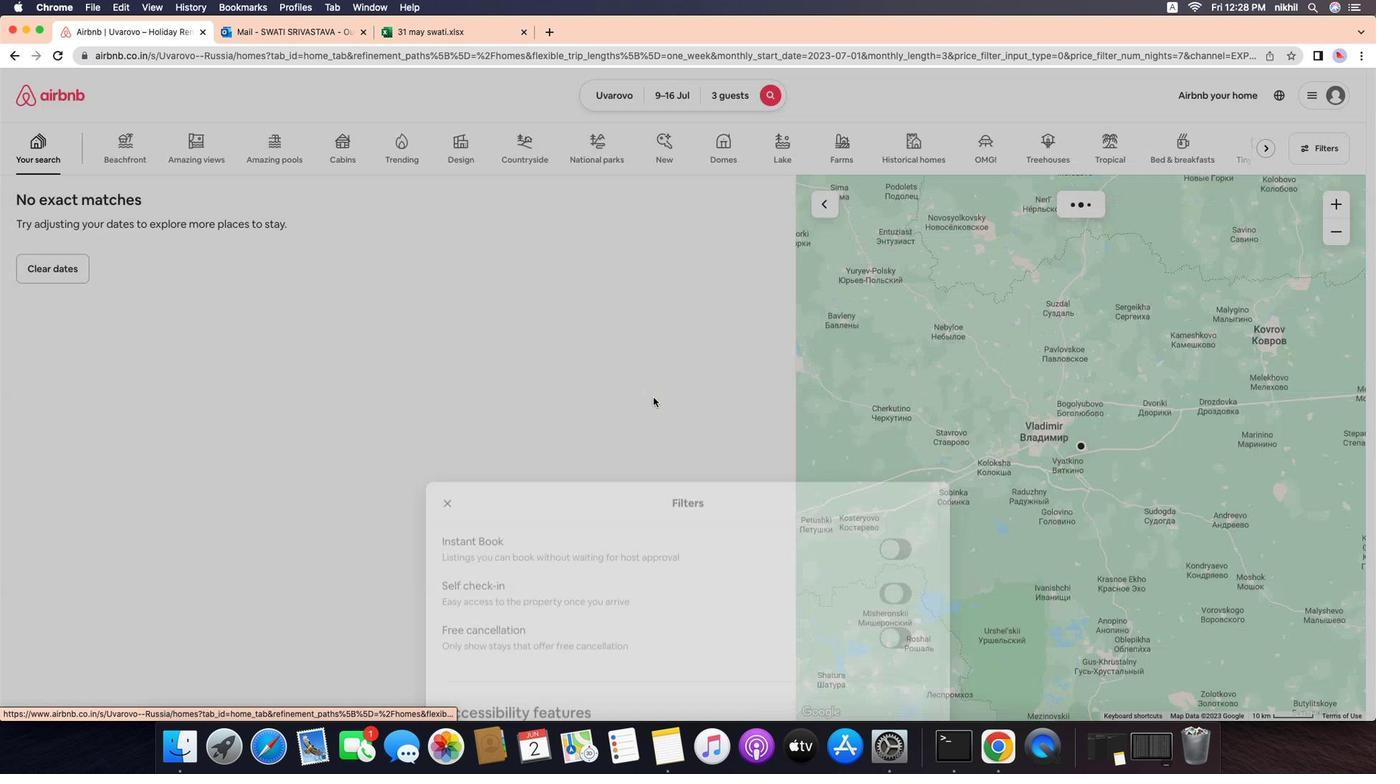 
Action: Mouse scrolled (572, 482) with delta (539, 471)
Screenshot: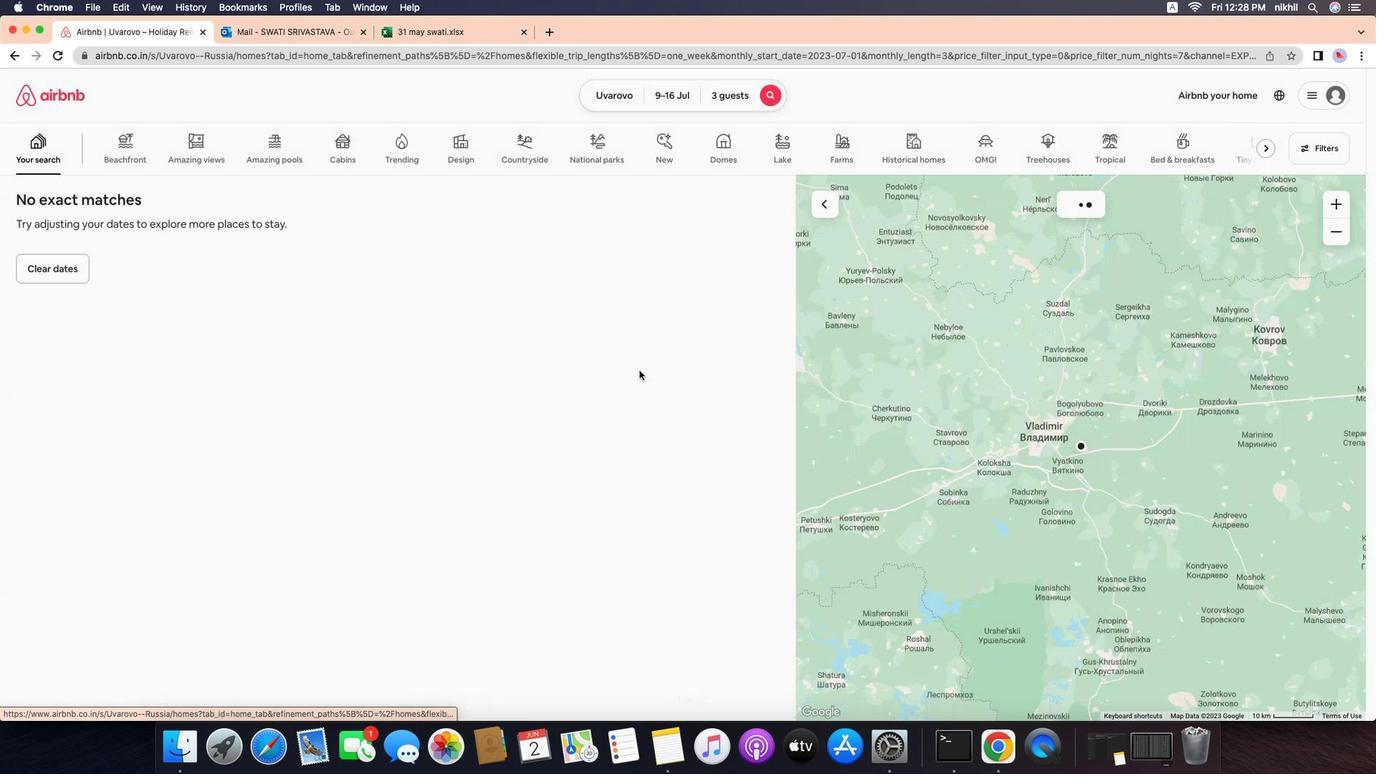 
Action: Mouse scrolled (572, 482) with delta (539, 471)
Screenshot: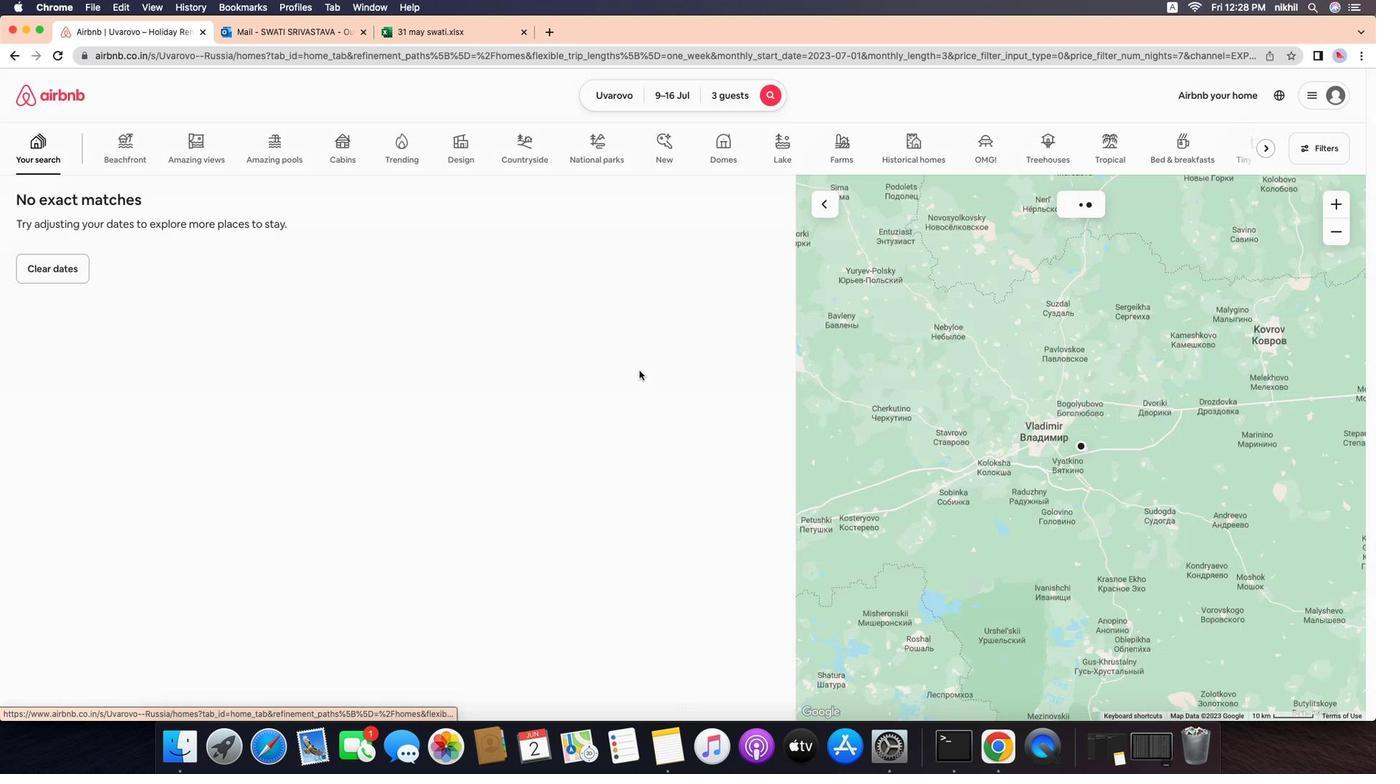 
Action: Mouse scrolled (572, 482) with delta (539, 471)
Screenshot: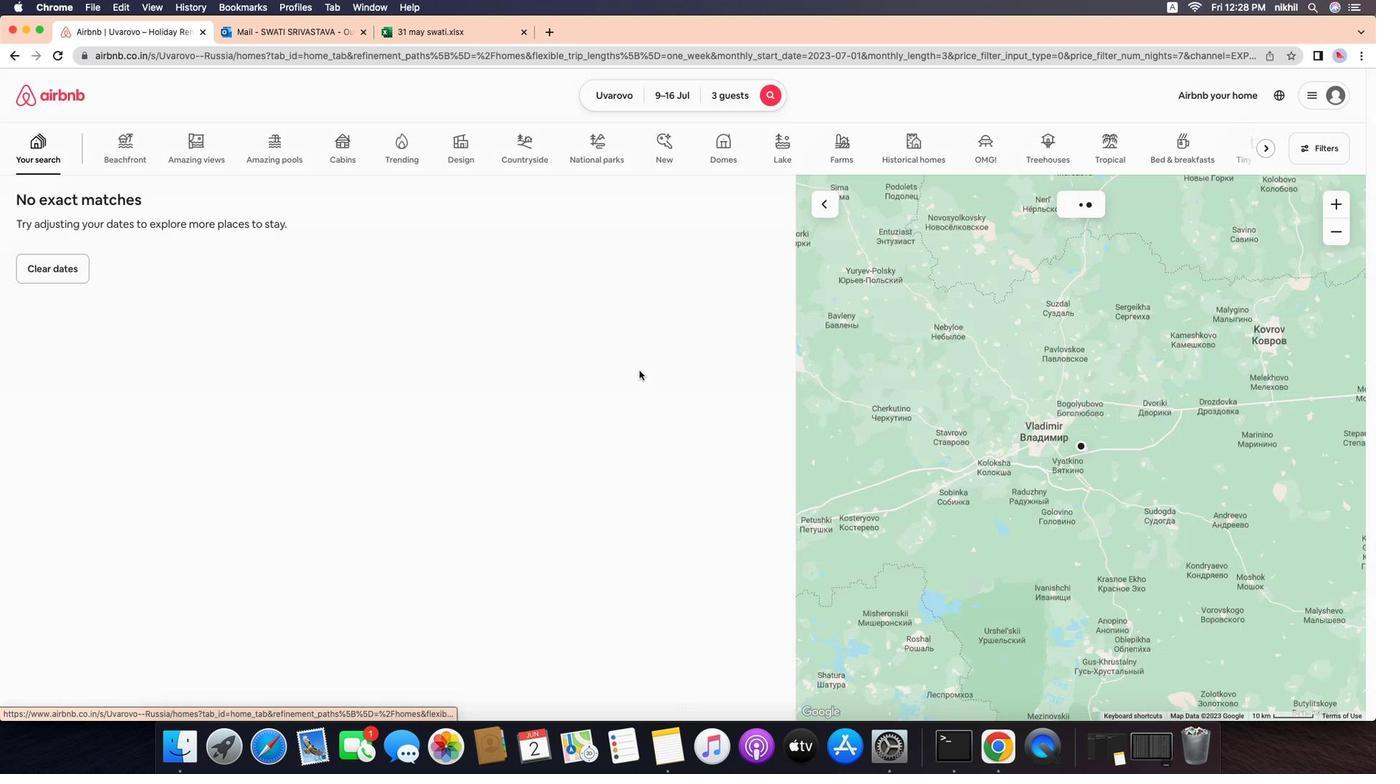 
Action: Mouse scrolled (572, 482) with delta (539, 471)
Screenshot: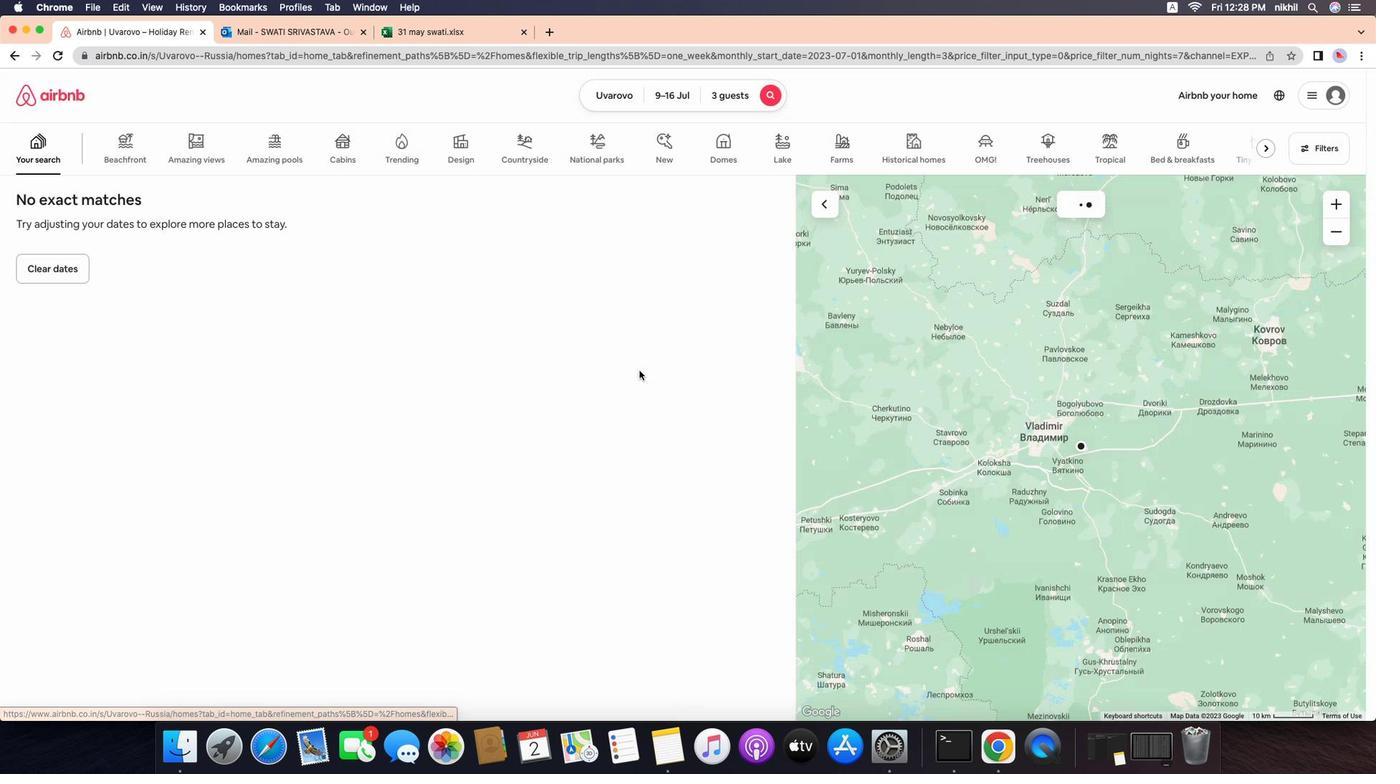 
Action: Mouse scrolled (572, 482) with delta (539, 471)
Screenshot: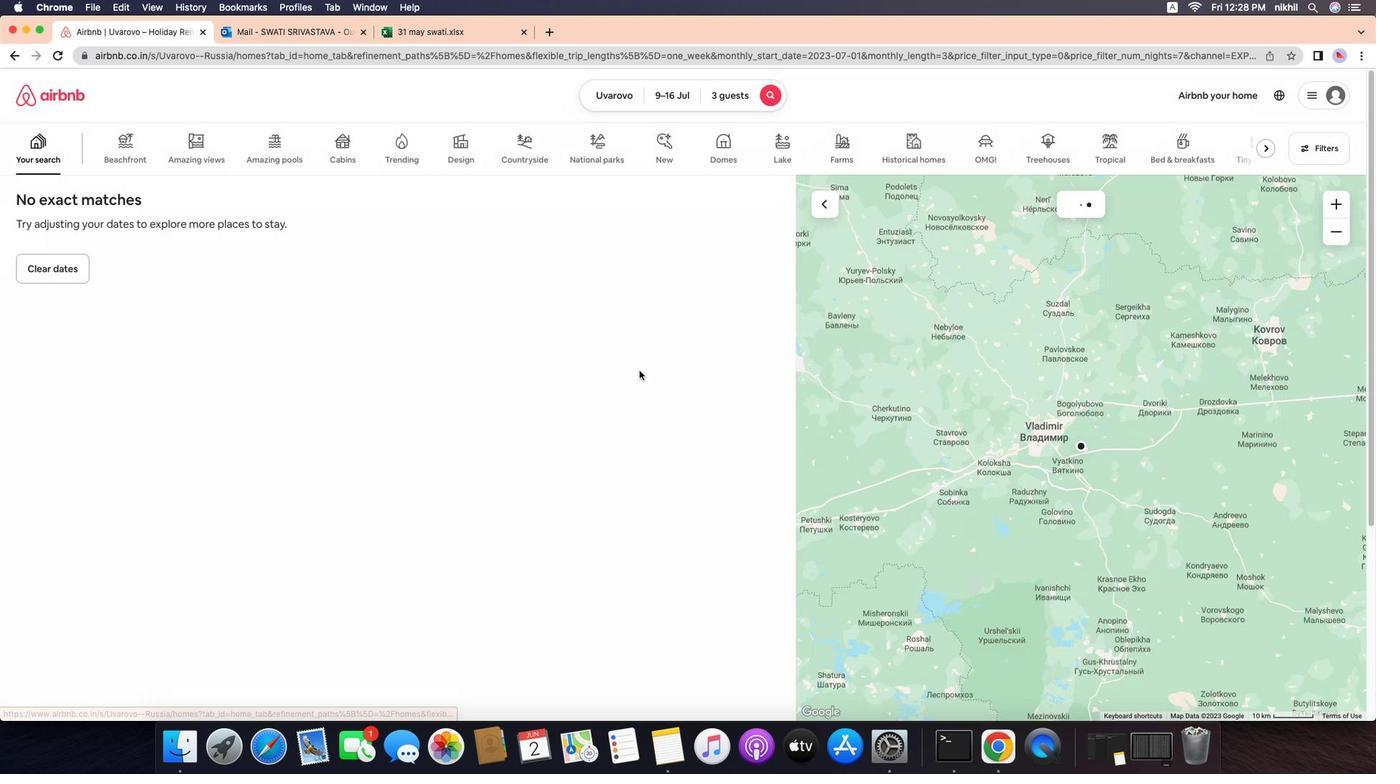 
Action: Mouse moved to (581, 485)
Screenshot: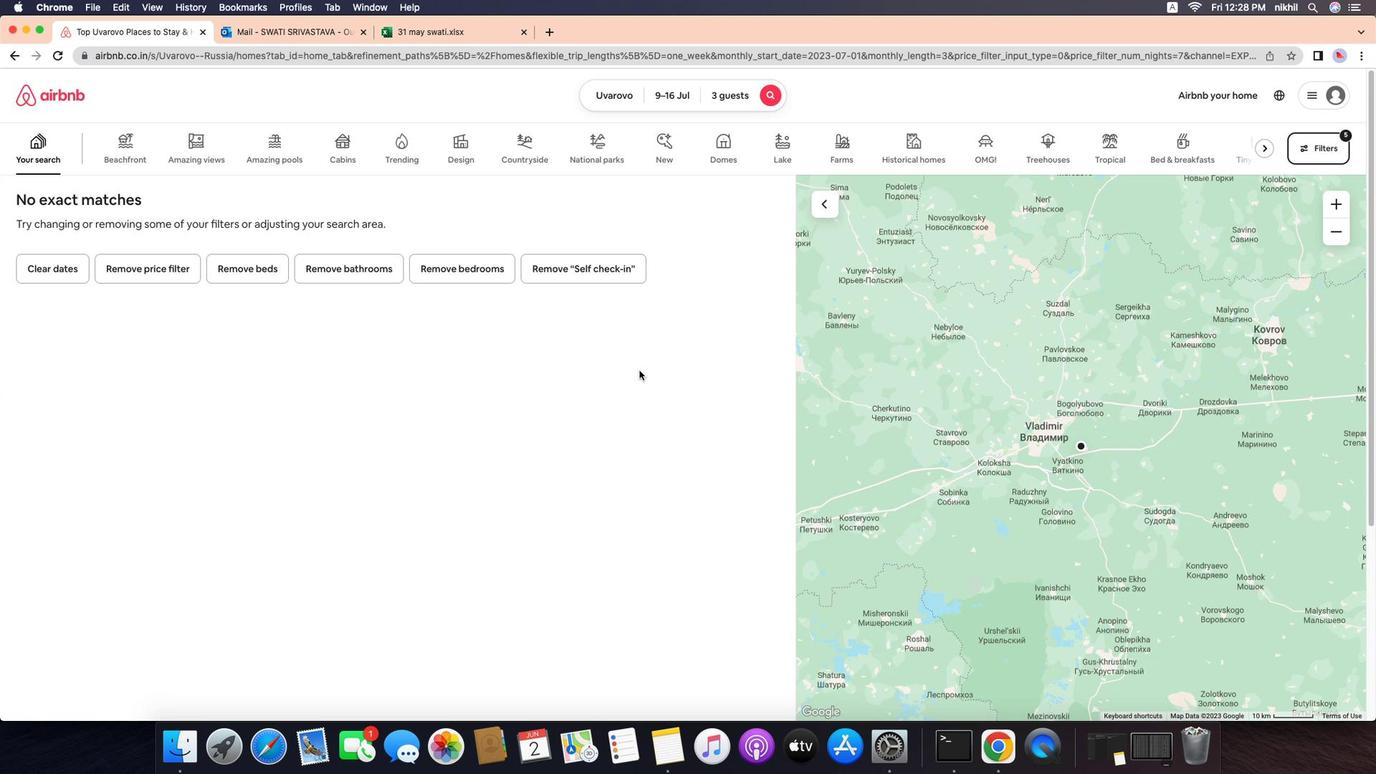 
Action: Mouse pressed left at (581, 485)
Screenshot: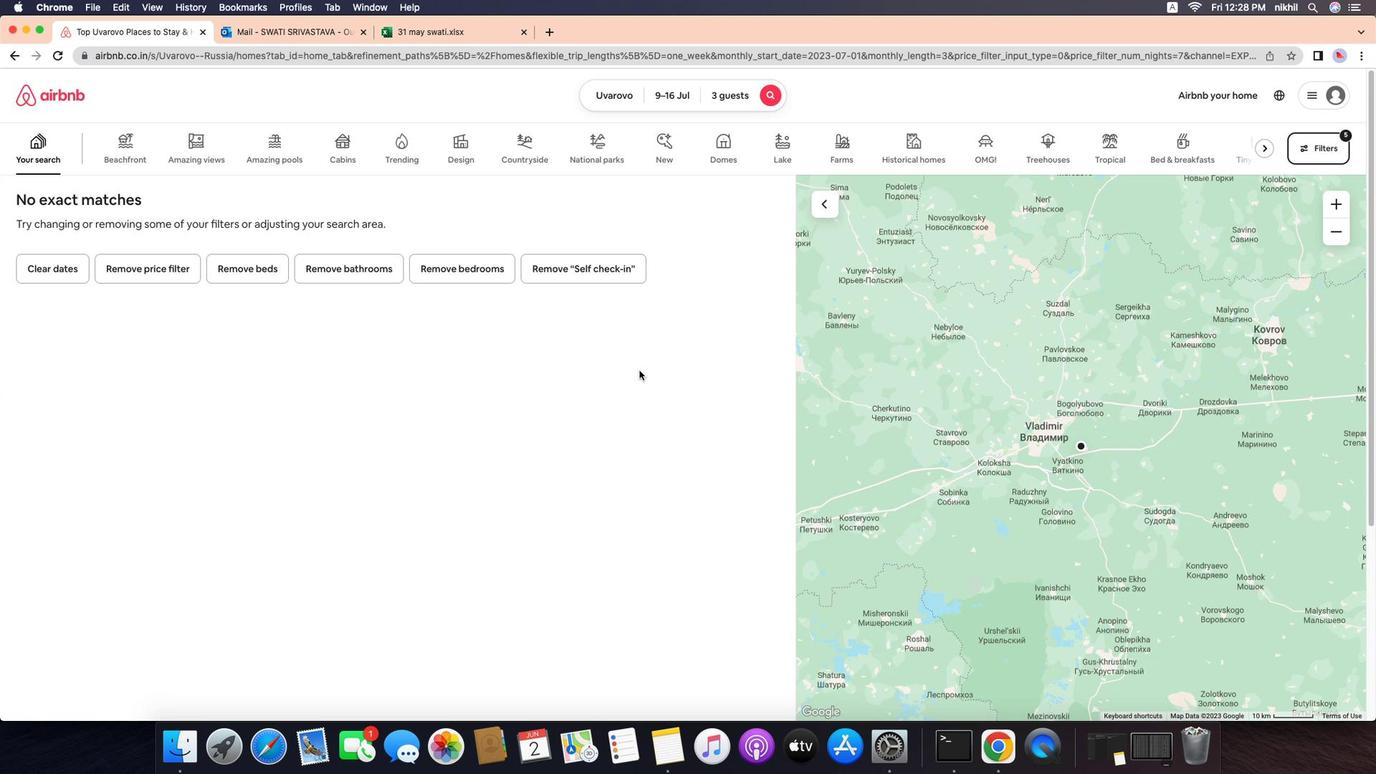 
Action: Mouse moved to (570, 478)
Screenshot: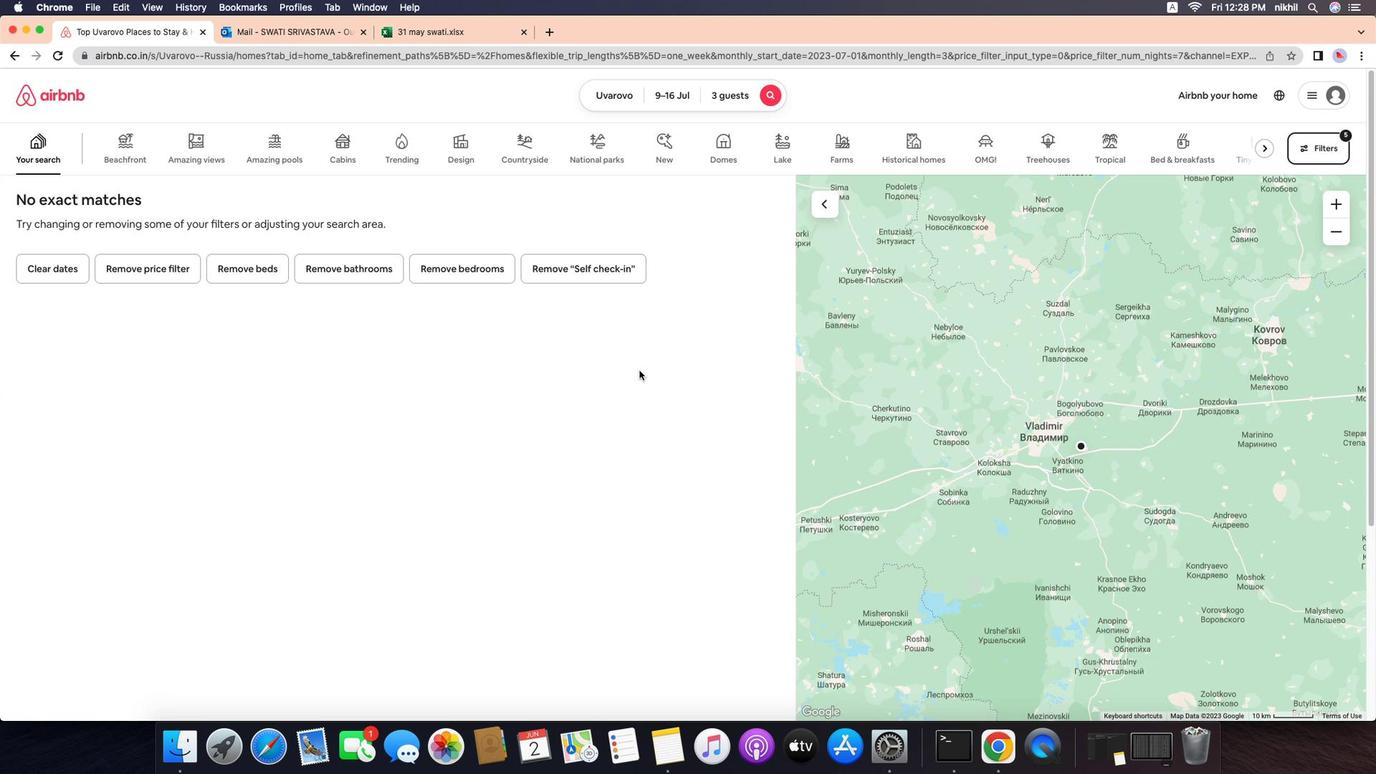 
